 Task: Find connections with filter location Bom Jesus da Lapa with filter topic #lawsuitswith filter profile language English with filter current company YES BANK with filter school Dwaraka Doss Goverdhan Doss Vaishnav College with filter industry Fundraising with filter service category Event Planning with filter keywords title Screenwriter
Action: Mouse moved to (627, 101)
Screenshot: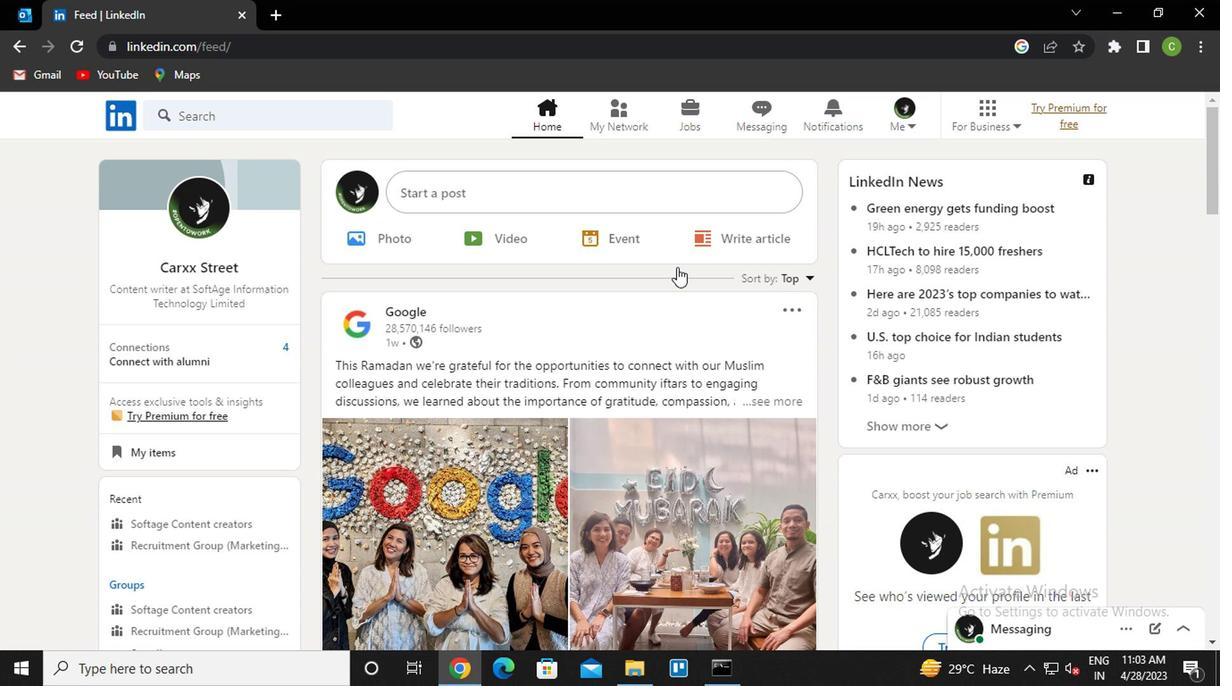 
Action: Mouse pressed left at (627, 101)
Screenshot: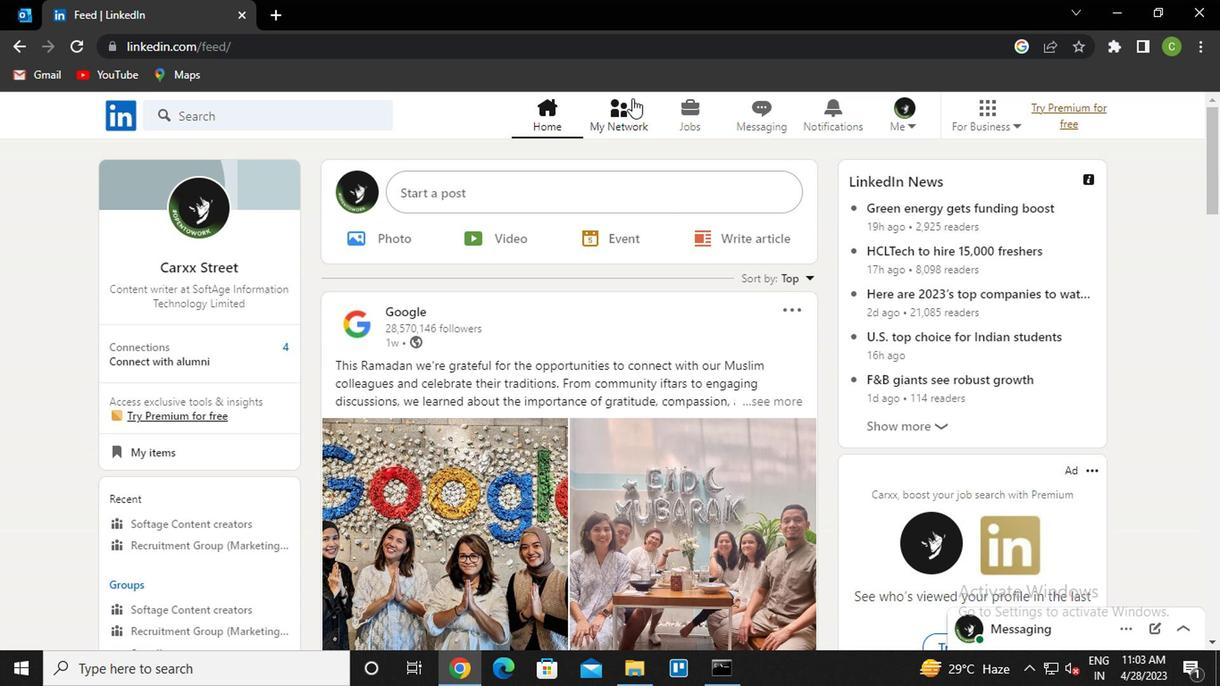 
Action: Mouse moved to (244, 219)
Screenshot: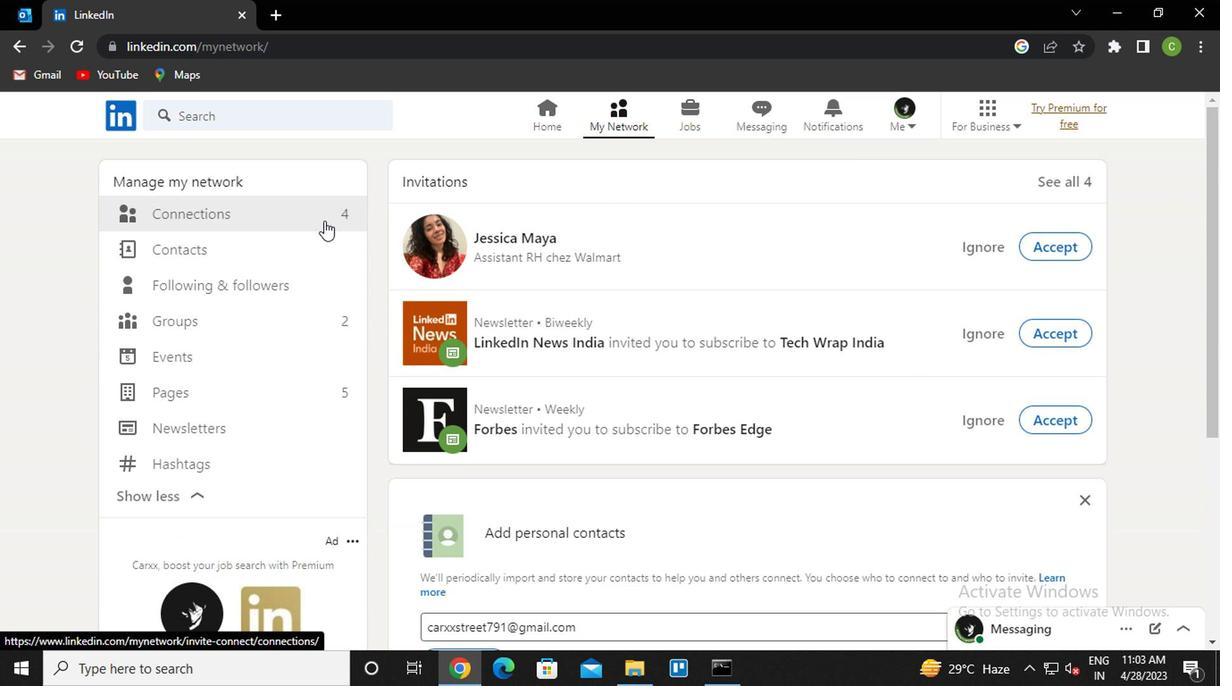 
Action: Mouse pressed left at (244, 219)
Screenshot: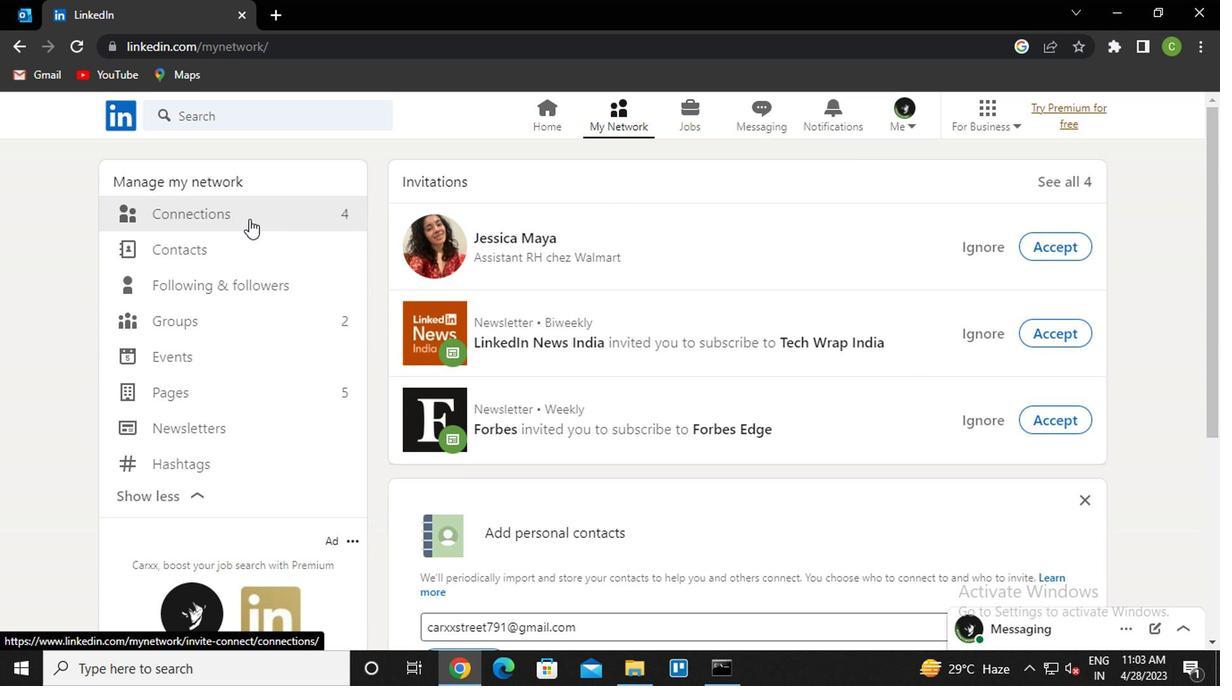 
Action: Mouse moved to (710, 219)
Screenshot: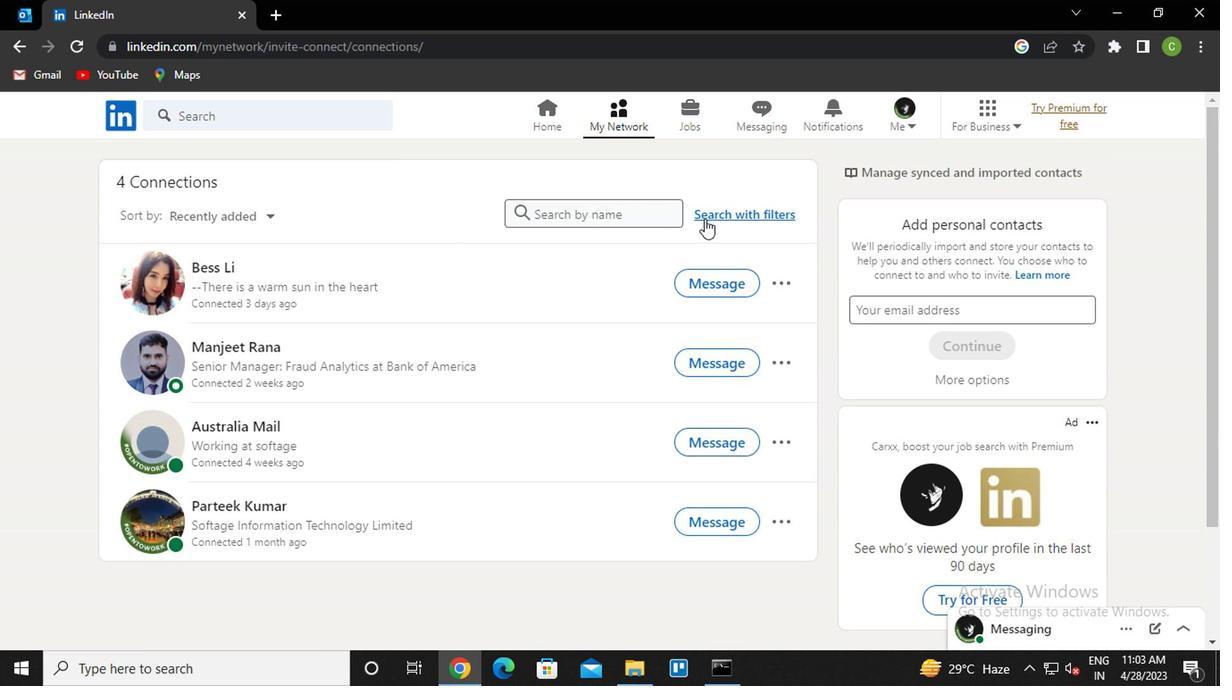 
Action: Mouse pressed left at (710, 219)
Screenshot: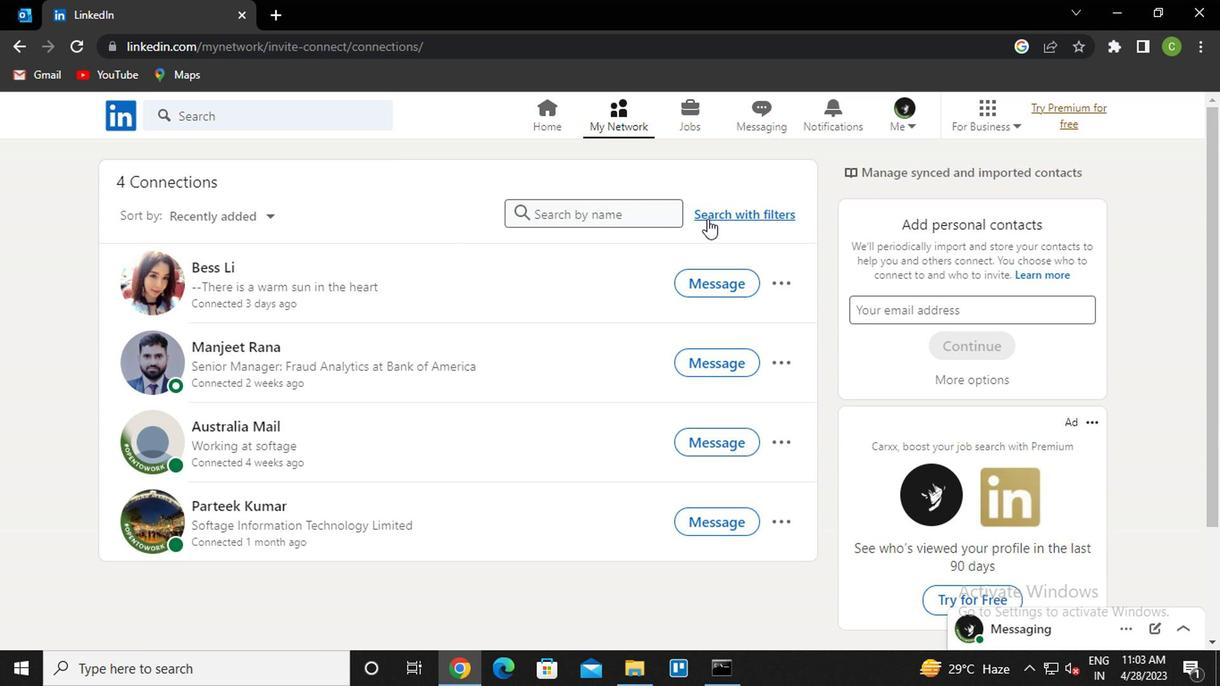 
Action: Mouse moved to (656, 170)
Screenshot: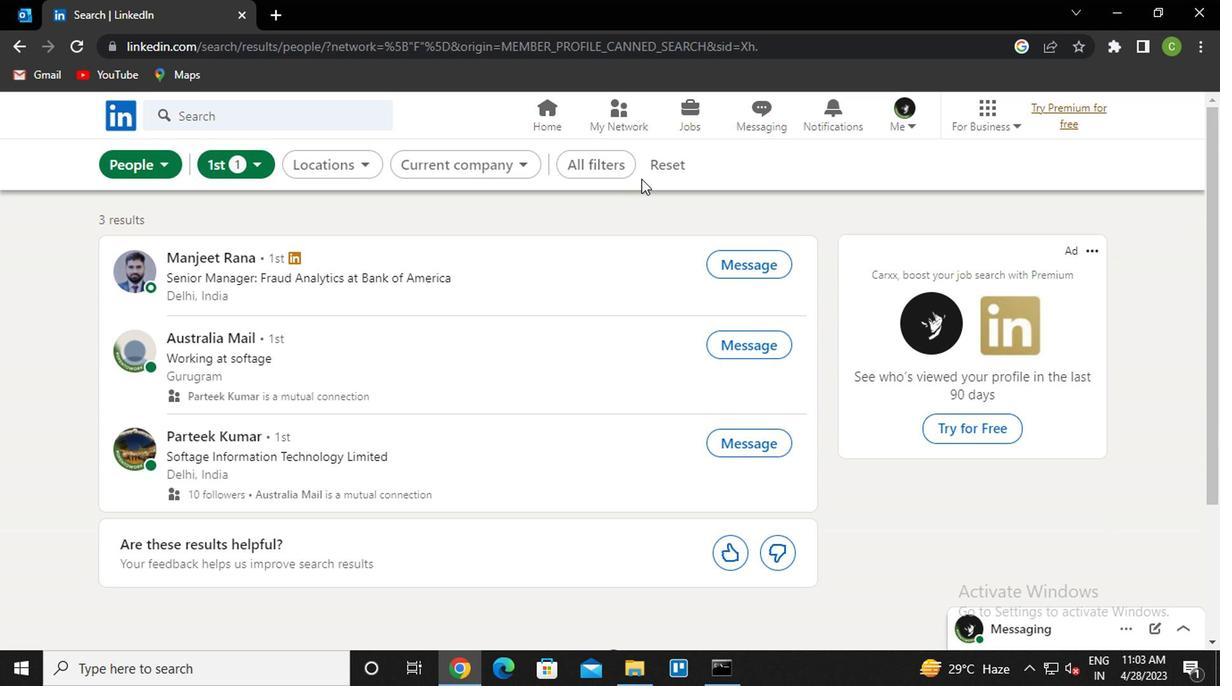 
Action: Mouse pressed left at (656, 170)
Screenshot: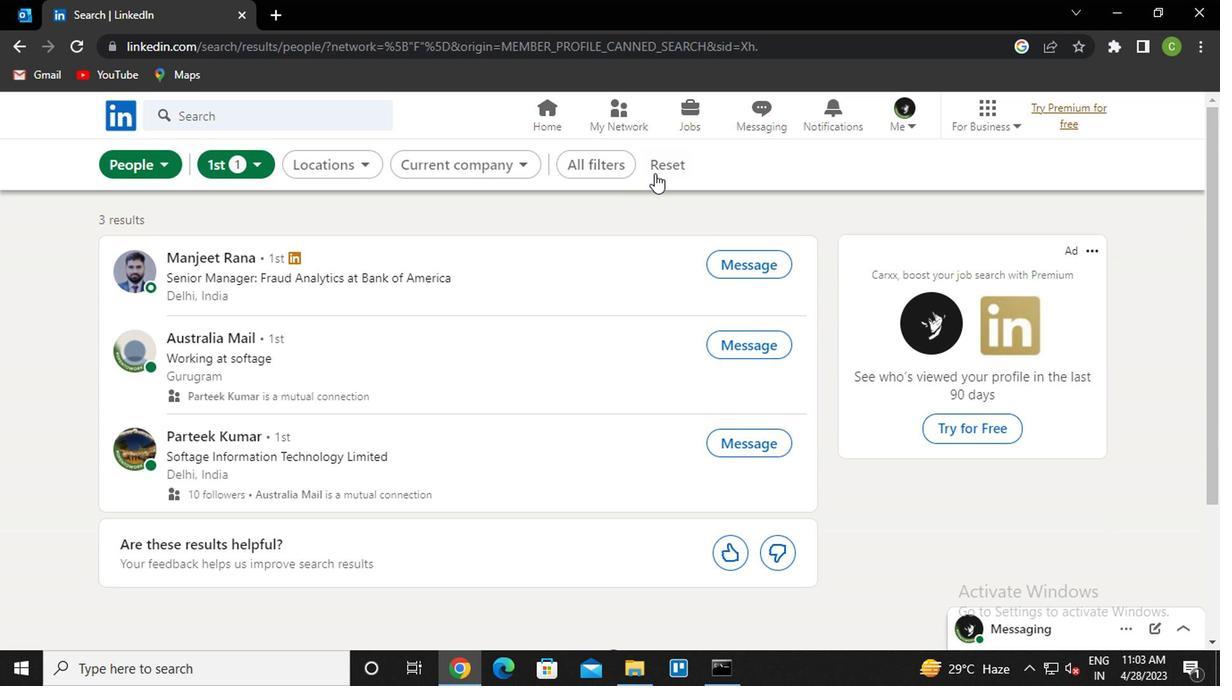 
Action: Mouse moved to (645, 169)
Screenshot: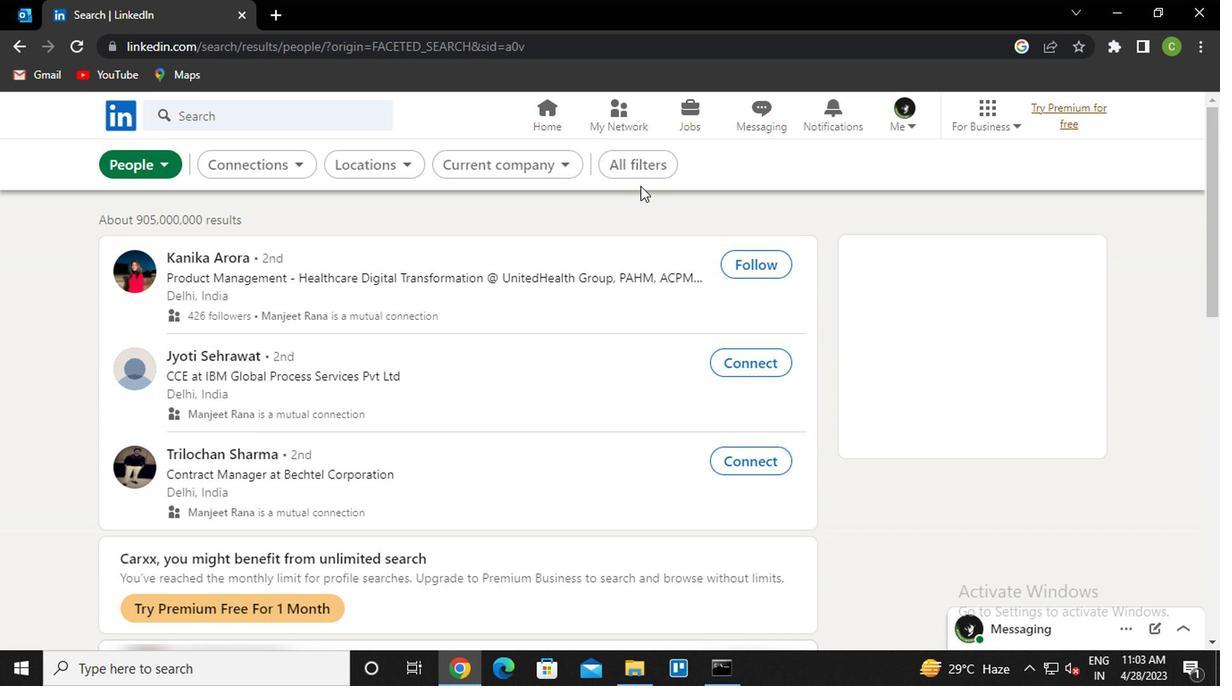 
Action: Mouse pressed left at (645, 169)
Screenshot: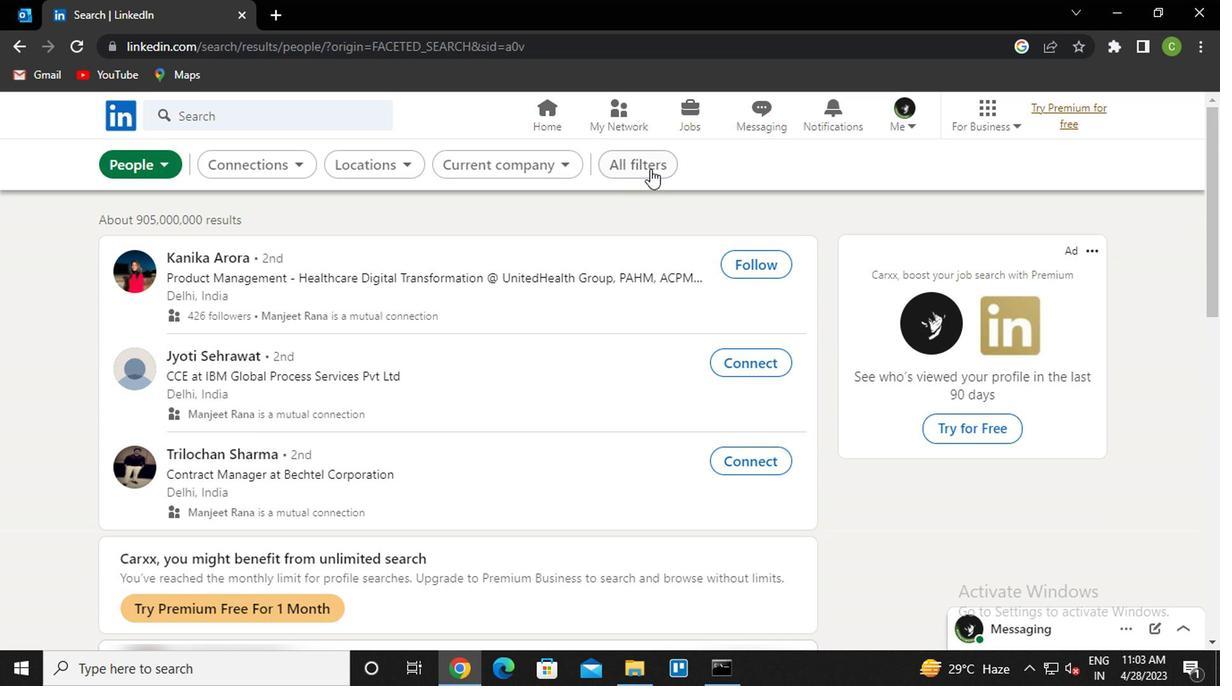 
Action: Mouse moved to (929, 394)
Screenshot: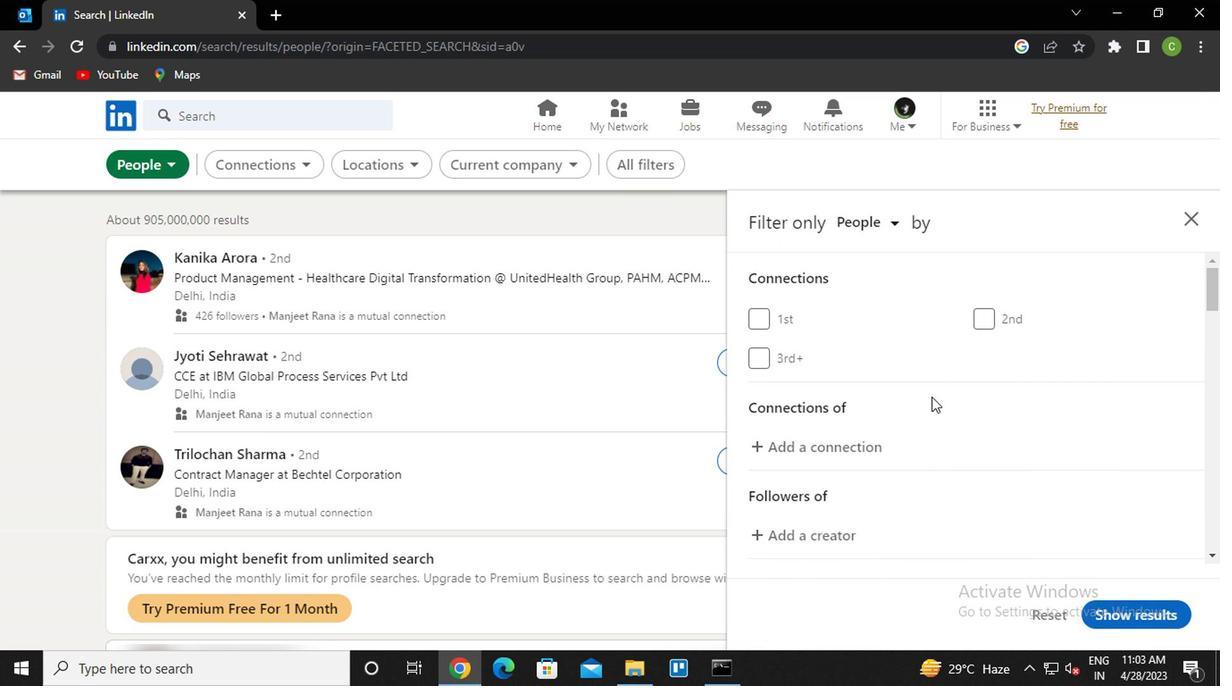 
Action: Mouse scrolled (929, 393) with delta (0, -1)
Screenshot: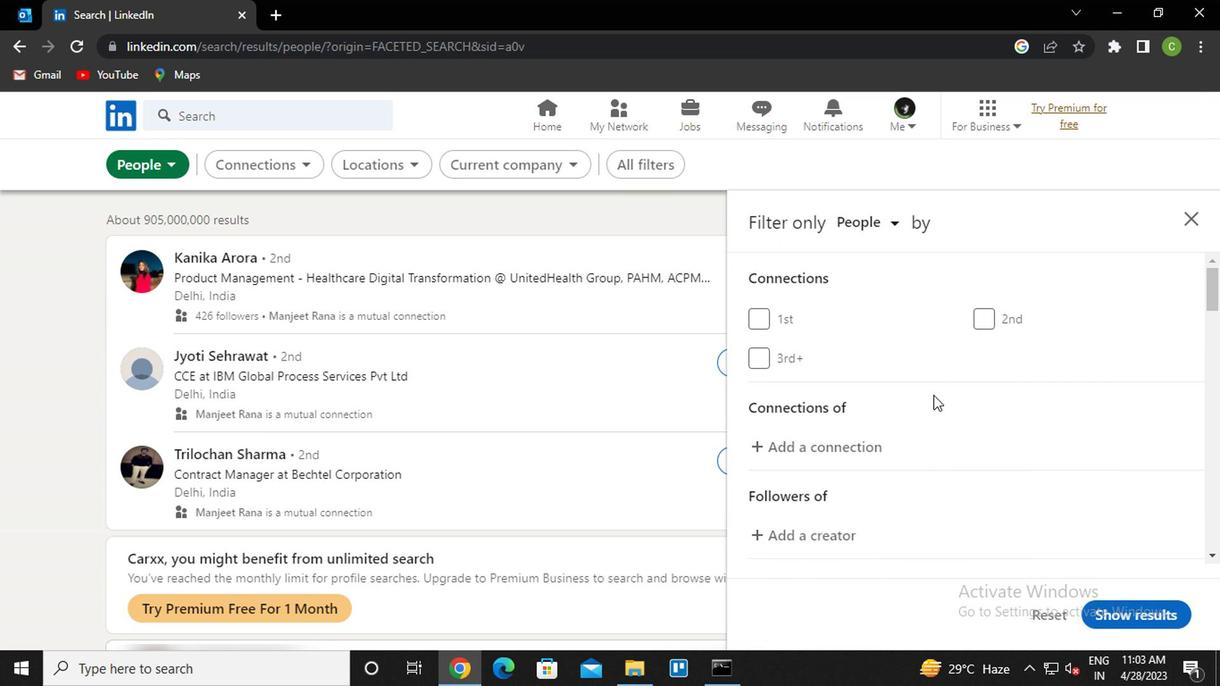 
Action: Mouse scrolled (929, 393) with delta (0, -1)
Screenshot: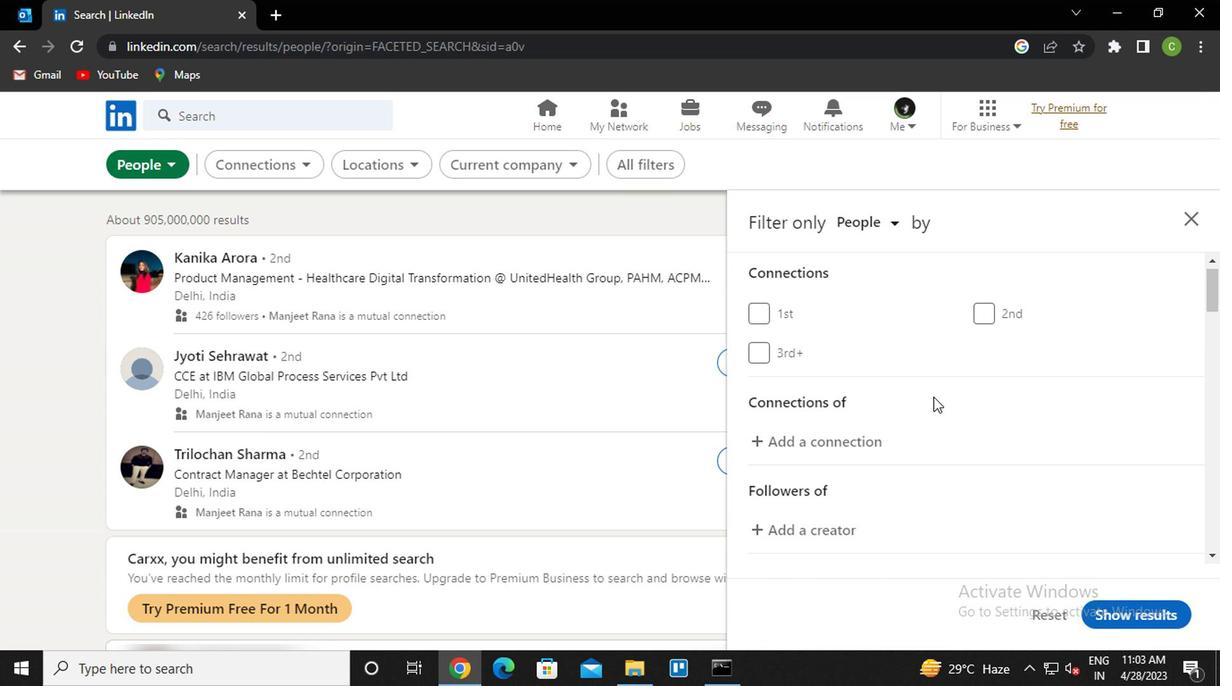 
Action: Mouse scrolled (929, 393) with delta (0, -1)
Screenshot: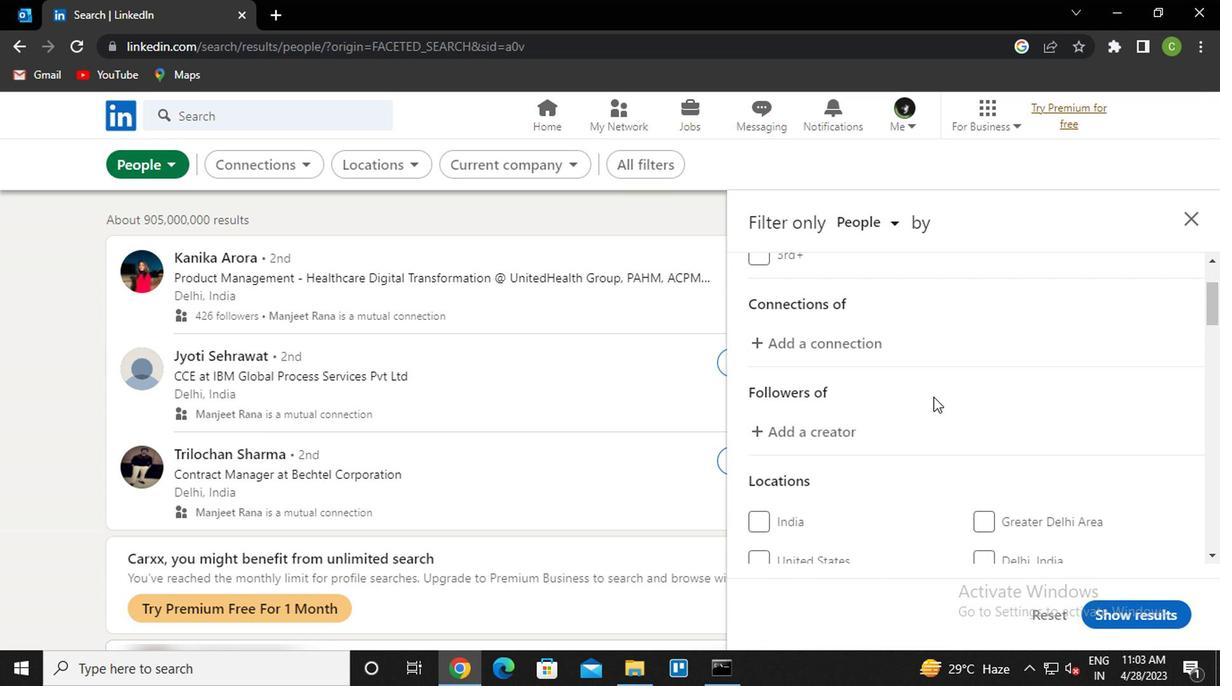 
Action: Mouse scrolled (929, 393) with delta (0, -1)
Screenshot: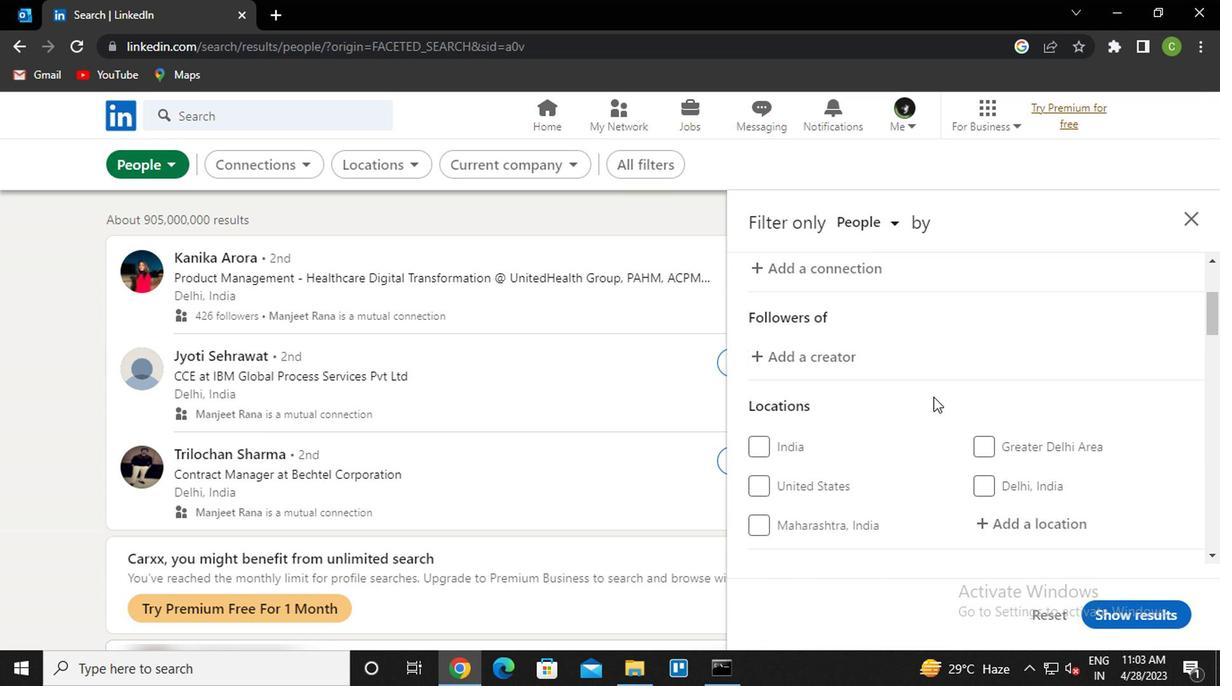 
Action: Mouse moved to (1037, 349)
Screenshot: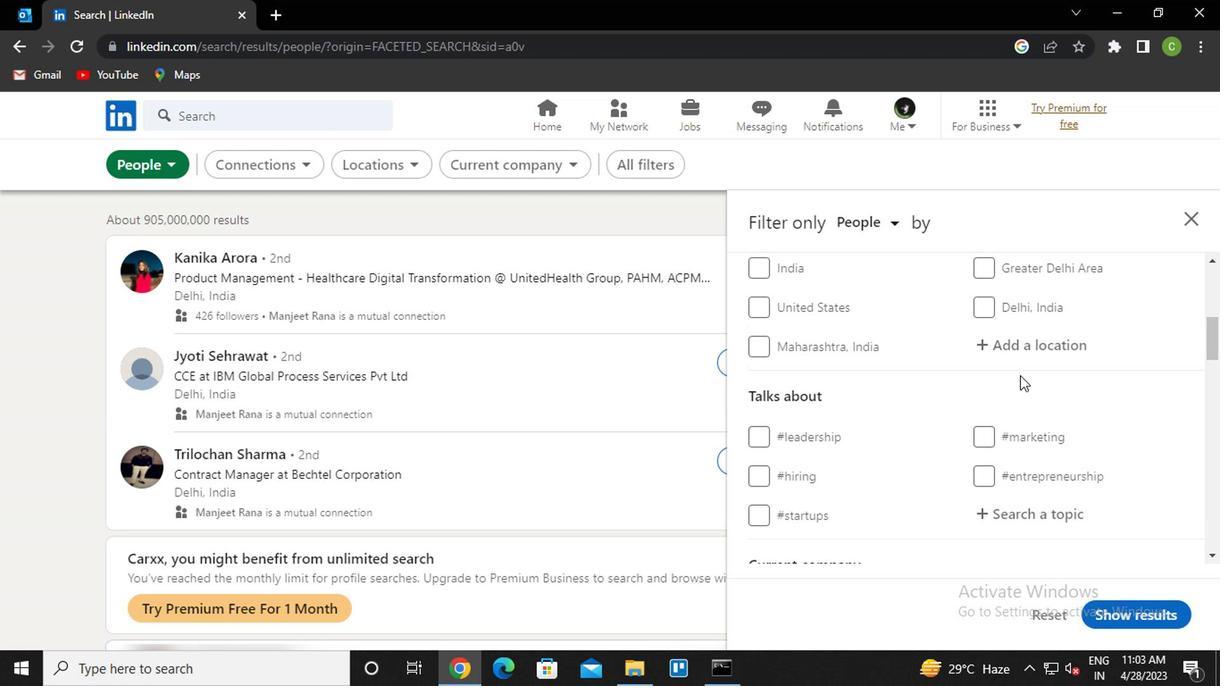 
Action: Mouse pressed left at (1037, 349)
Screenshot: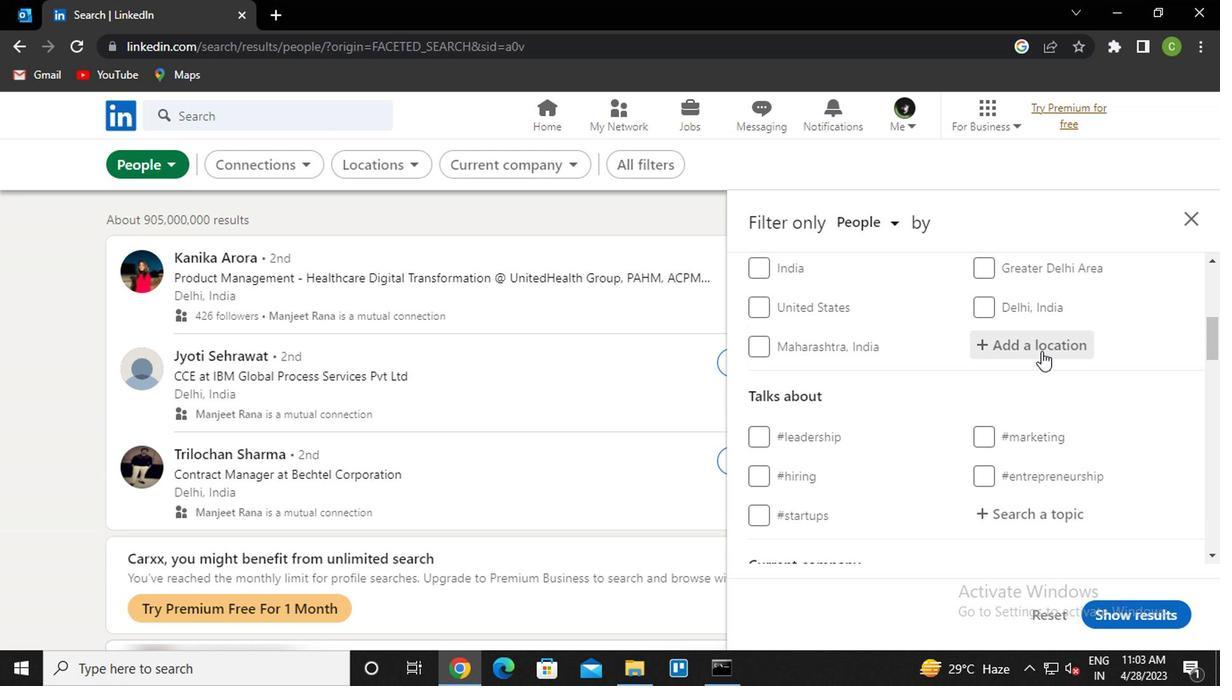 
Action: Key pressed <Key.caps_lock>b<Key.caps_lock>om<Key.space><Key.caps_lock>j<Key.caps_lock>es<Key.down><Key.down><Key.enter>
Screenshot: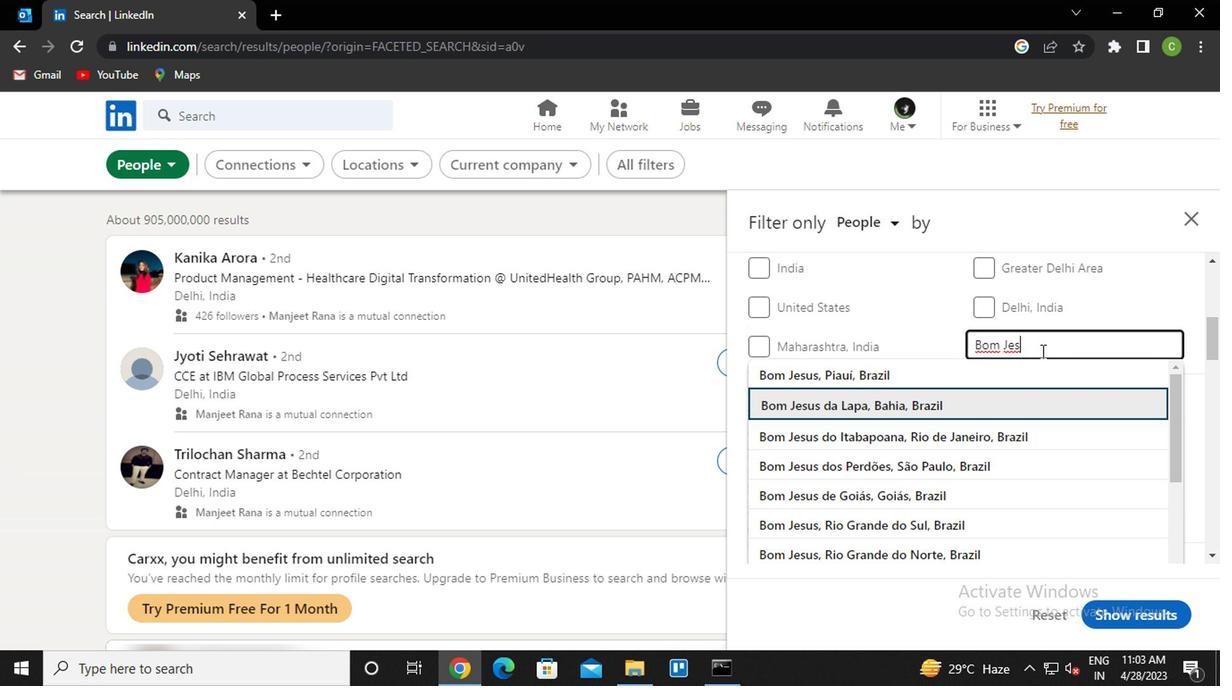 
Action: Mouse scrolled (1037, 348) with delta (0, 0)
Screenshot: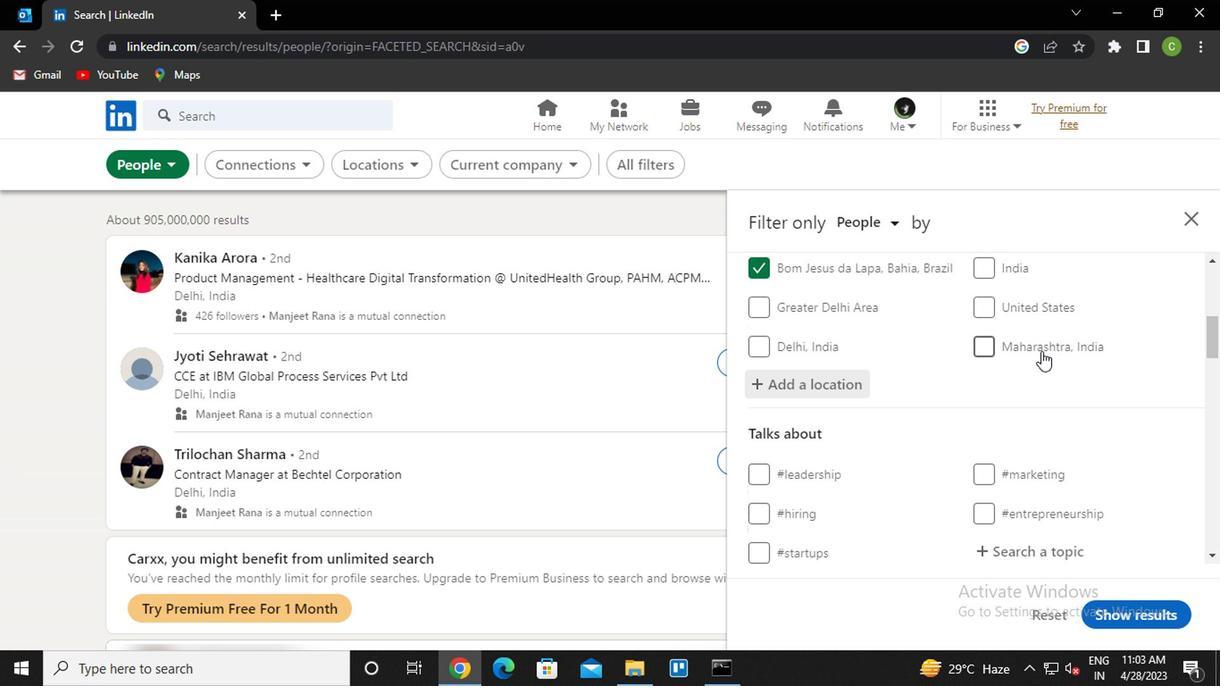 
Action: Mouse scrolled (1037, 348) with delta (0, 0)
Screenshot: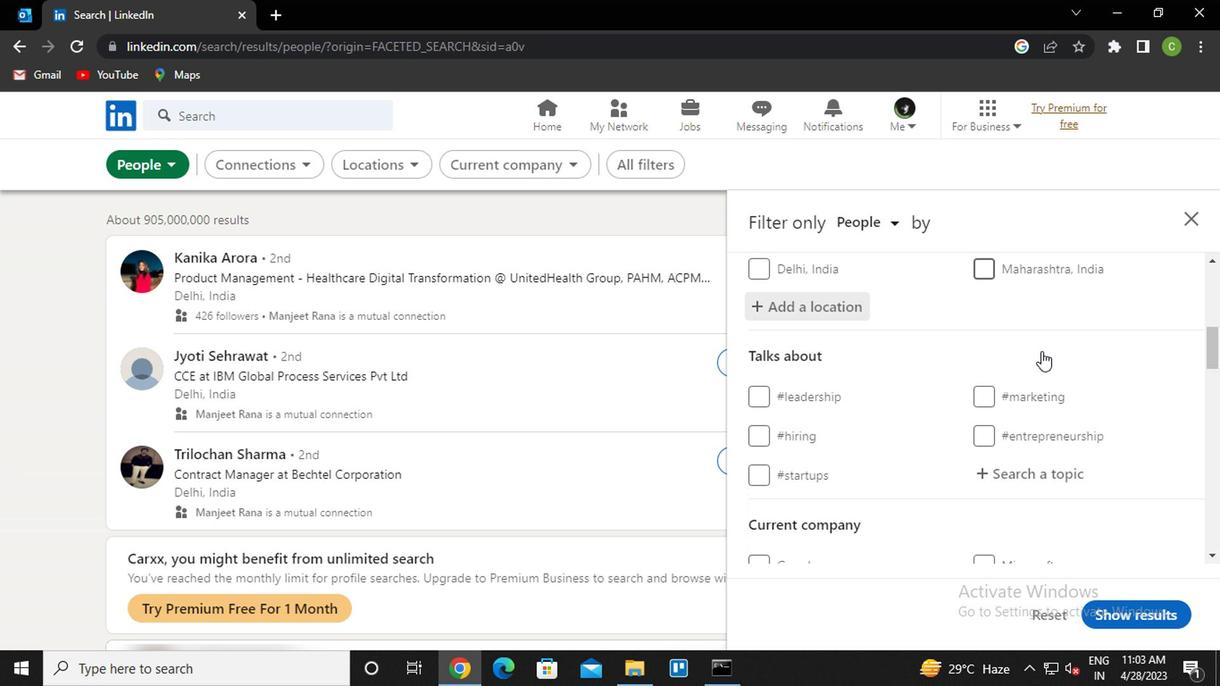 
Action: Mouse moved to (1033, 378)
Screenshot: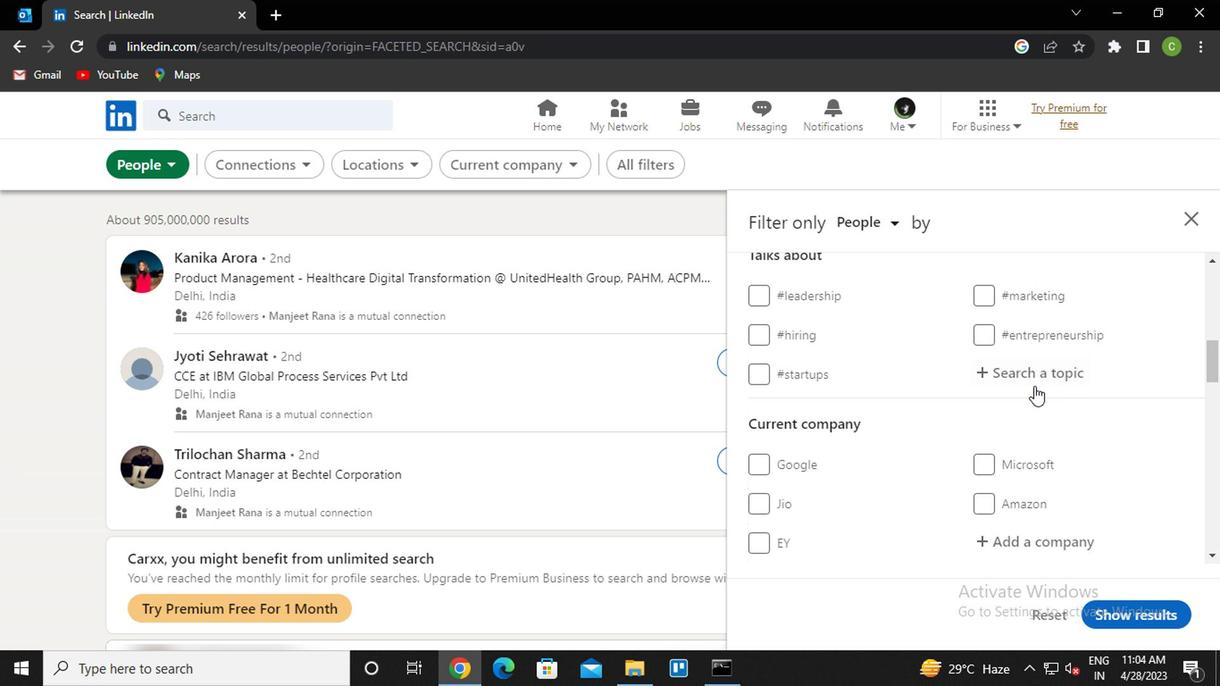
Action: Mouse pressed left at (1033, 378)
Screenshot: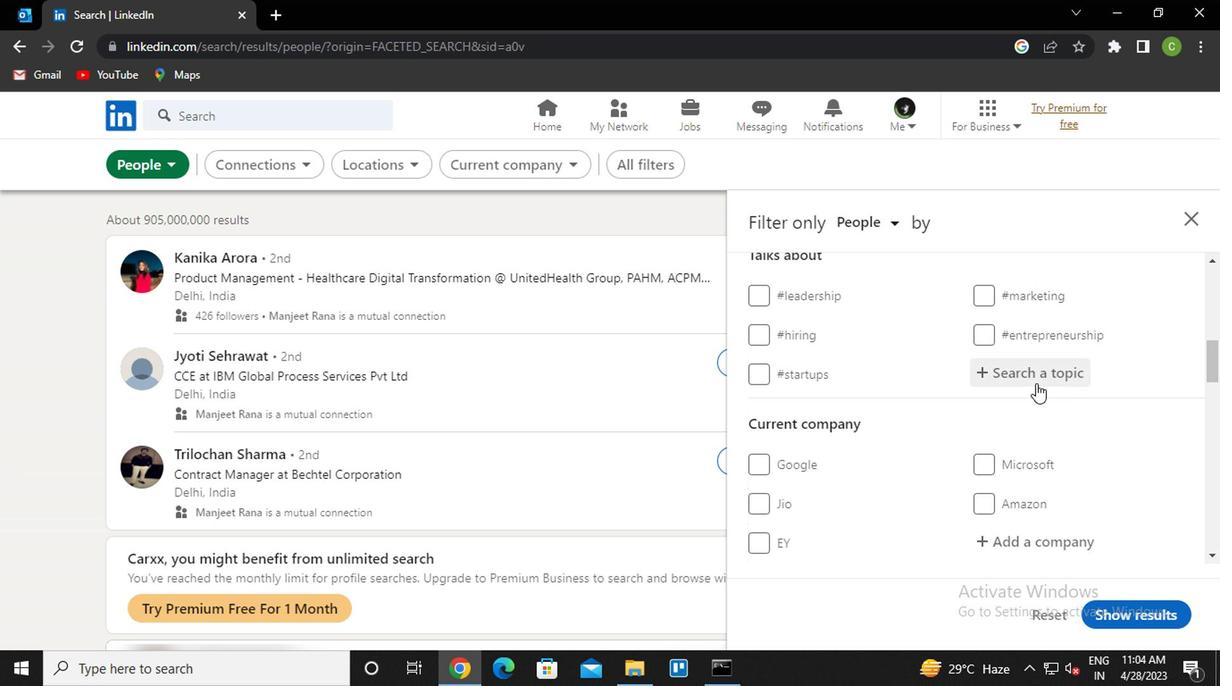 
Action: Key pressed lawsuit<Key.down><Key.down><Key.enter>
Screenshot: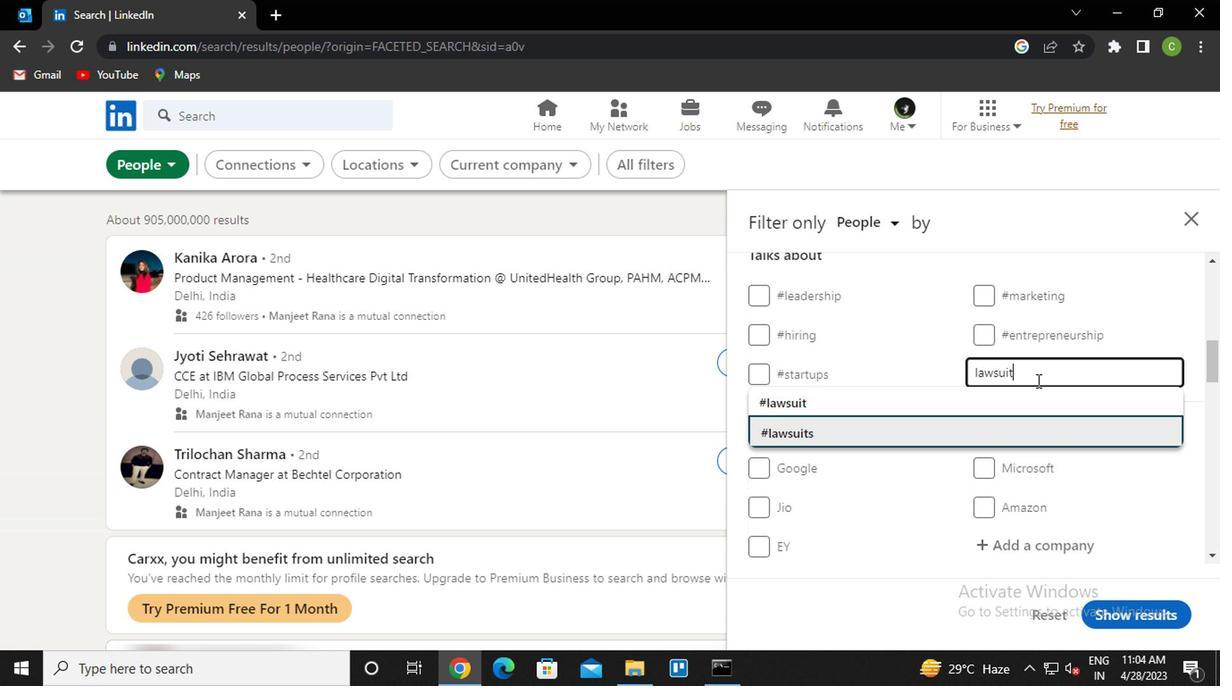 
Action: Mouse moved to (1040, 391)
Screenshot: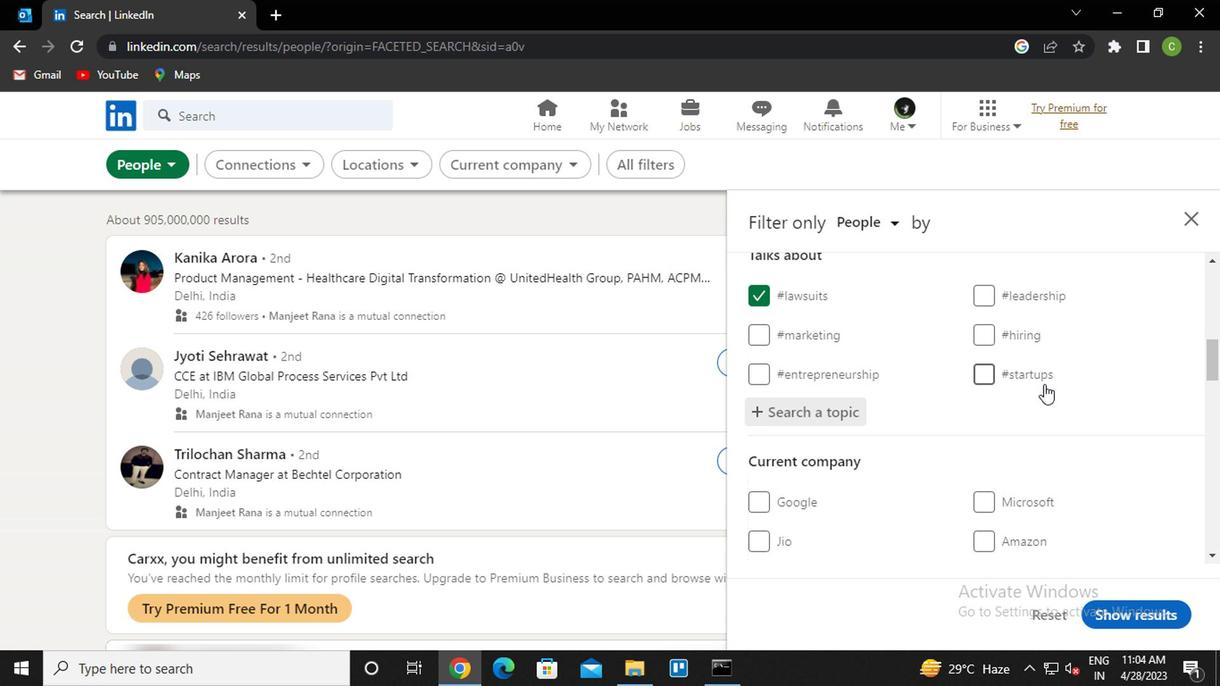 
Action: Mouse scrolled (1040, 390) with delta (0, 0)
Screenshot: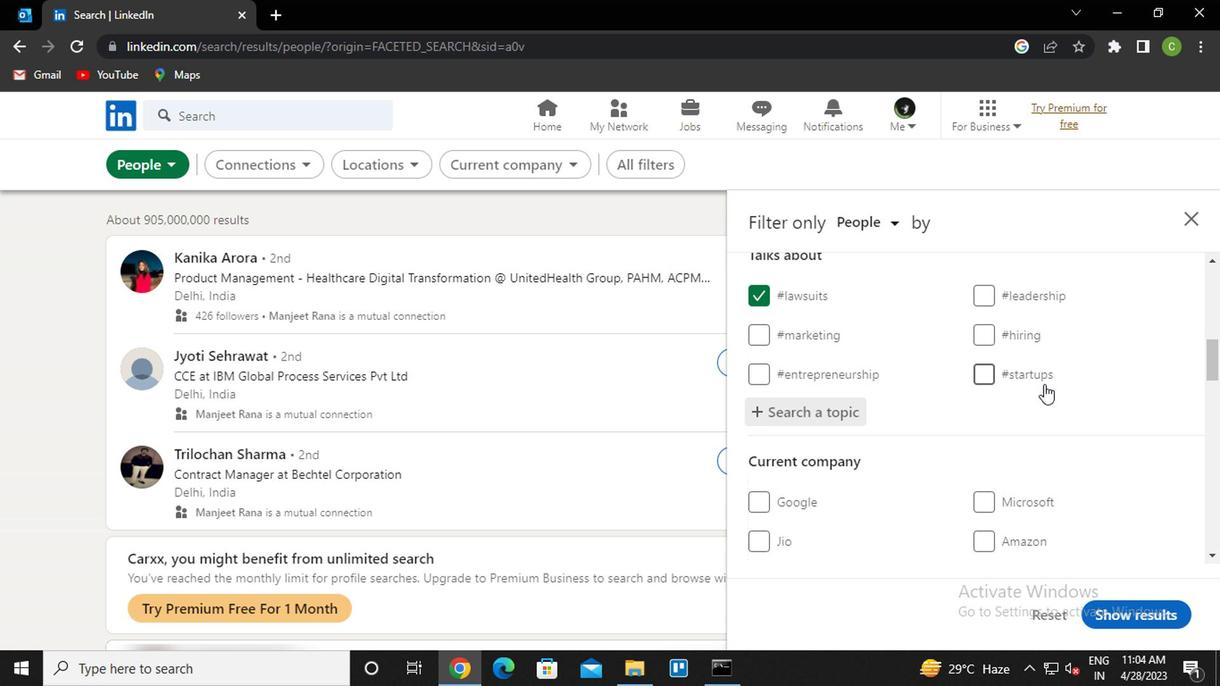 
Action: Mouse scrolled (1040, 390) with delta (0, 0)
Screenshot: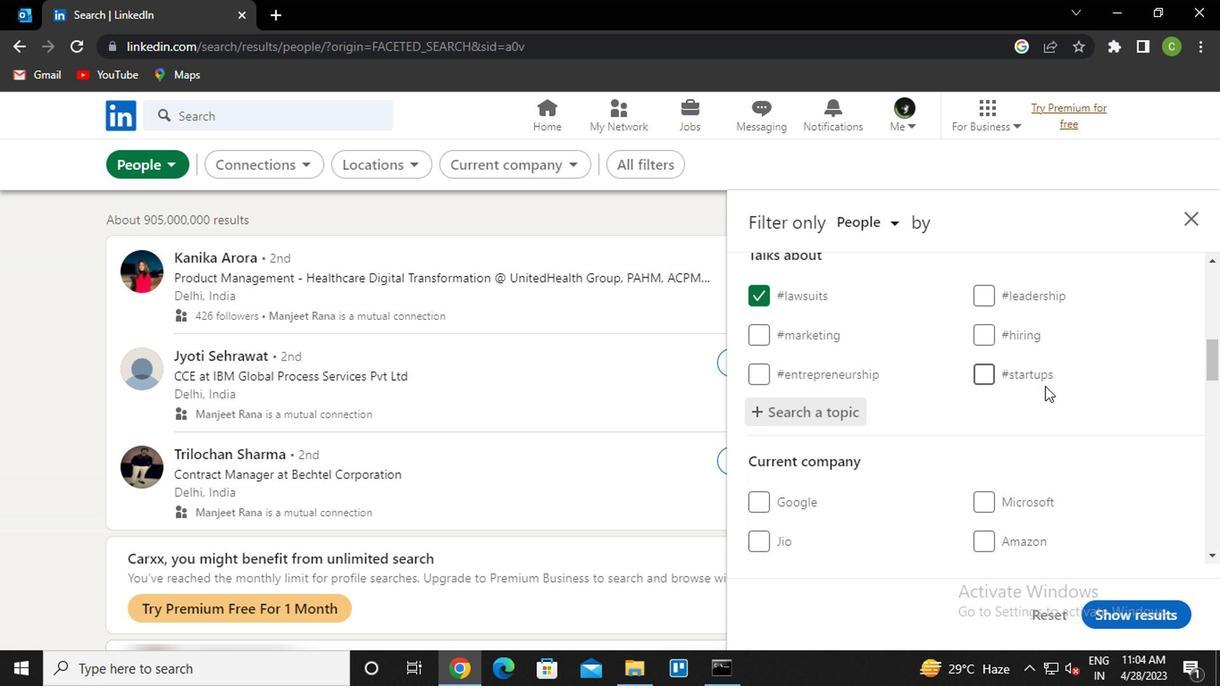 
Action: Mouse scrolled (1040, 390) with delta (0, 0)
Screenshot: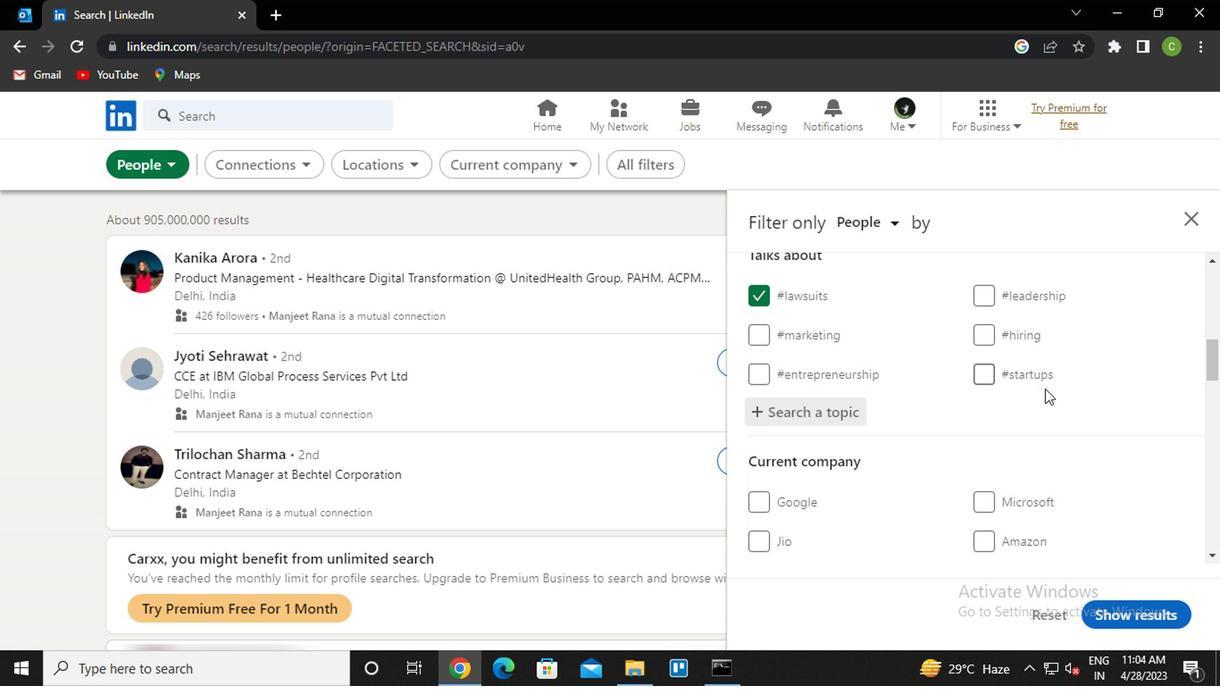 
Action: Mouse scrolled (1040, 390) with delta (0, 0)
Screenshot: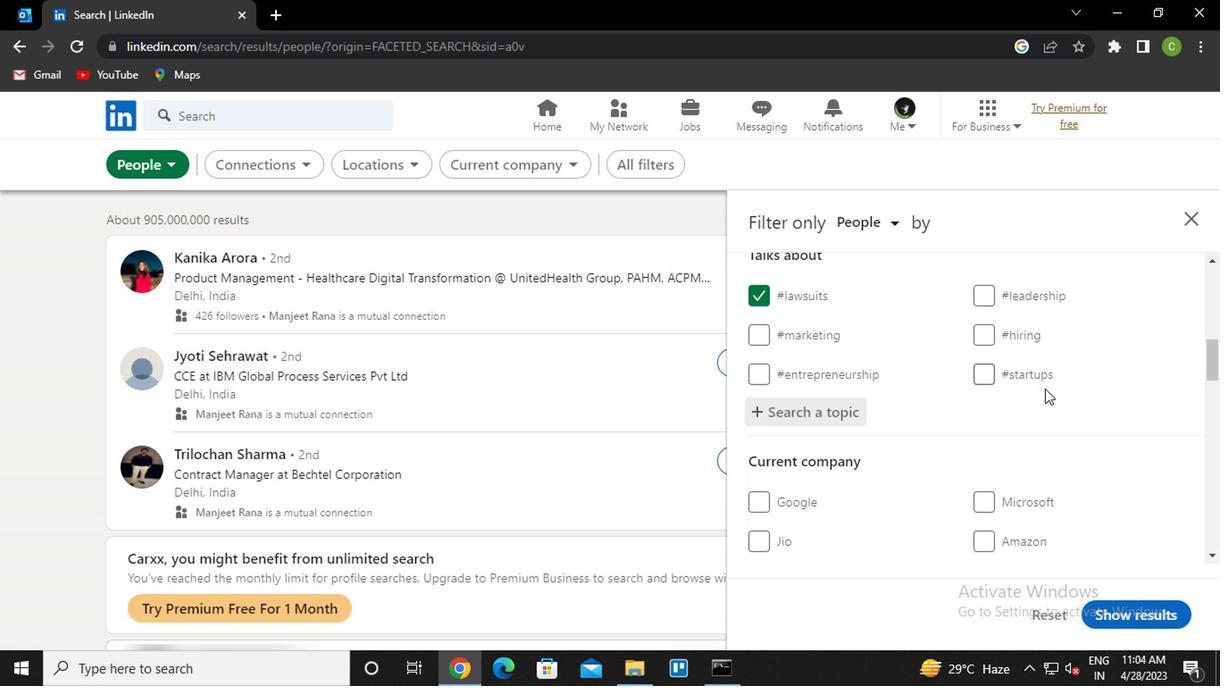 
Action: Mouse scrolled (1040, 390) with delta (0, 0)
Screenshot: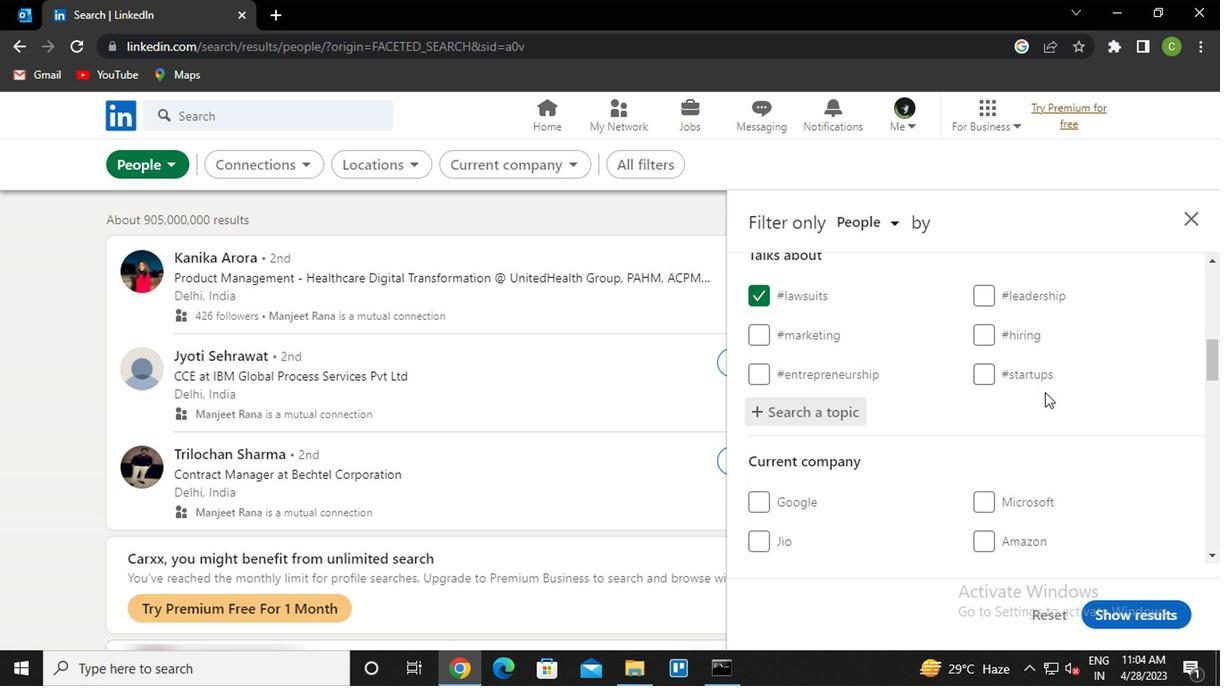 
Action: Mouse scrolled (1040, 390) with delta (0, 0)
Screenshot: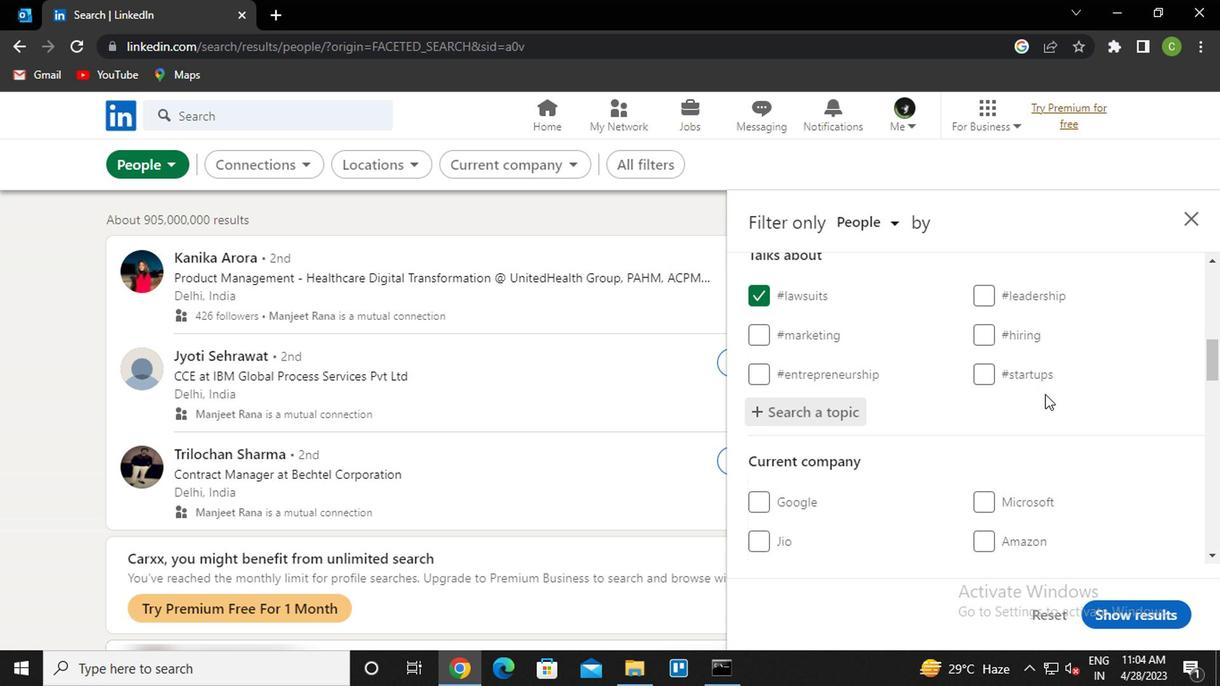 
Action: Mouse moved to (1040, 393)
Screenshot: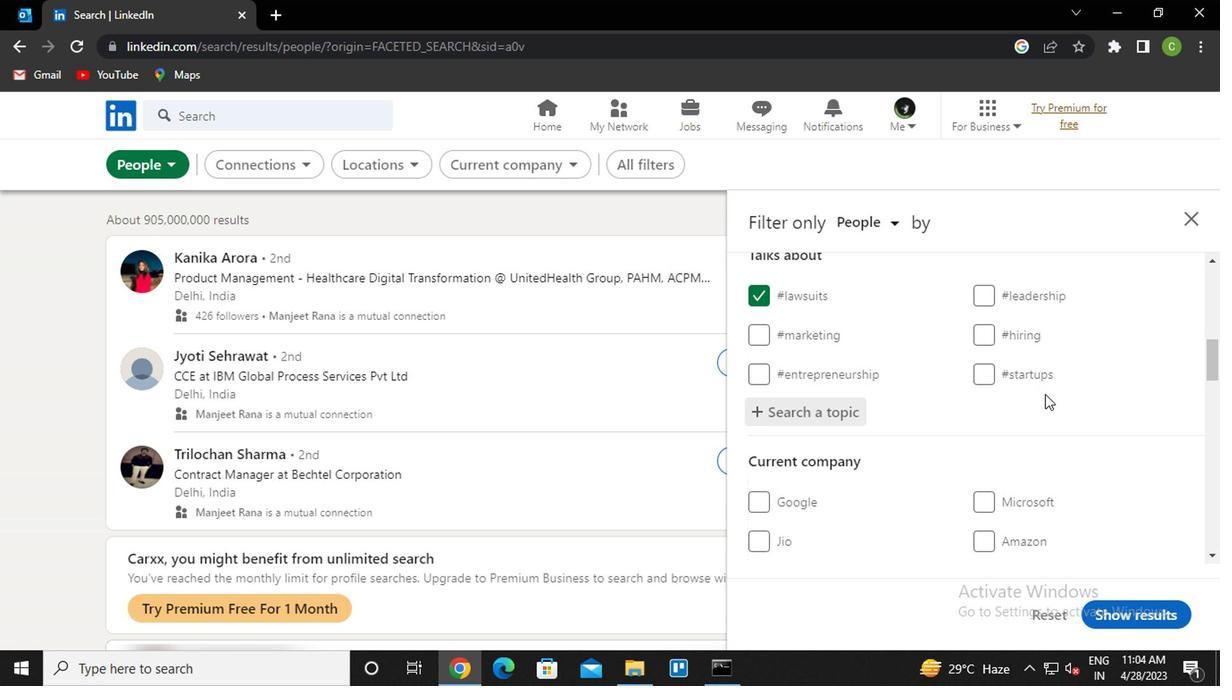 
Action: Mouse scrolled (1040, 392) with delta (0, 0)
Screenshot: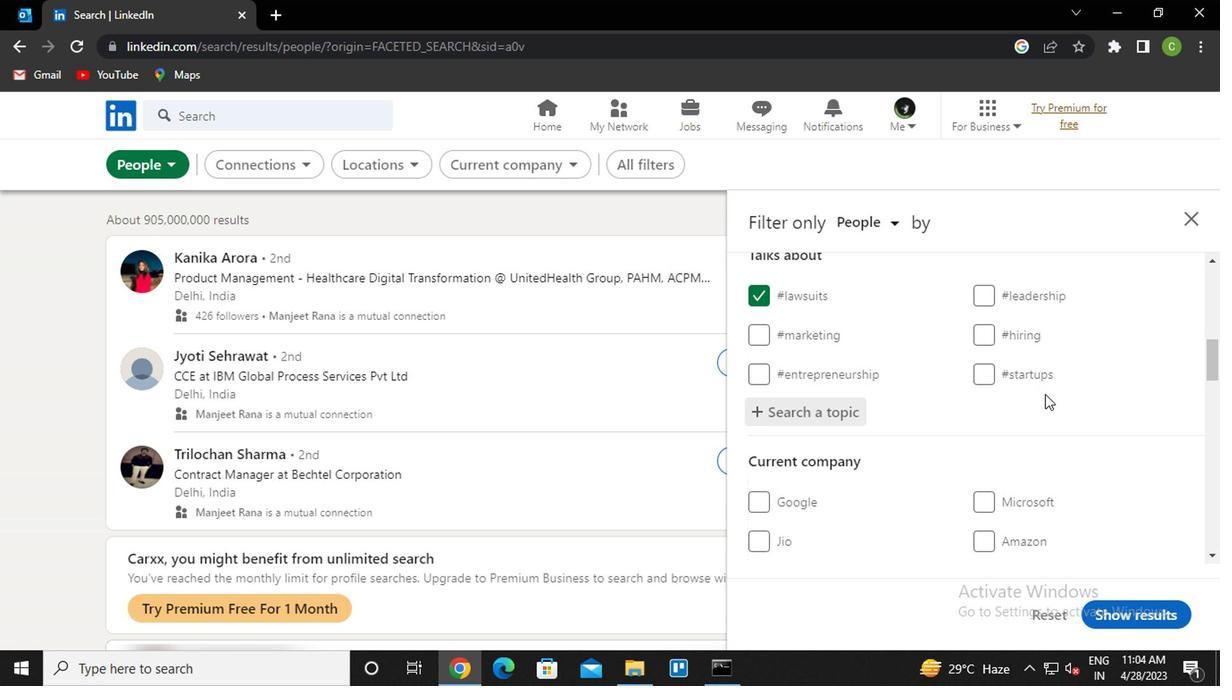
Action: Mouse moved to (951, 455)
Screenshot: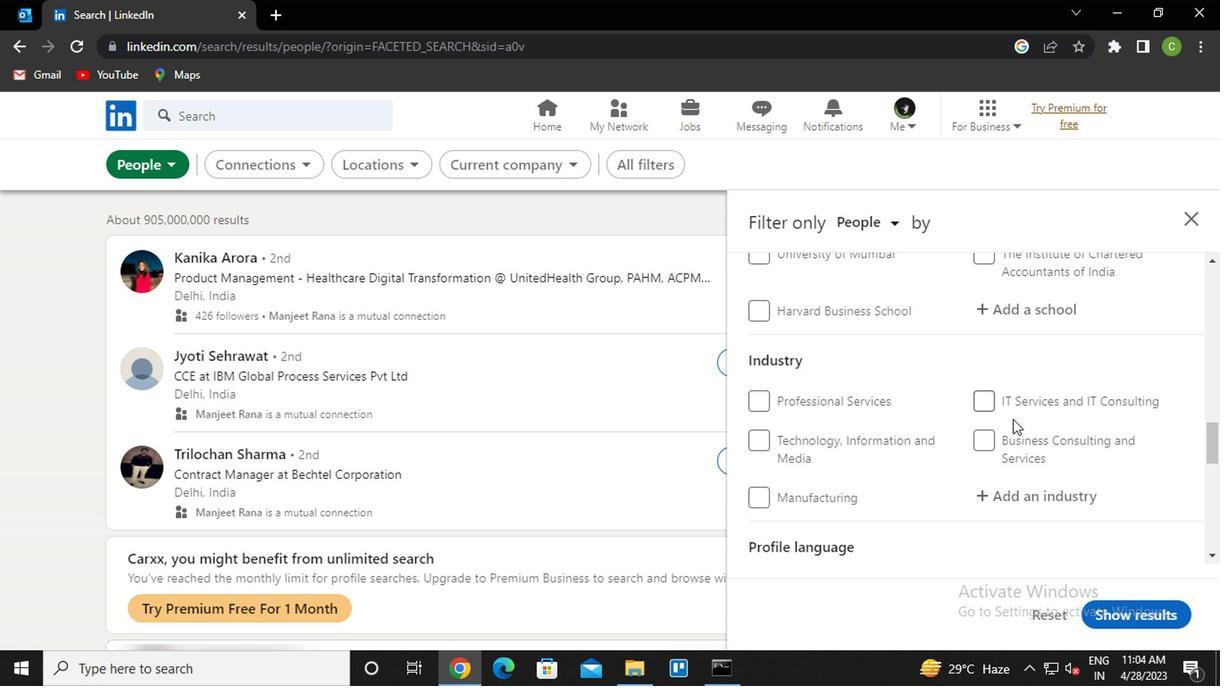 
Action: Mouse scrolled (951, 455) with delta (0, 0)
Screenshot: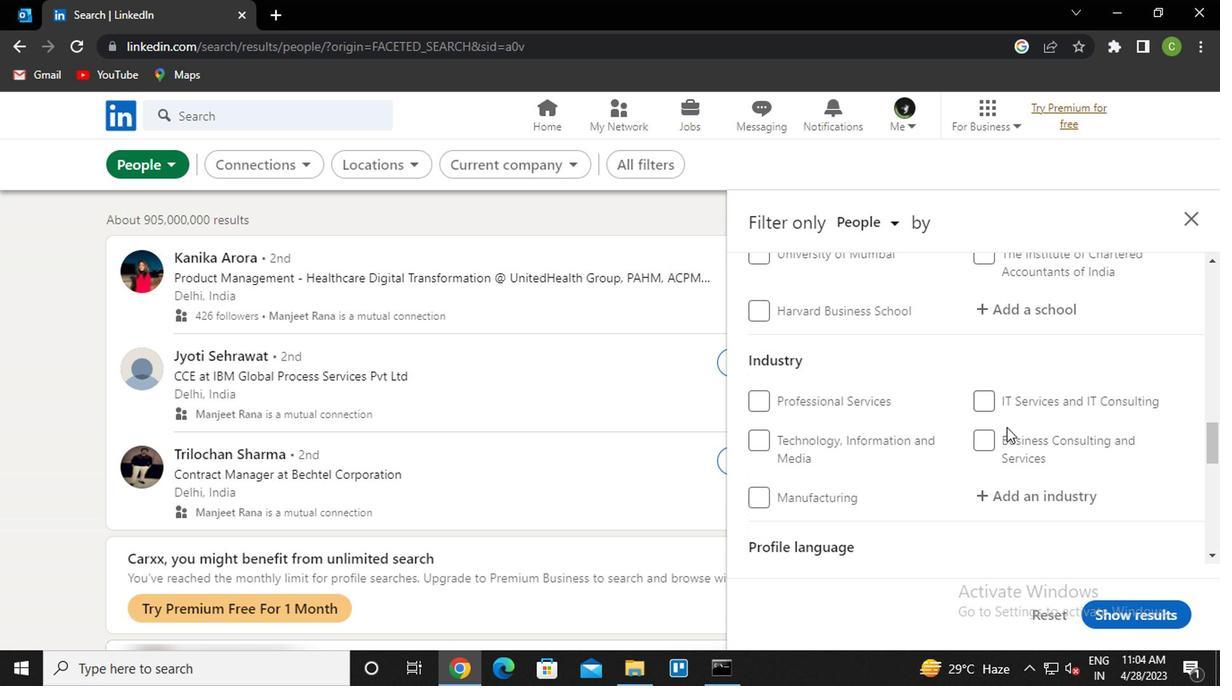 
Action: Mouse moved to (950, 455)
Screenshot: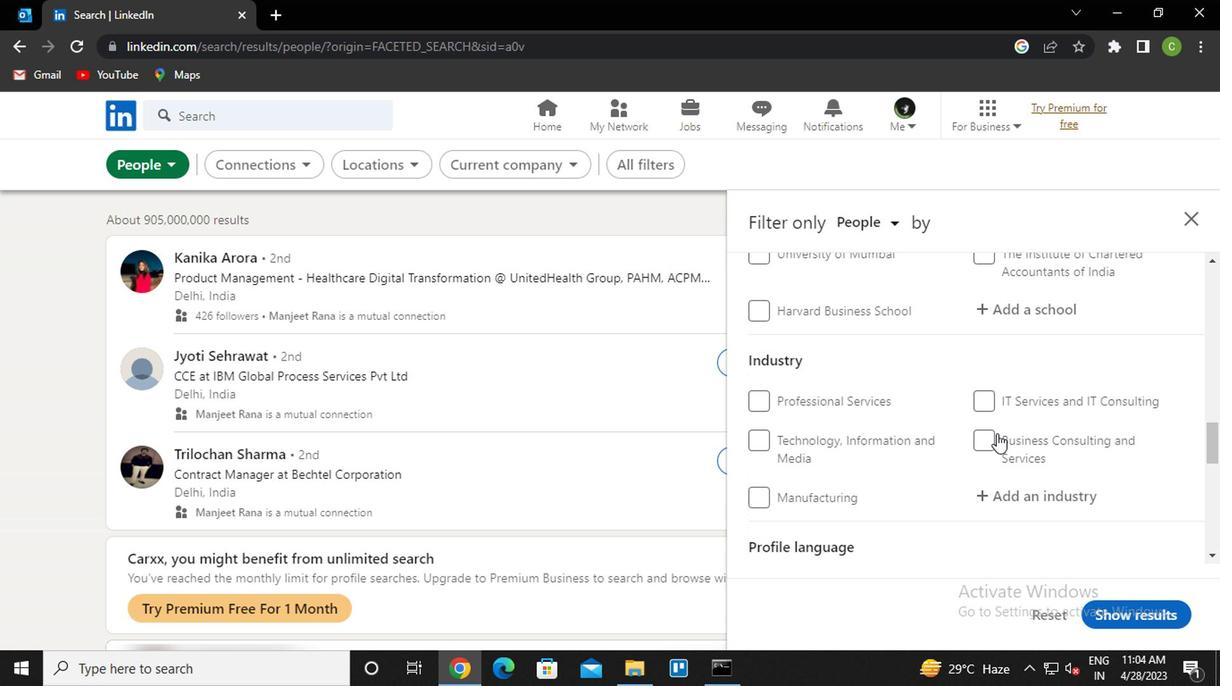 
Action: Mouse scrolled (950, 455) with delta (0, 0)
Screenshot: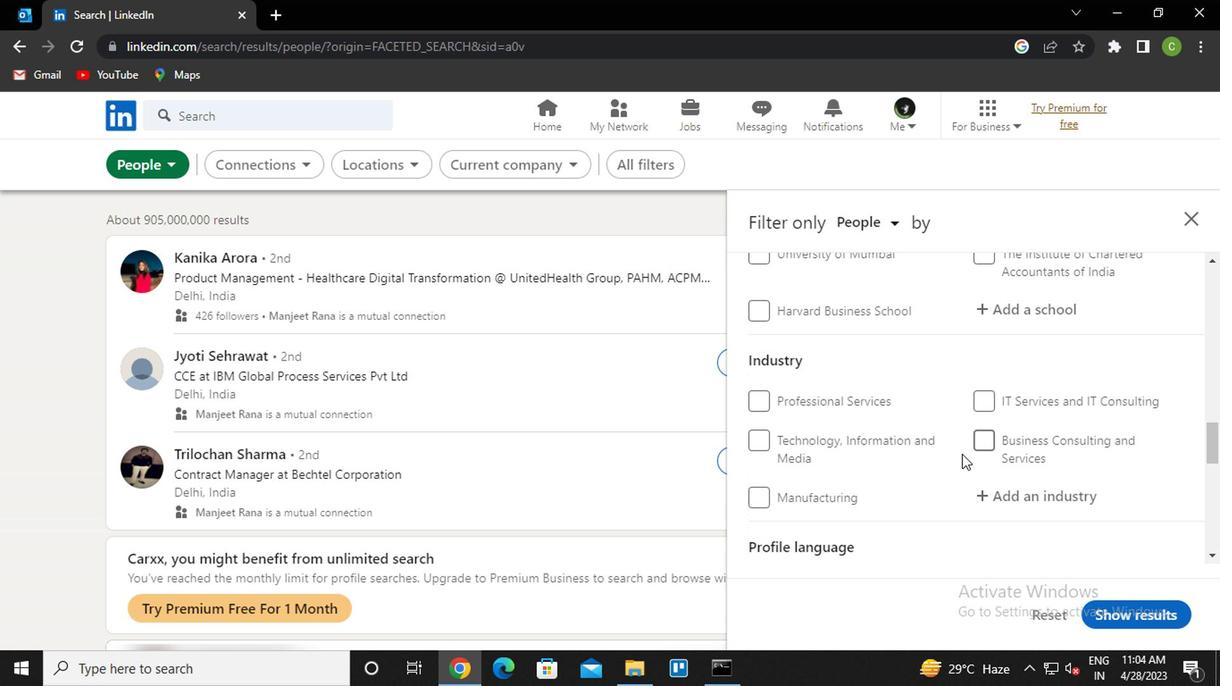 
Action: Mouse moved to (941, 453)
Screenshot: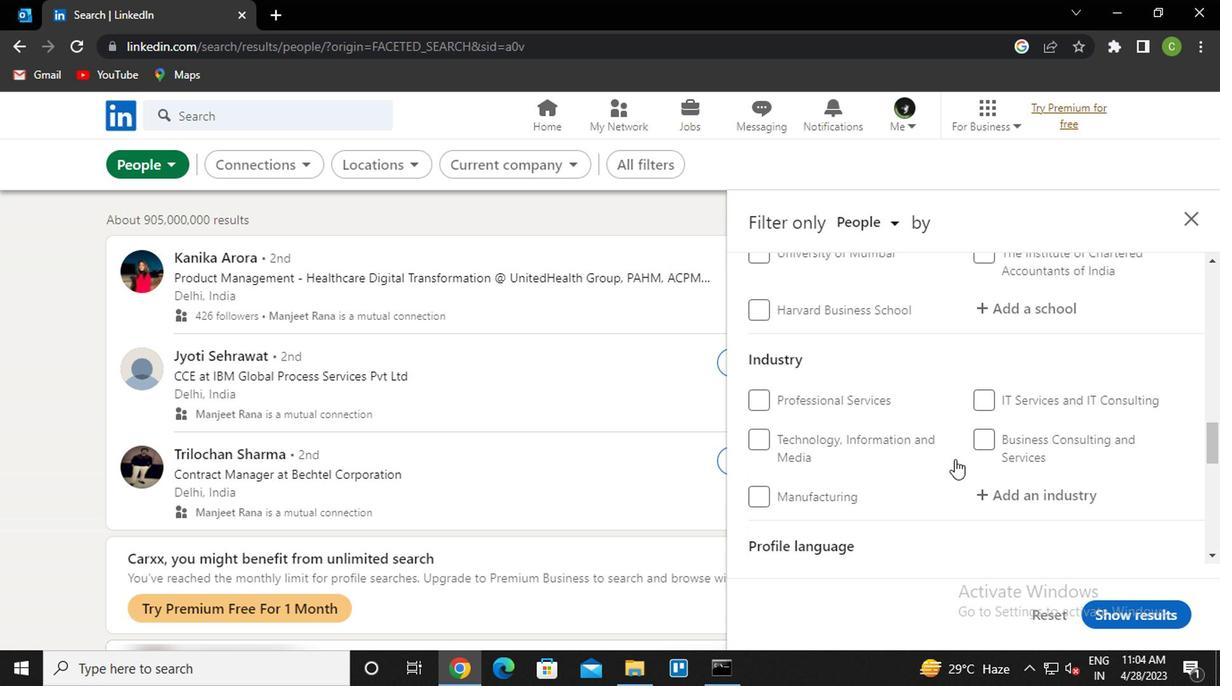 
Action: Mouse scrolled (941, 452) with delta (0, 0)
Screenshot: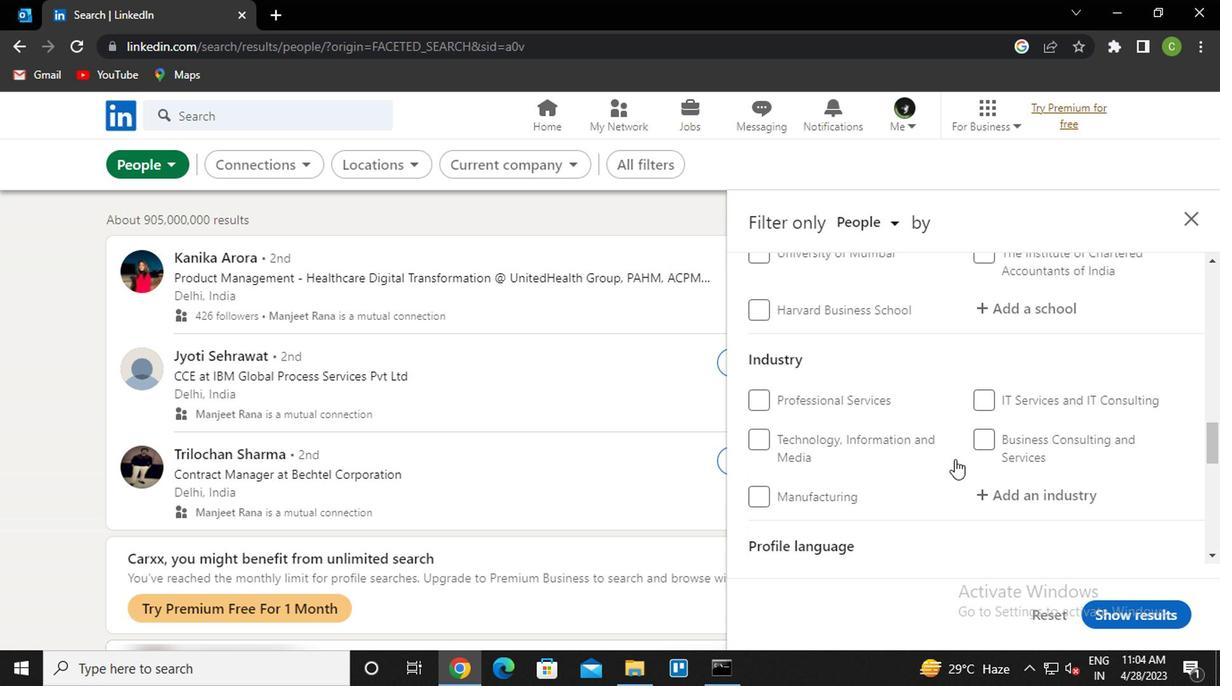 
Action: Mouse moved to (760, 322)
Screenshot: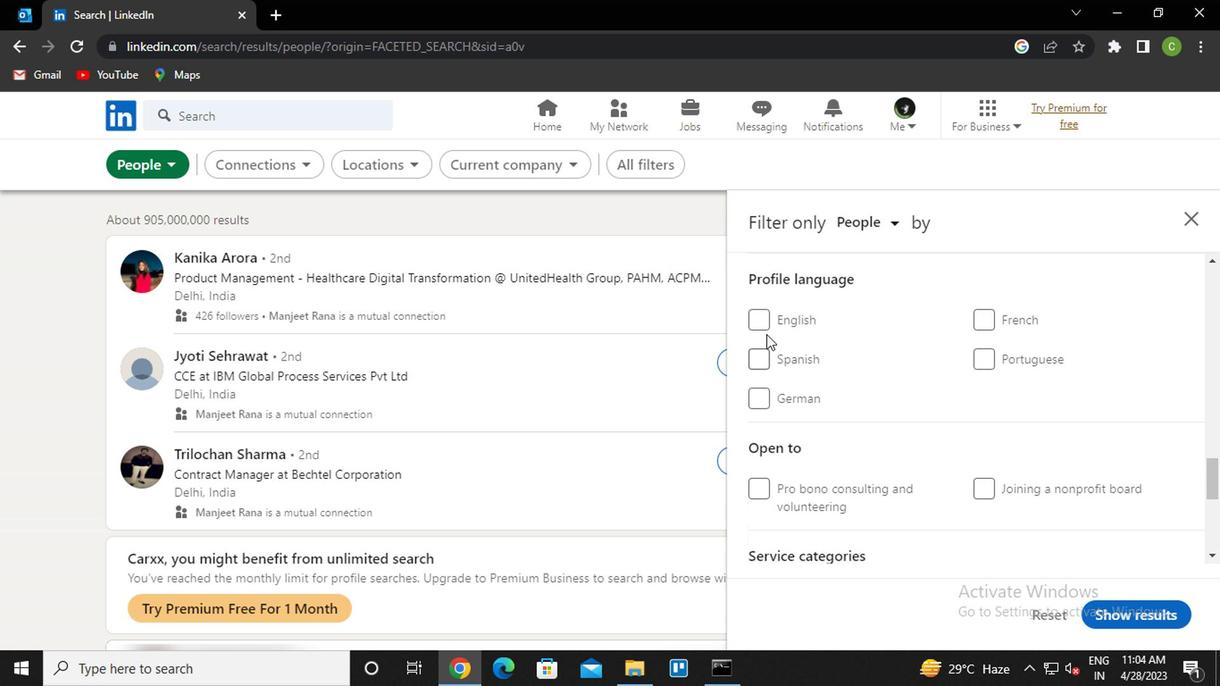 
Action: Mouse pressed left at (760, 322)
Screenshot: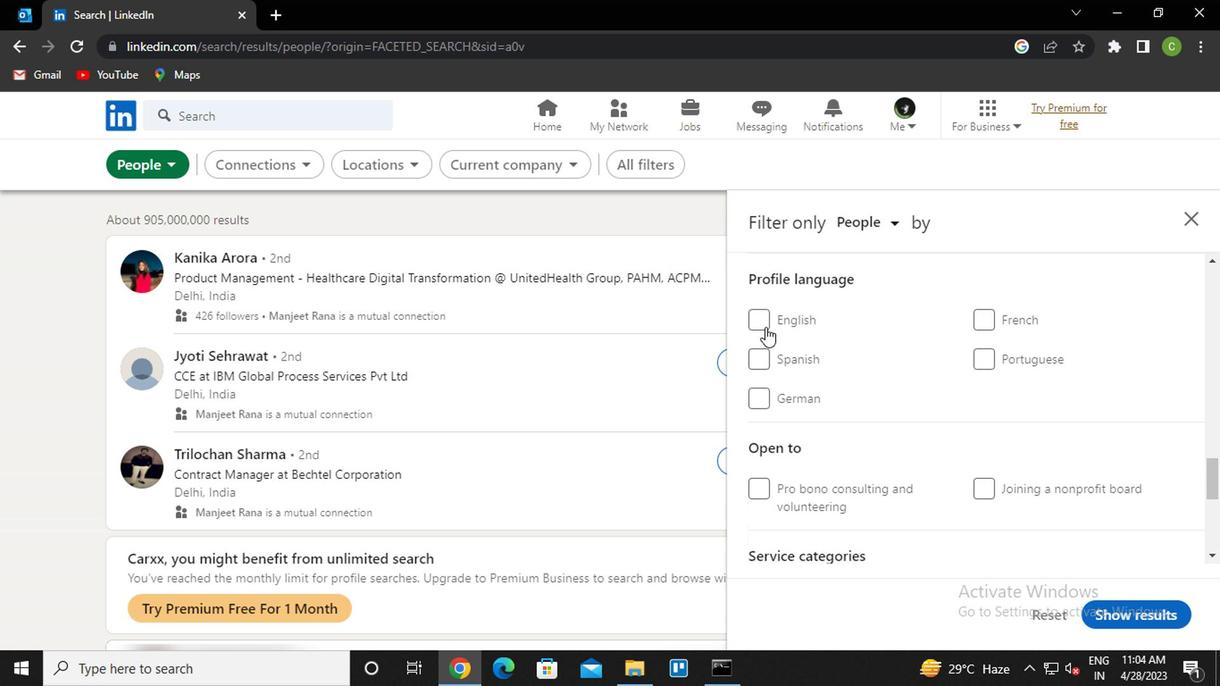 
Action: Mouse moved to (917, 413)
Screenshot: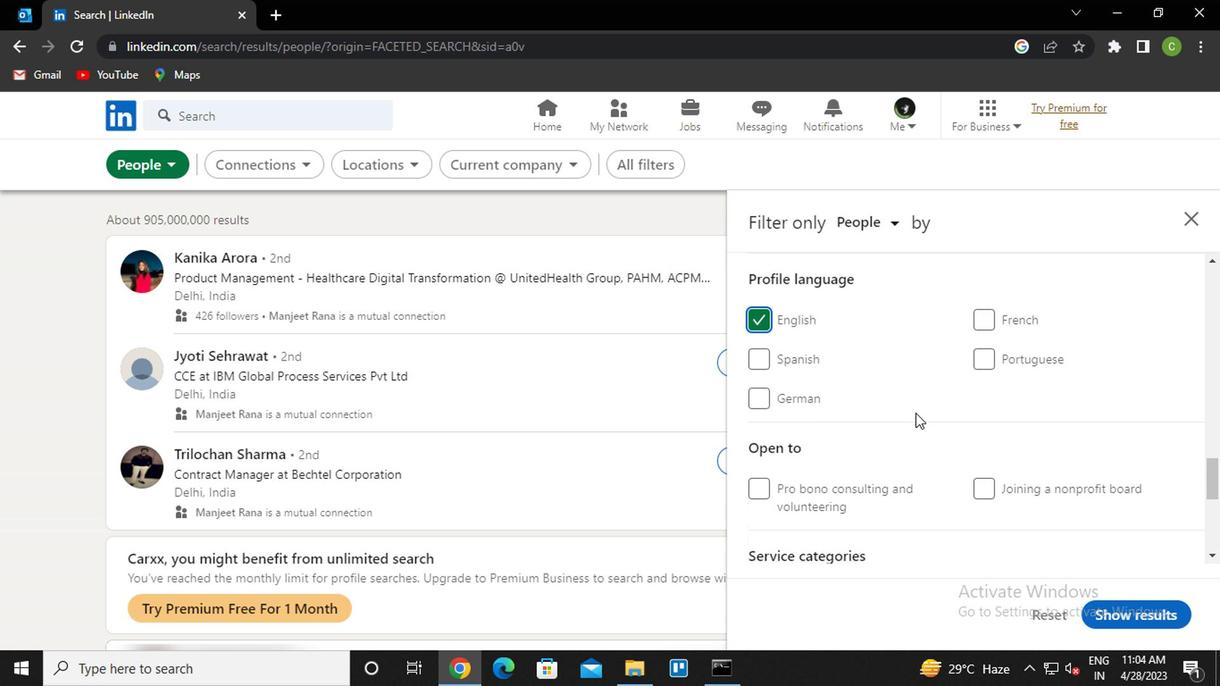 
Action: Mouse scrolled (917, 414) with delta (0, 0)
Screenshot: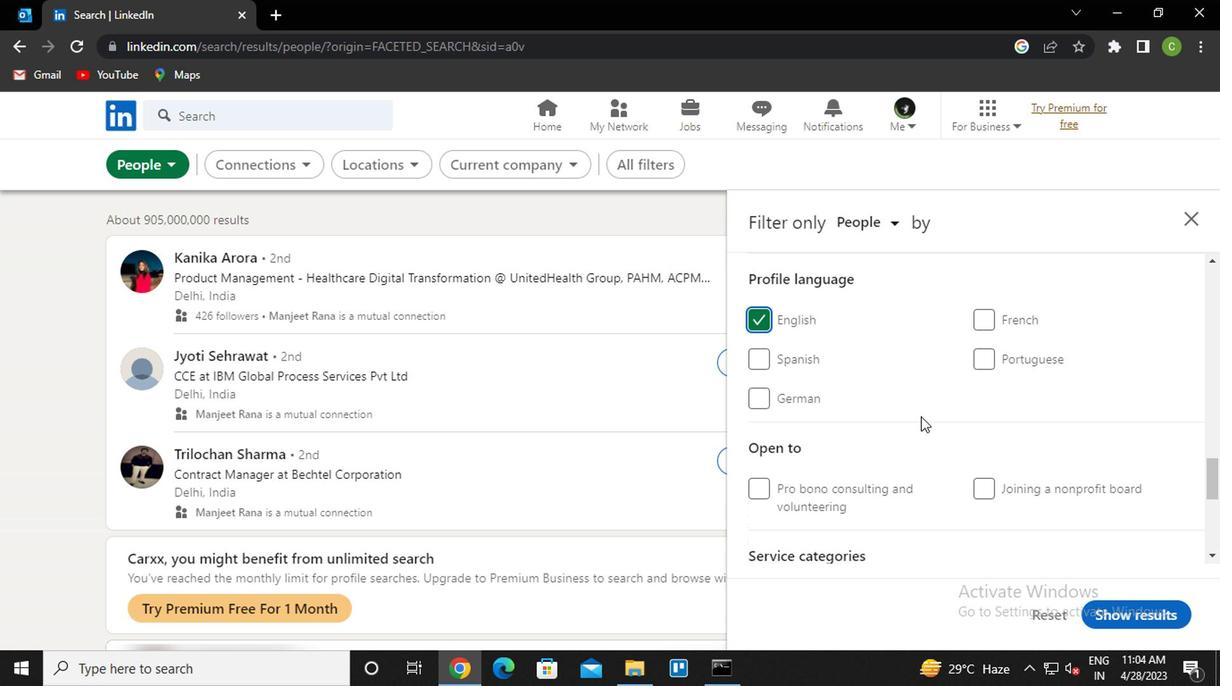 
Action: Mouse scrolled (917, 414) with delta (0, 0)
Screenshot: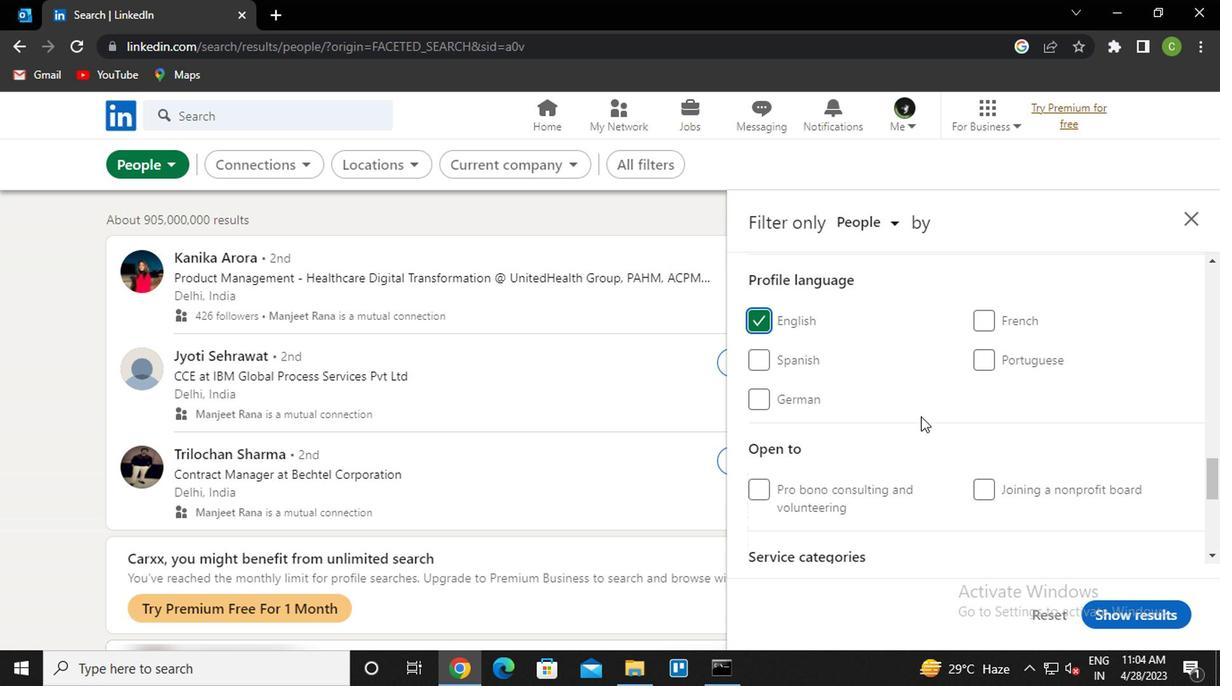 
Action: Mouse scrolled (917, 414) with delta (0, 0)
Screenshot: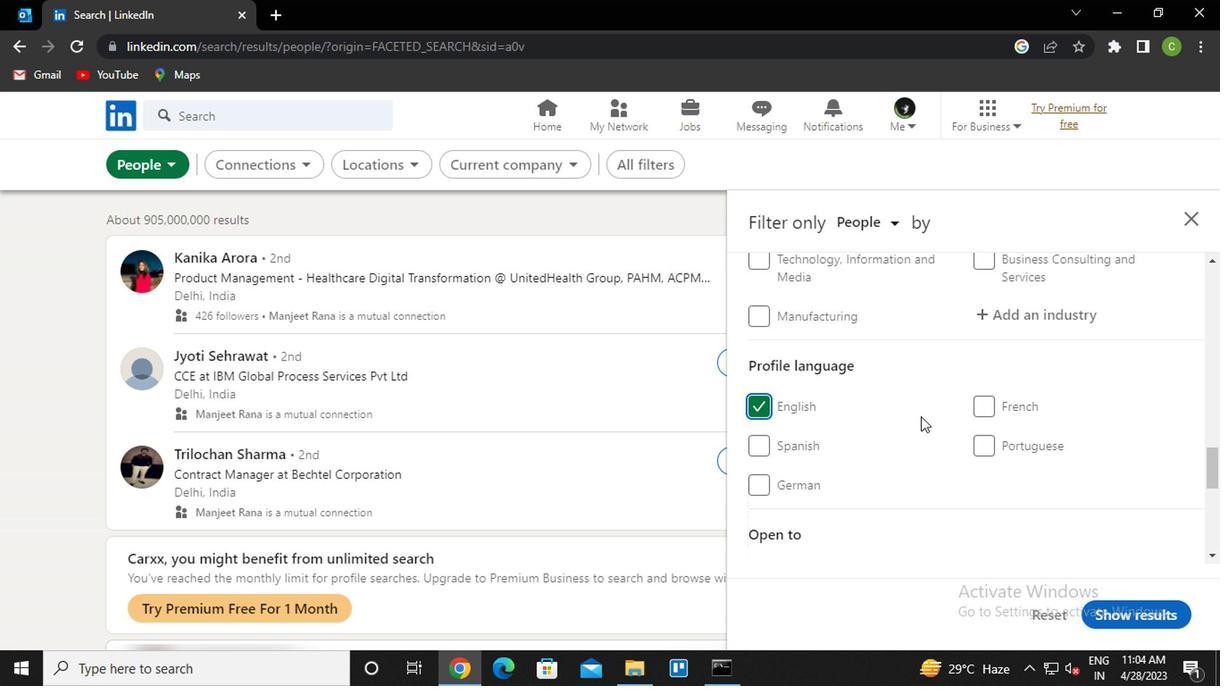 
Action: Mouse scrolled (917, 414) with delta (0, 0)
Screenshot: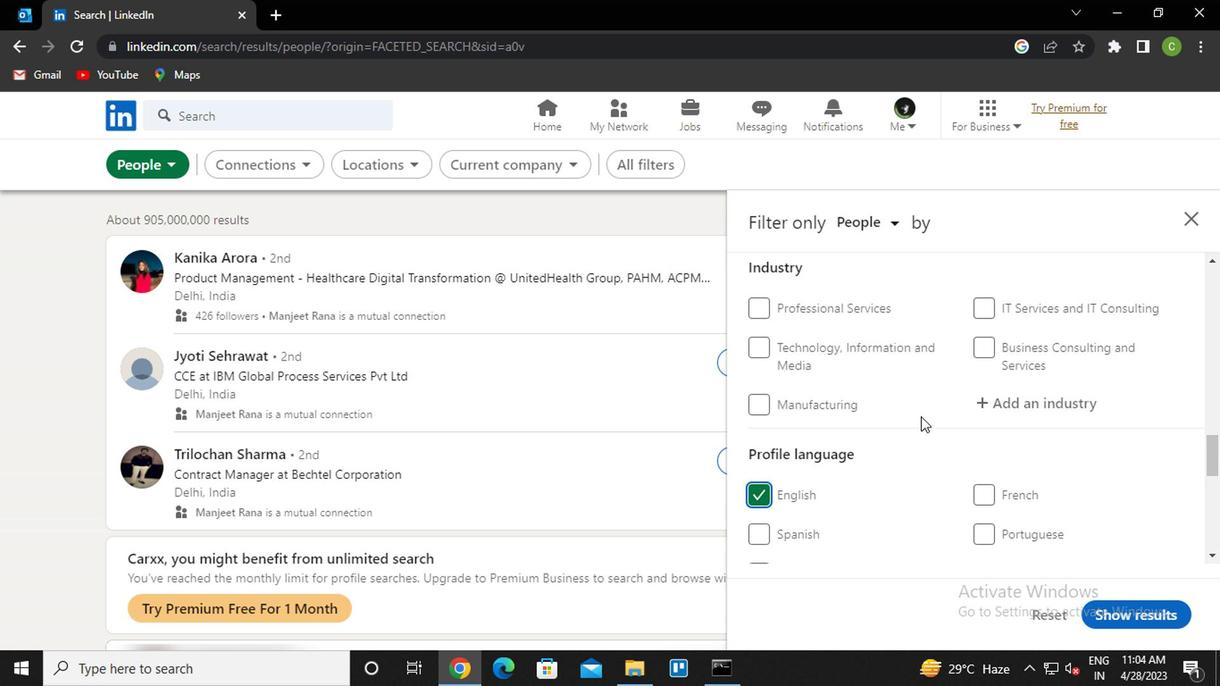 
Action: Mouse scrolled (917, 414) with delta (0, 0)
Screenshot: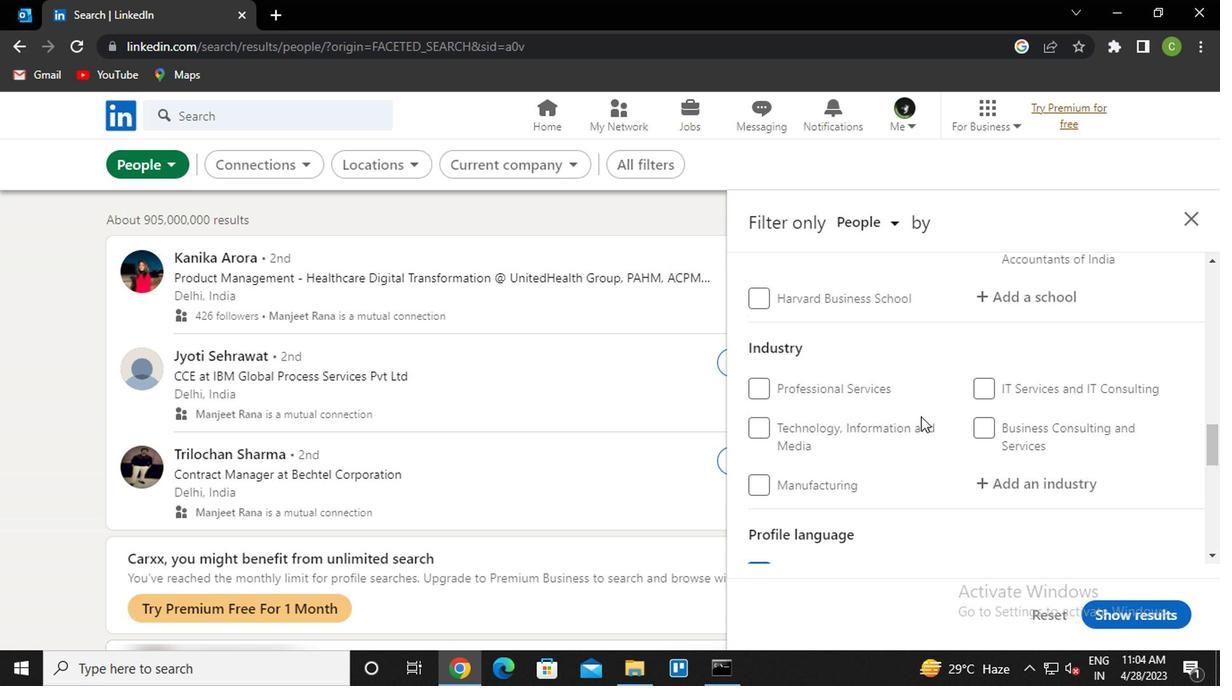 
Action: Mouse scrolled (917, 414) with delta (0, 0)
Screenshot: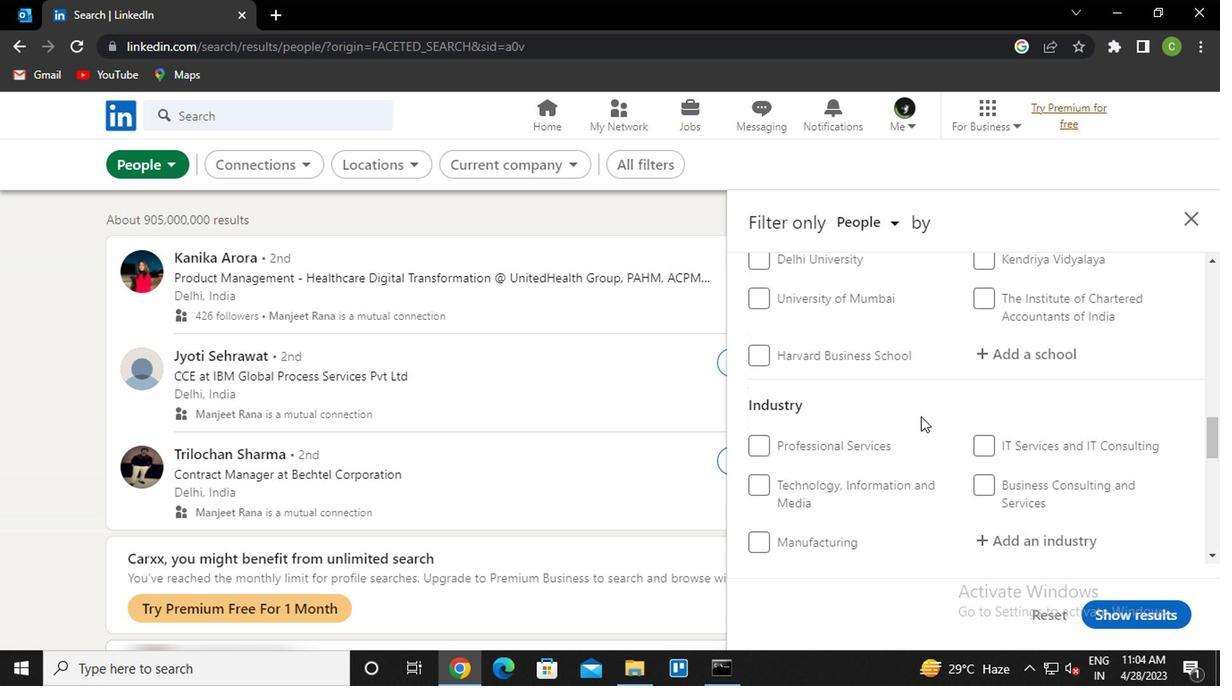 
Action: Mouse moved to (914, 422)
Screenshot: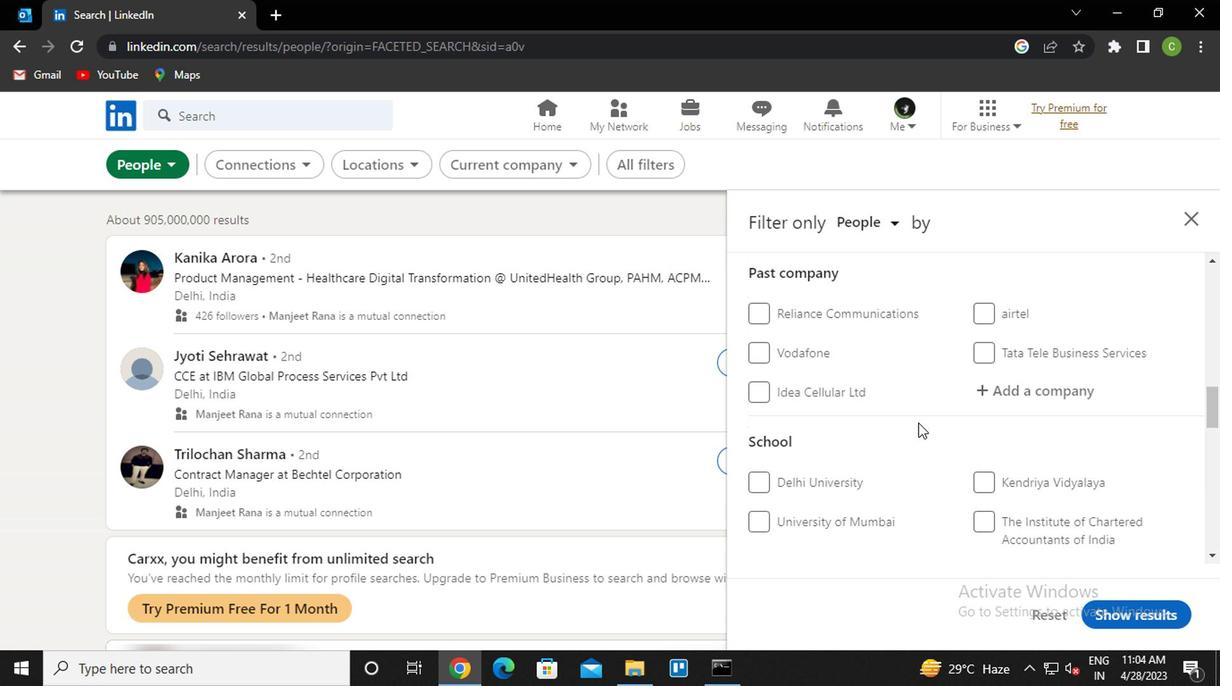 
Action: Mouse scrolled (914, 423) with delta (0, 0)
Screenshot: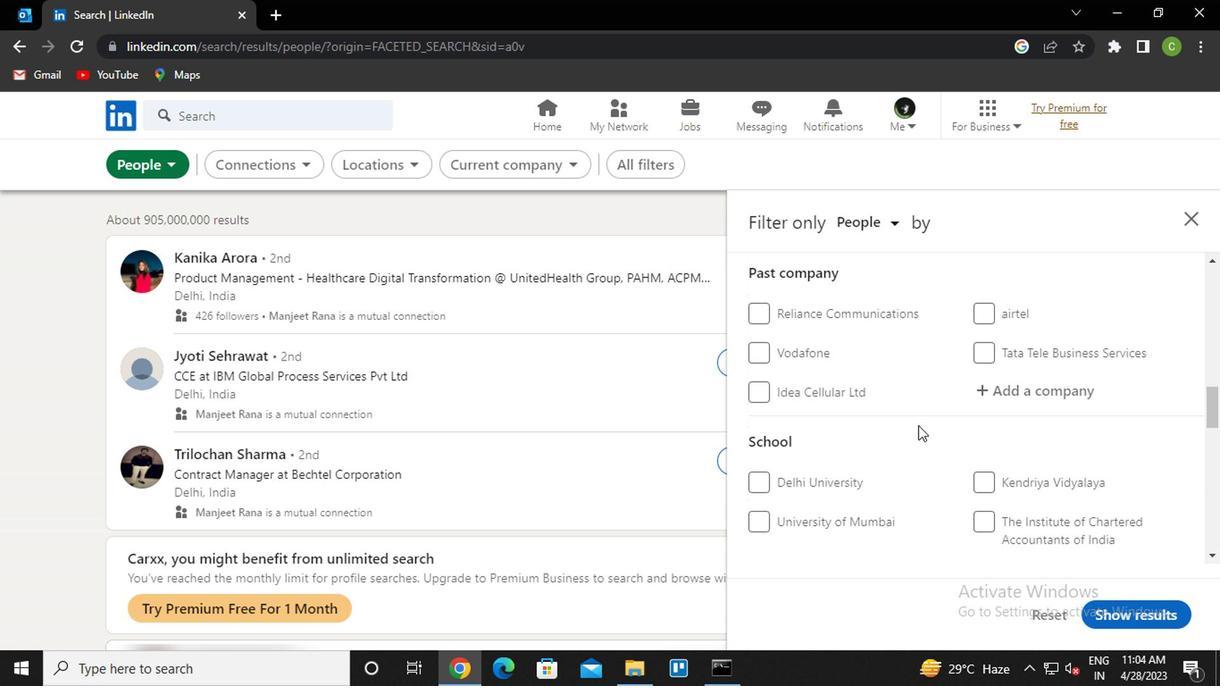 
Action: Mouse scrolled (914, 423) with delta (0, 0)
Screenshot: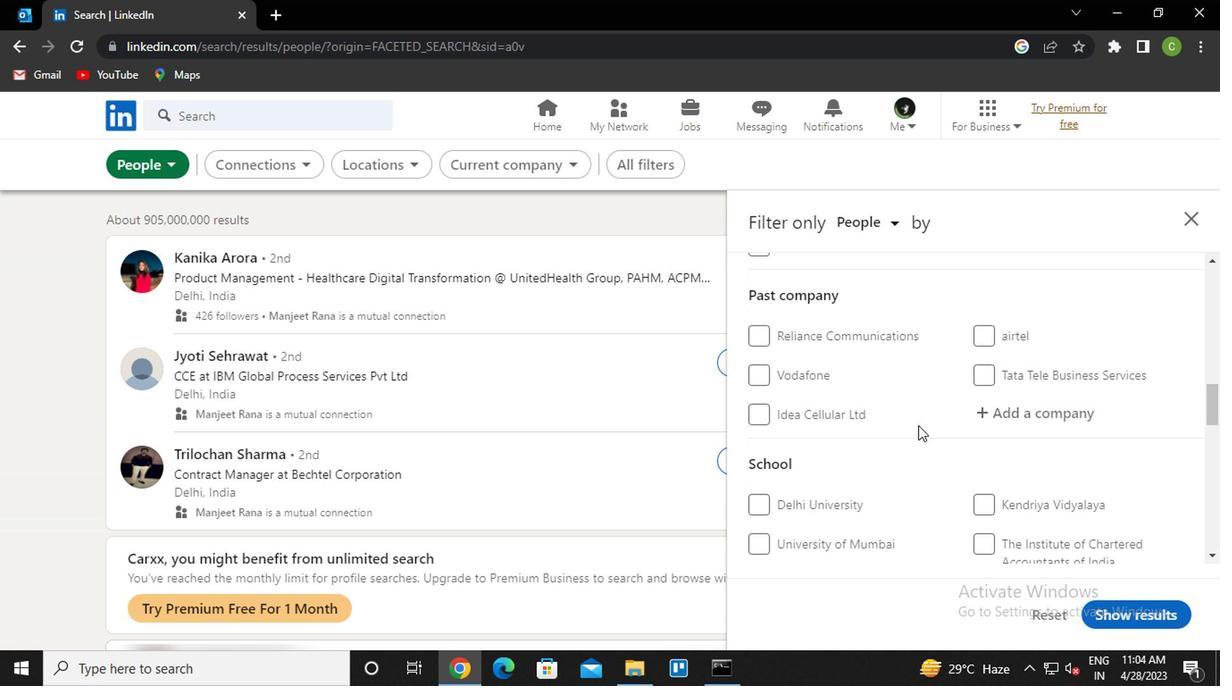 
Action: Mouse scrolled (914, 423) with delta (0, 0)
Screenshot: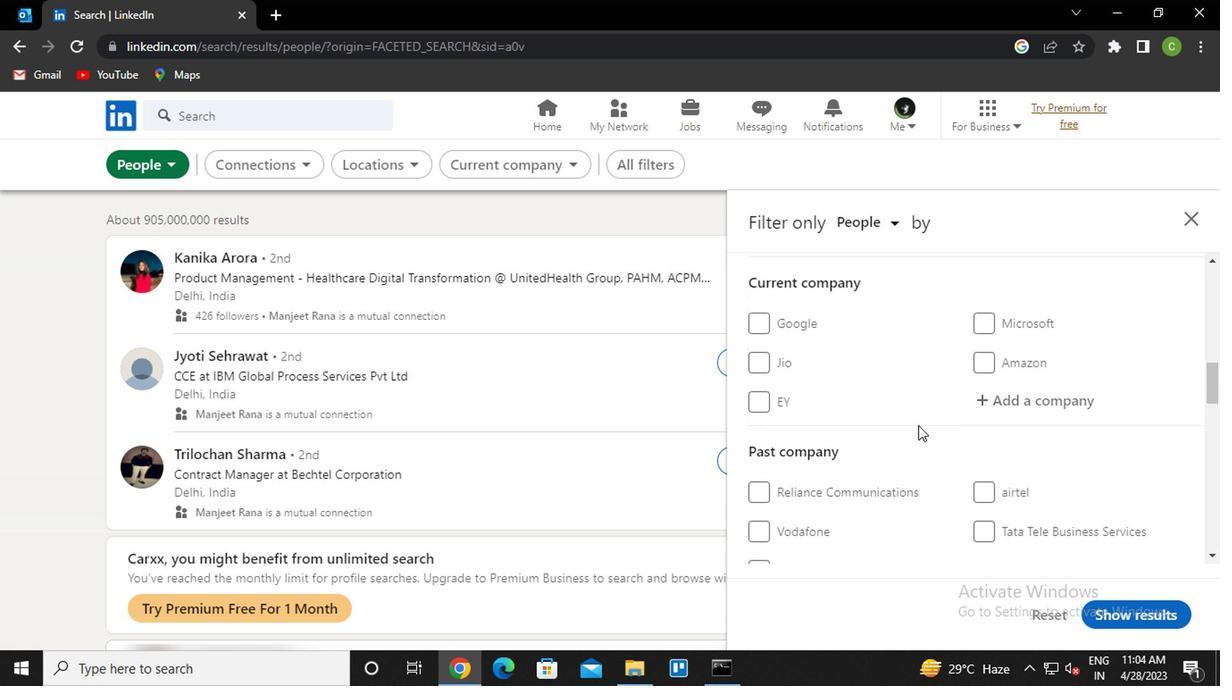 
Action: Mouse moved to (954, 425)
Screenshot: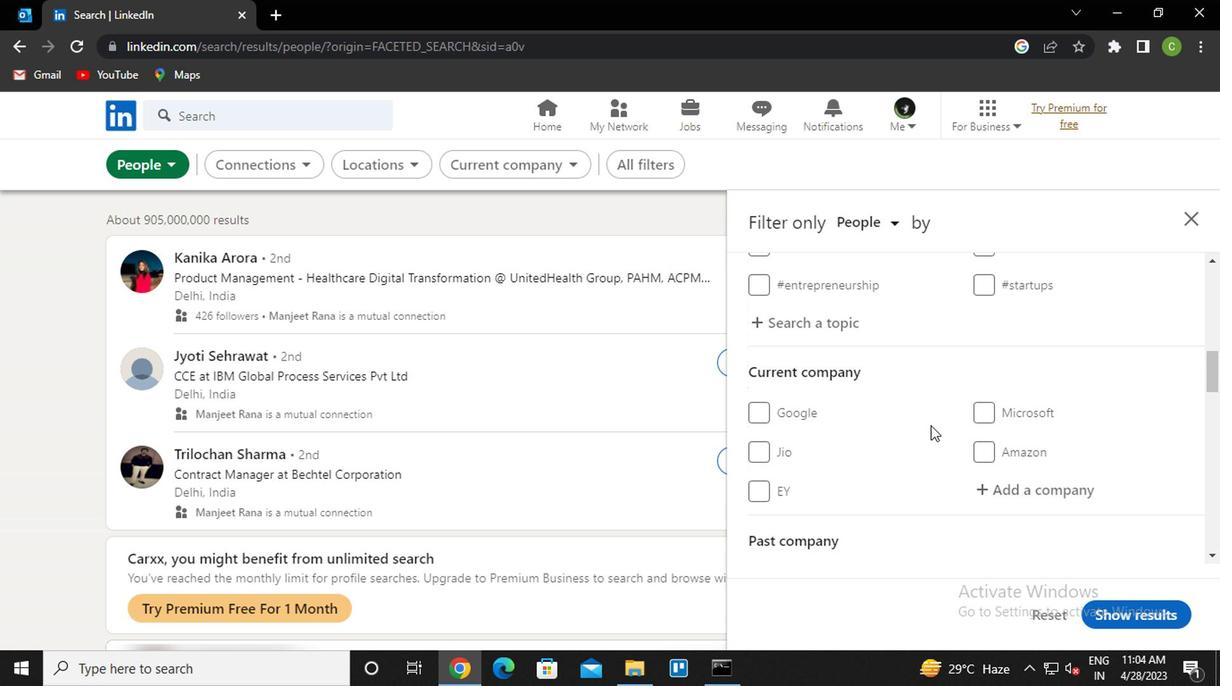 
Action: Mouse scrolled (954, 424) with delta (0, 0)
Screenshot: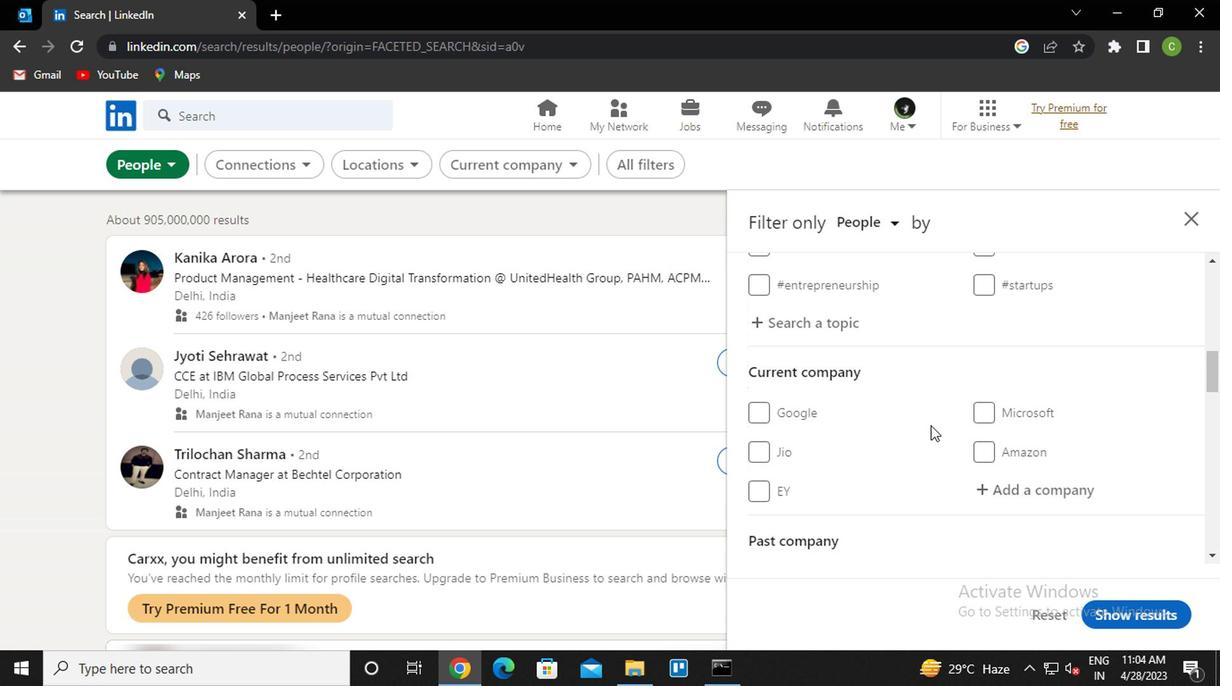 
Action: Mouse moved to (1055, 388)
Screenshot: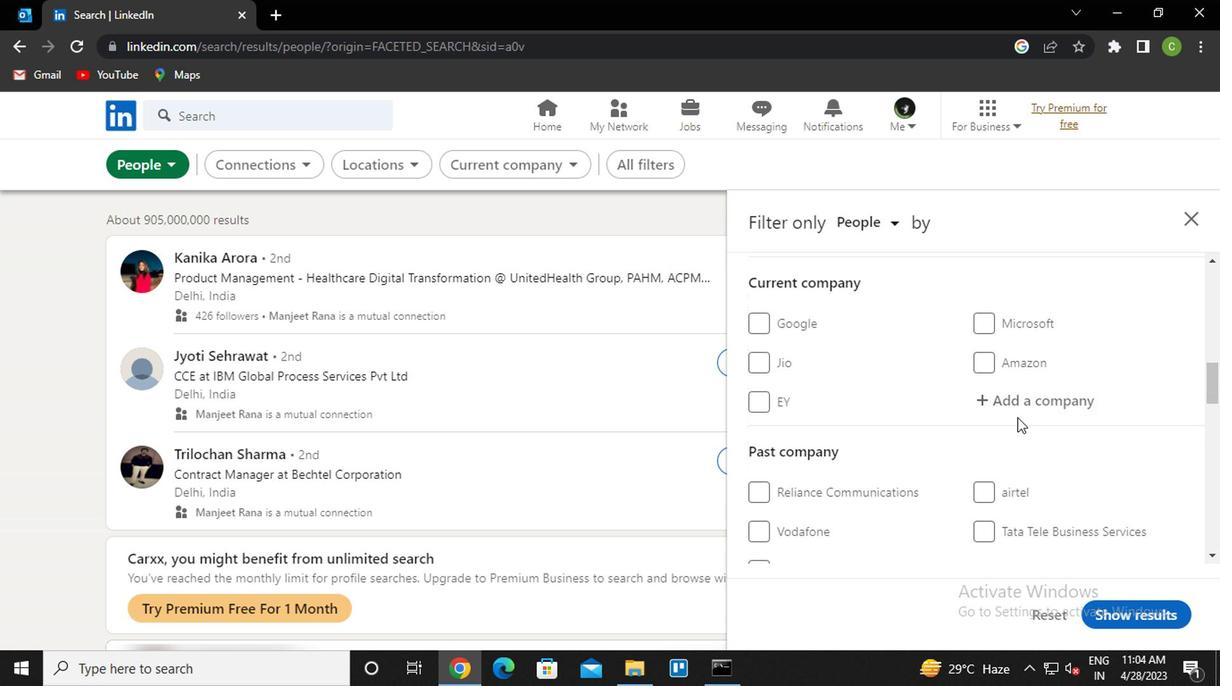 
Action: Mouse pressed left at (1055, 388)
Screenshot: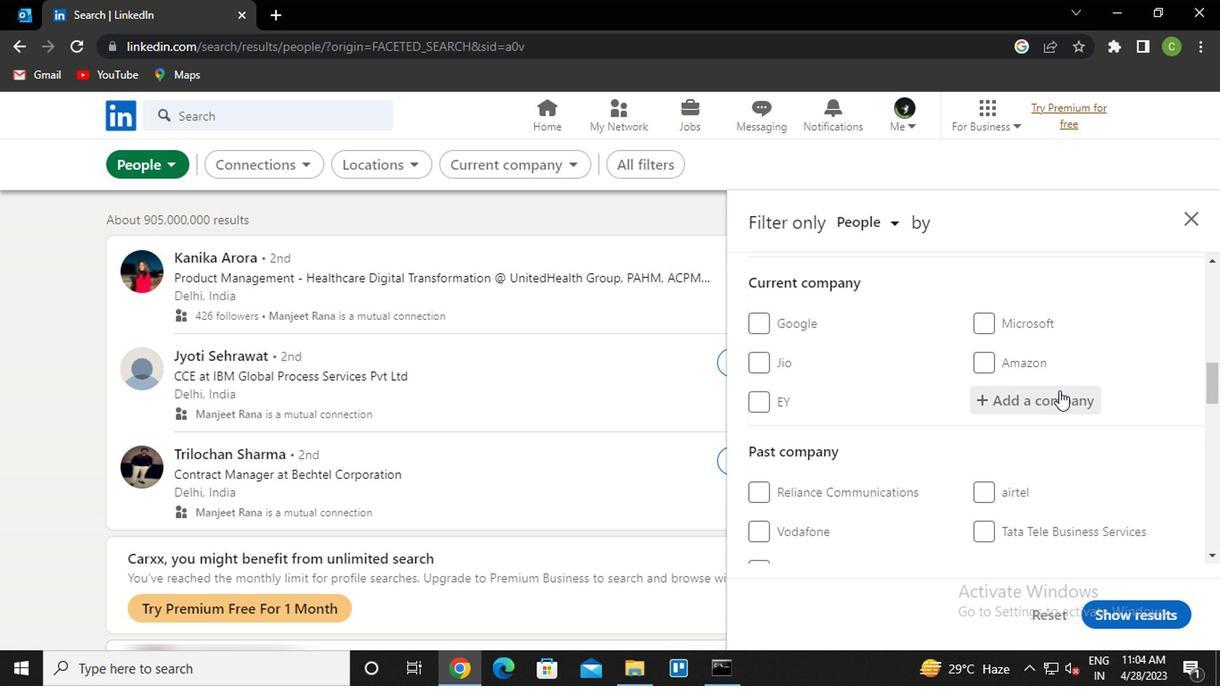 
Action: Mouse moved to (1070, 387)
Screenshot: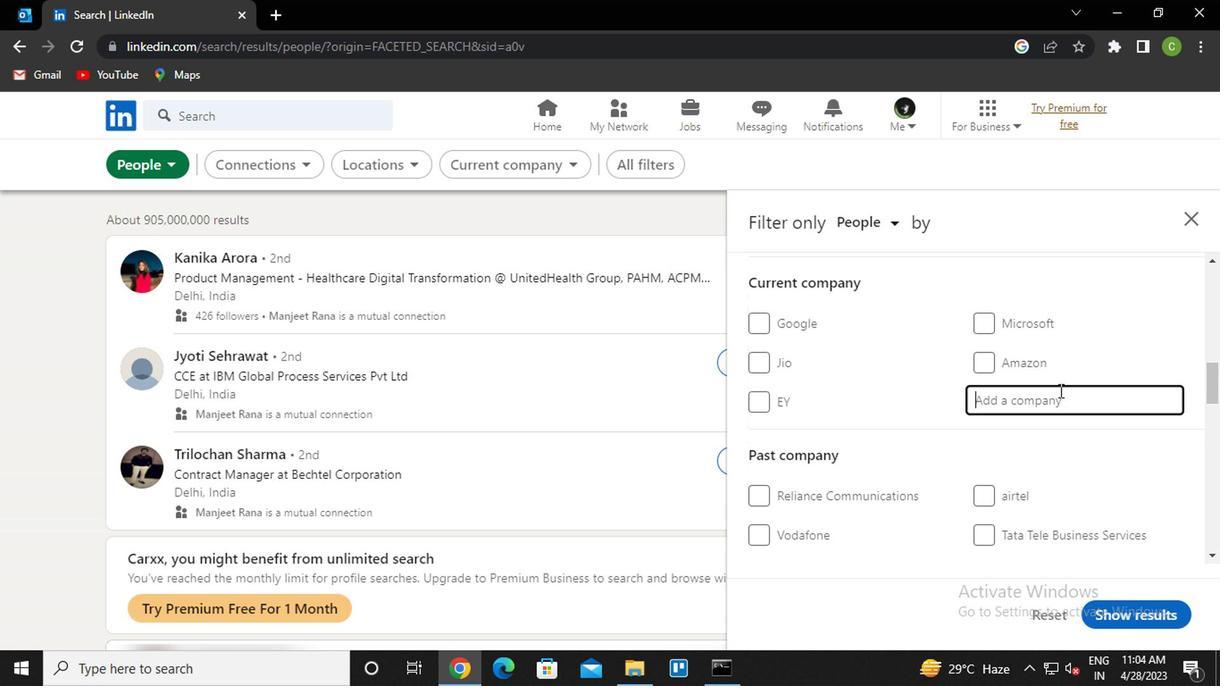 
Action: Key pressed <Key.caps_lock>yes<Key.space>ban<Key.down><Key.enter>
Screenshot: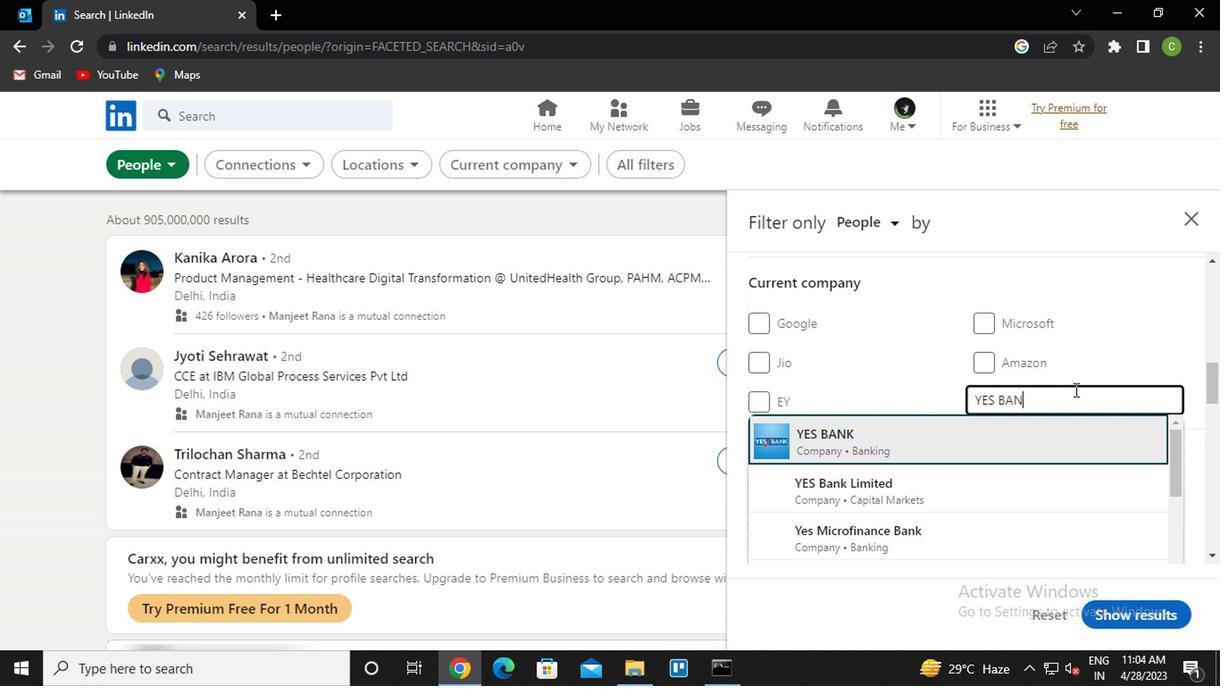 
Action: Mouse moved to (1094, 398)
Screenshot: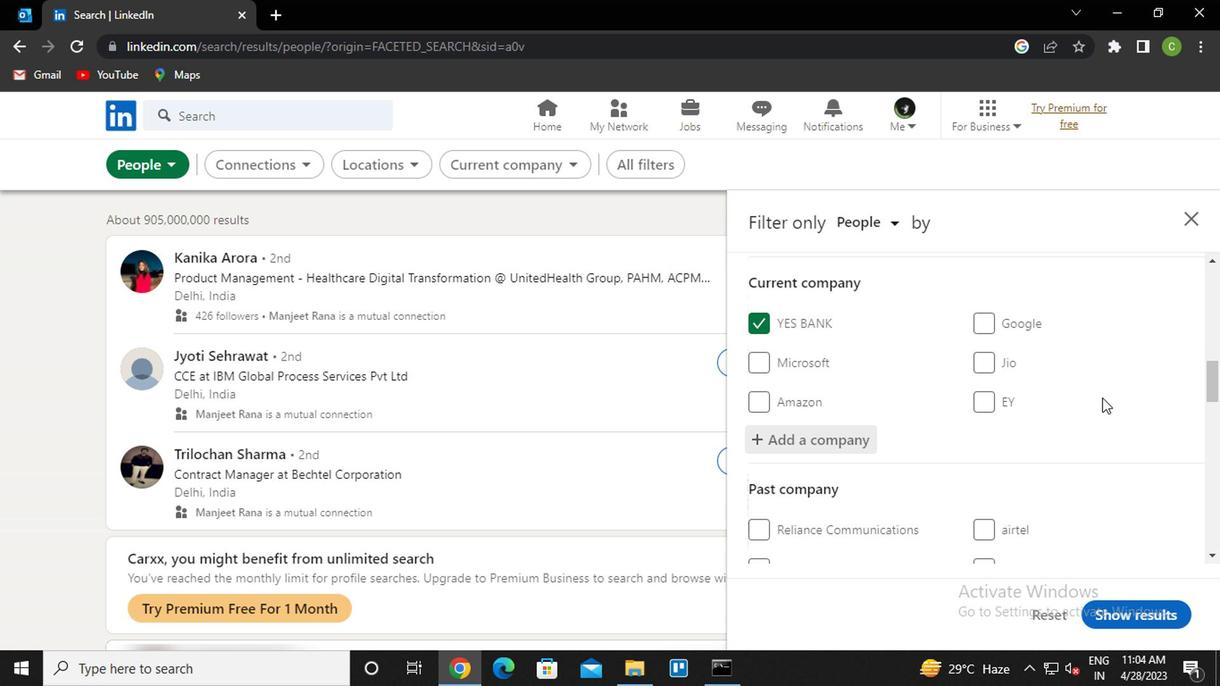 
Action: Mouse scrolled (1094, 397) with delta (0, 0)
Screenshot: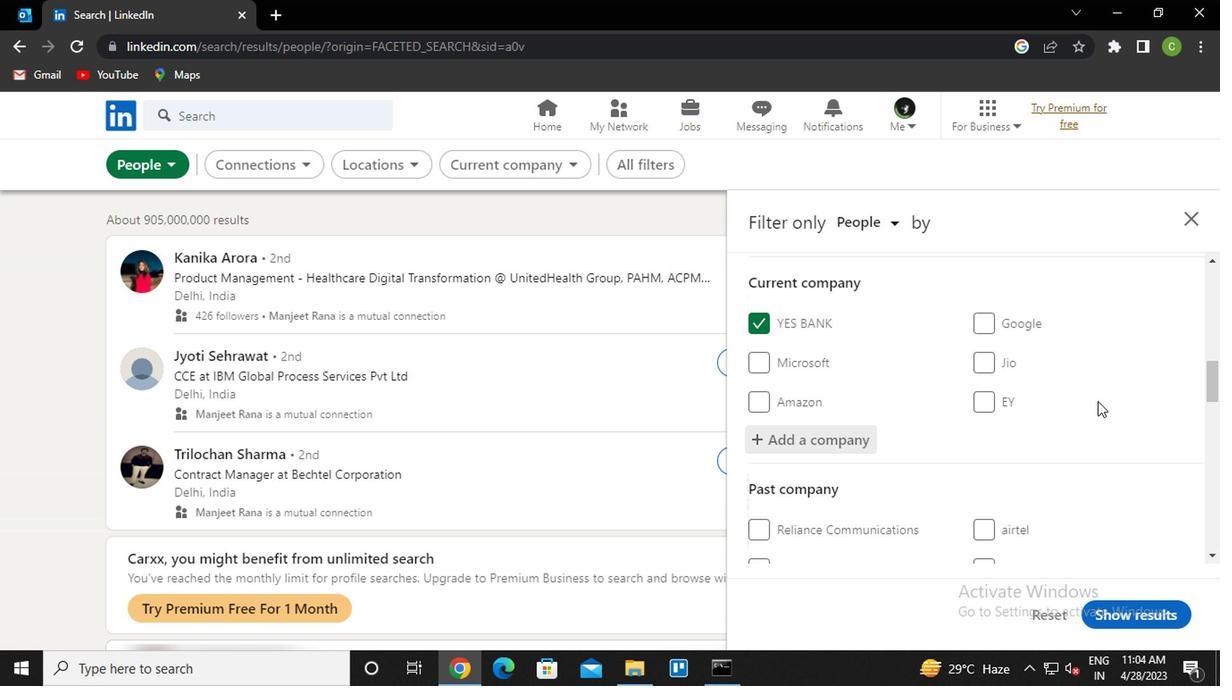 
Action: Mouse scrolled (1094, 397) with delta (0, 0)
Screenshot: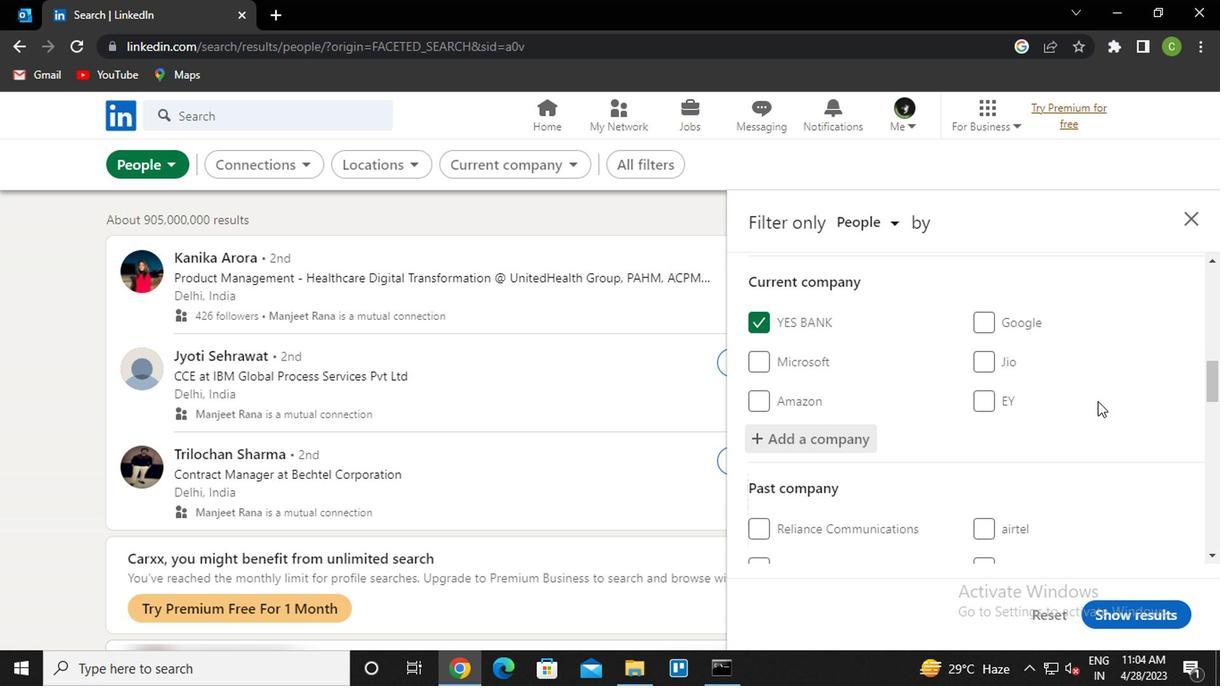 
Action: Mouse scrolled (1094, 397) with delta (0, 0)
Screenshot: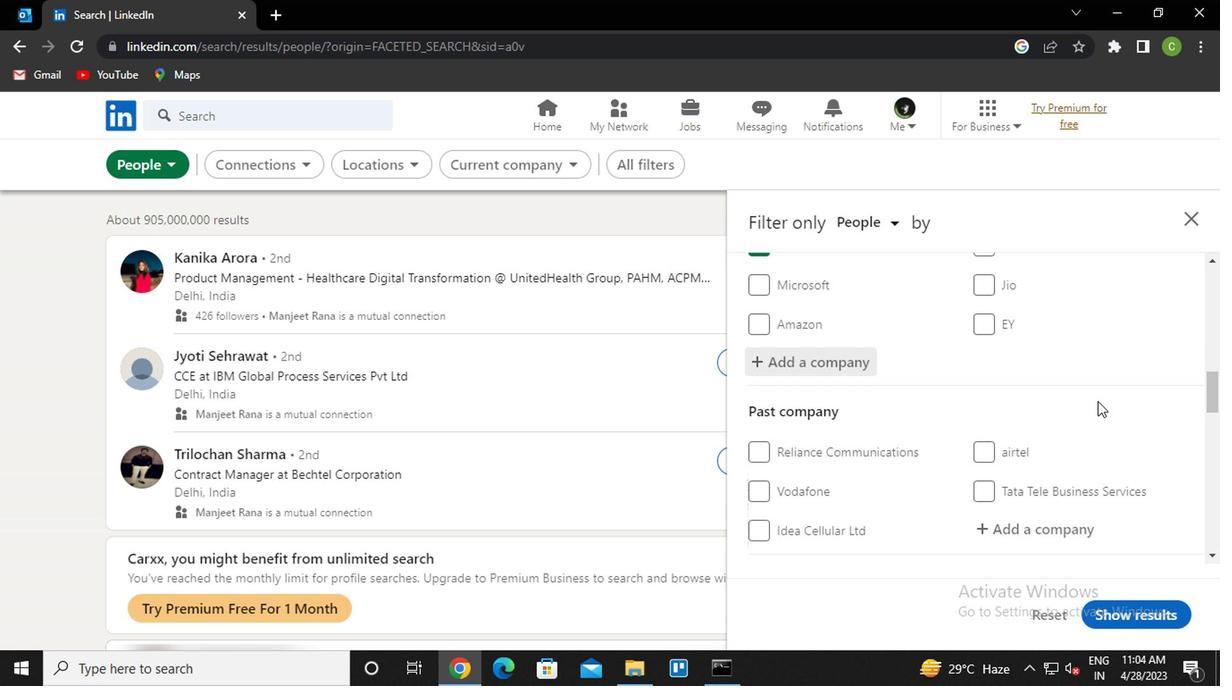 
Action: Mouse scrolled (1094, 397) with delta (0, 0)
Screenshot: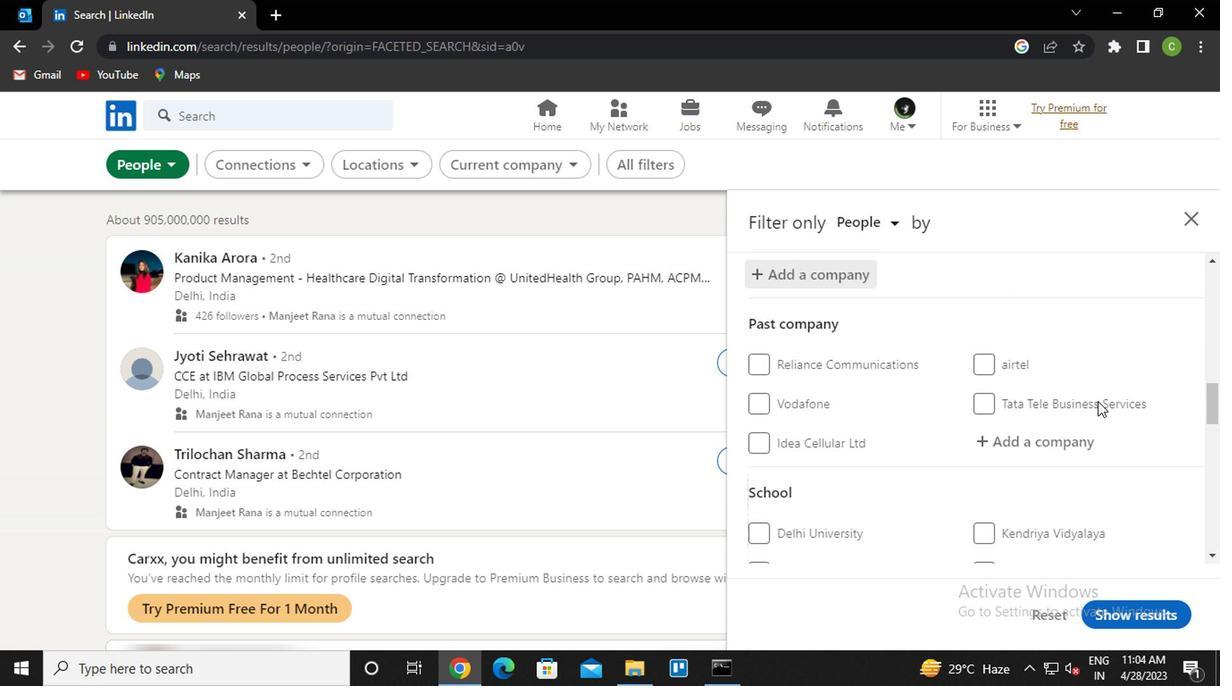
Action: Mouse scrolled (1094, 397) with delta (0, 0)
Screenshot: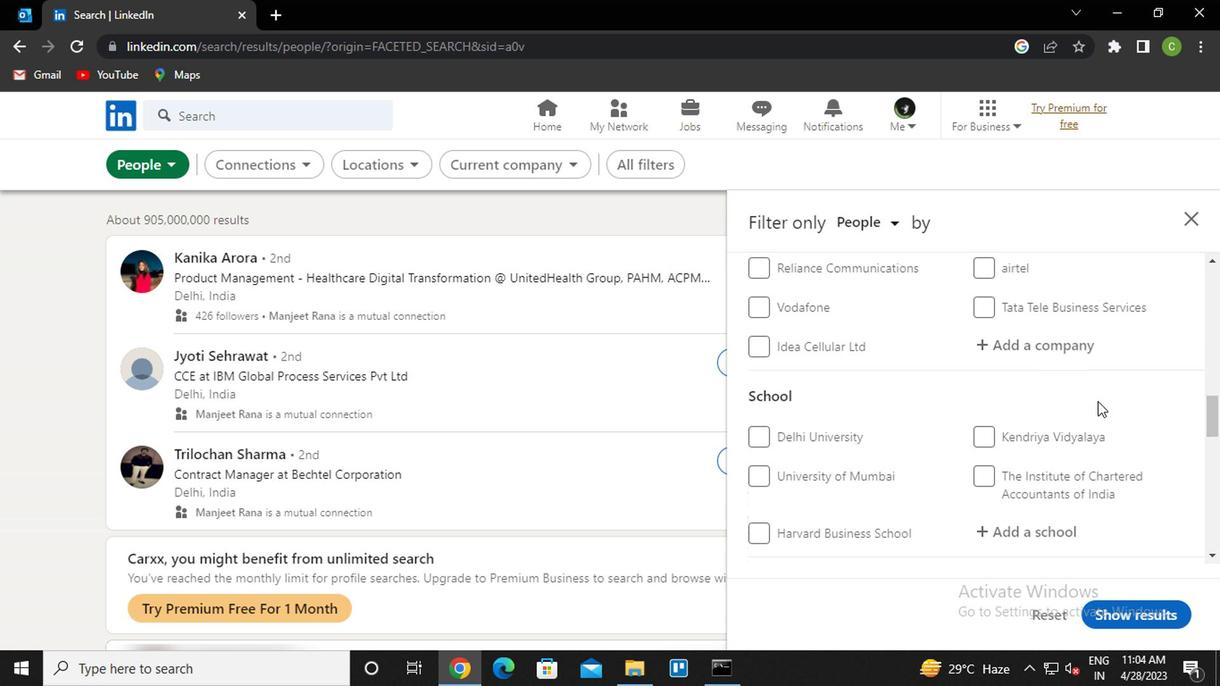 
Action: Mouse moved to (1033, 355)
Screenshot: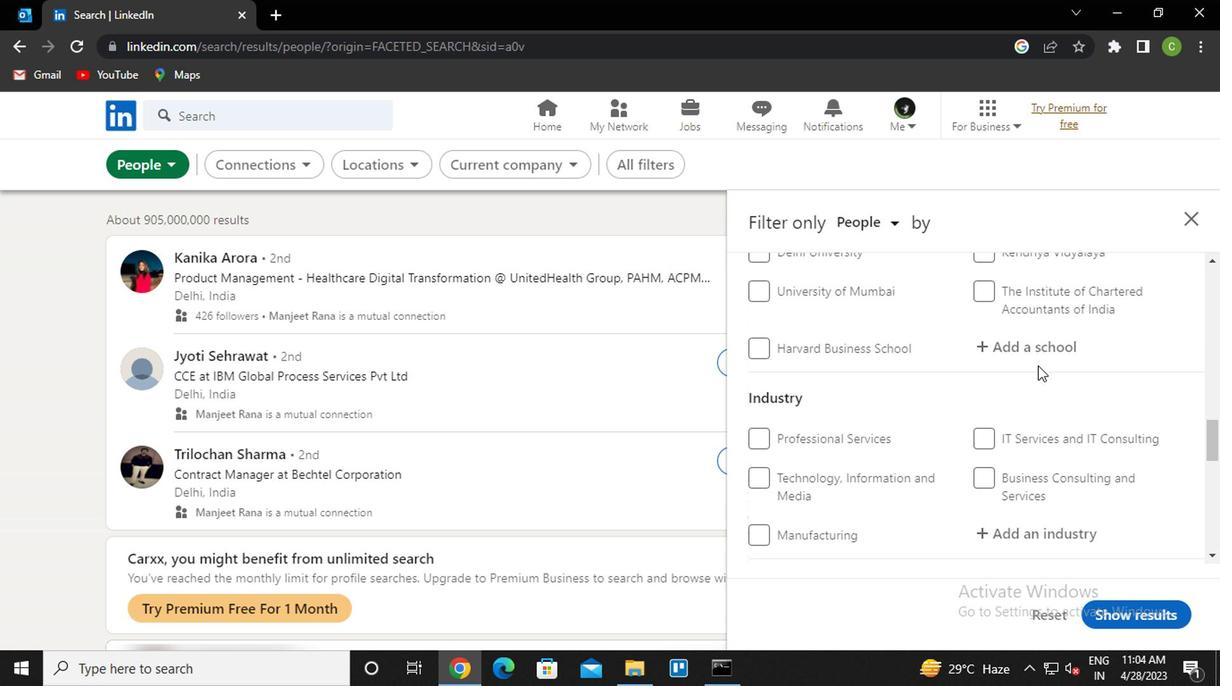 
Action: Mouse pressed left at (1033, 355)
Screenshot: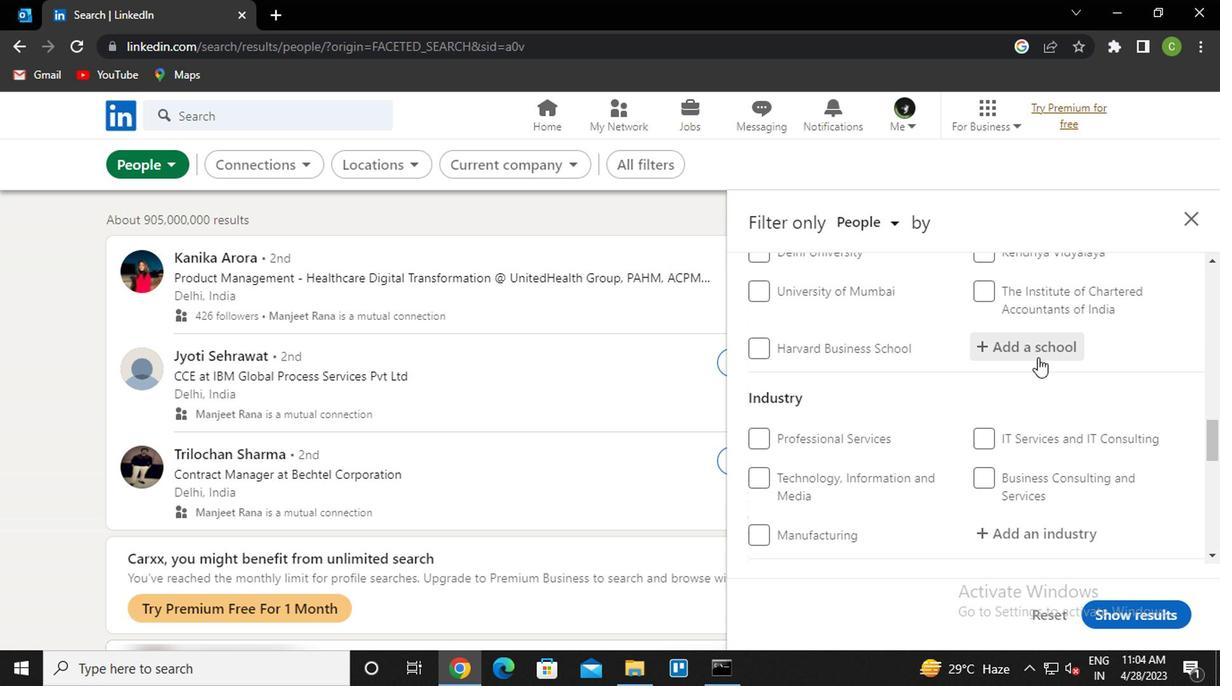 
Action: Key pressed d<Key.caps_lock>waraj<Key.backspace>ka<Key.down><Key.enter>
Screenshot: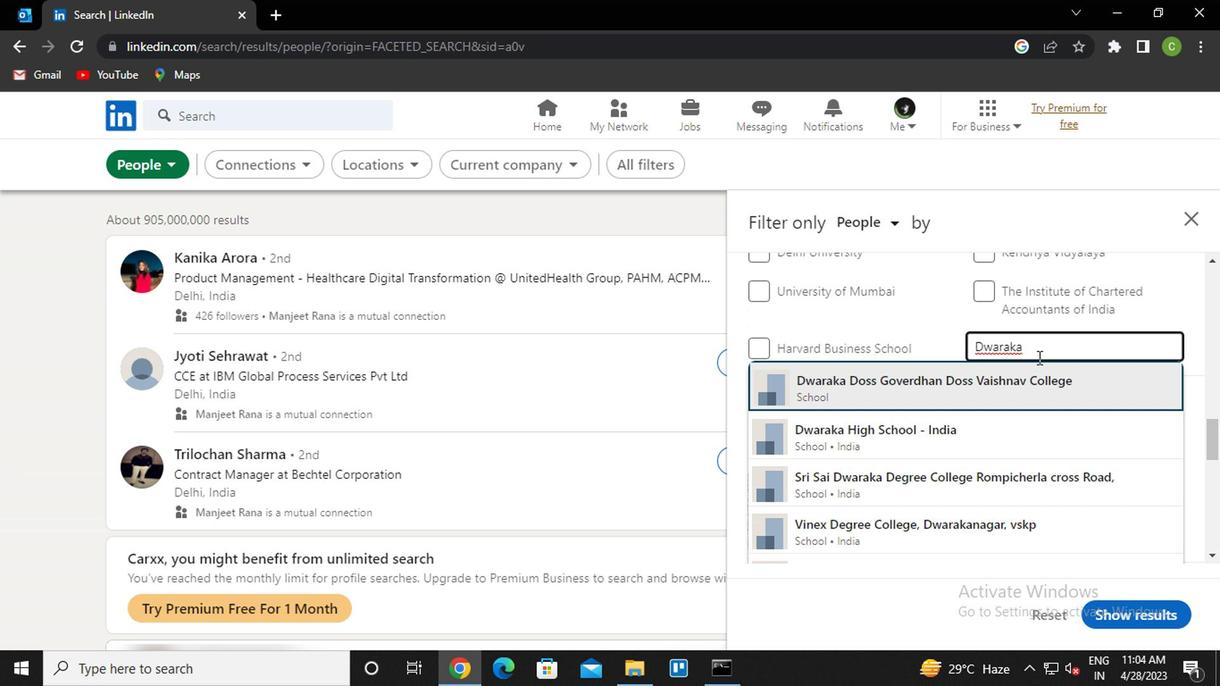 
Action: Mouse moved to (1028, 359)
Screenshot: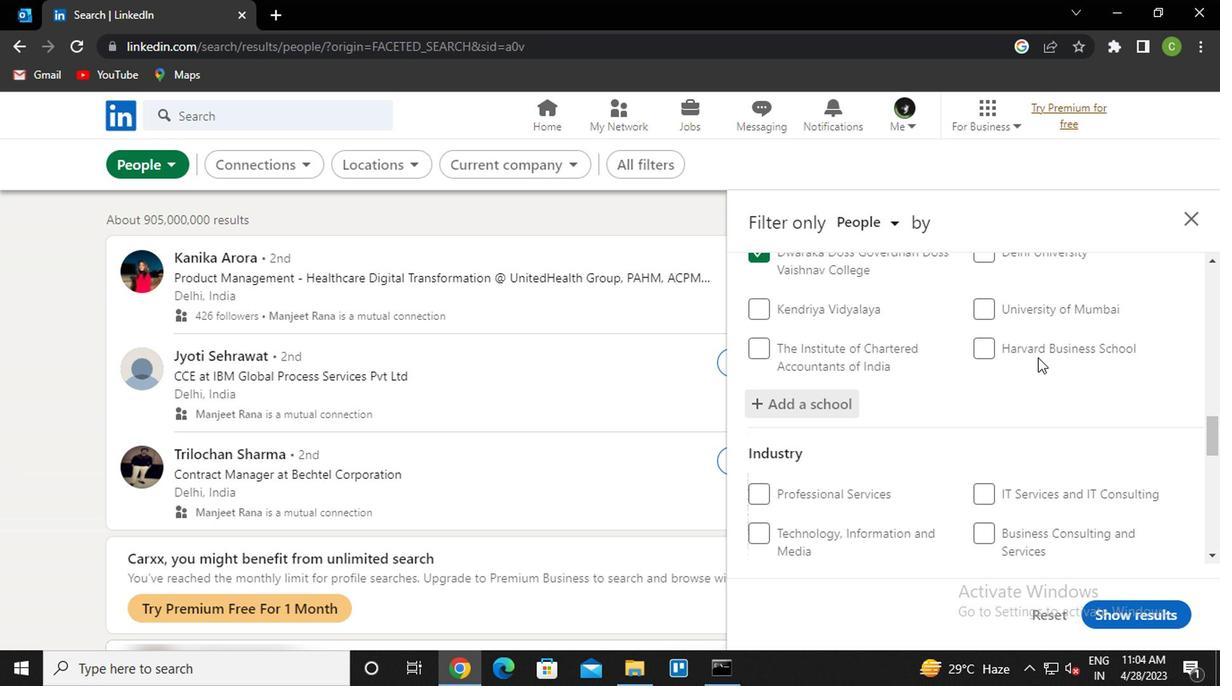 
Action: Mouse scrolled (1028, 358) with delta (0, 0)
Screenshot: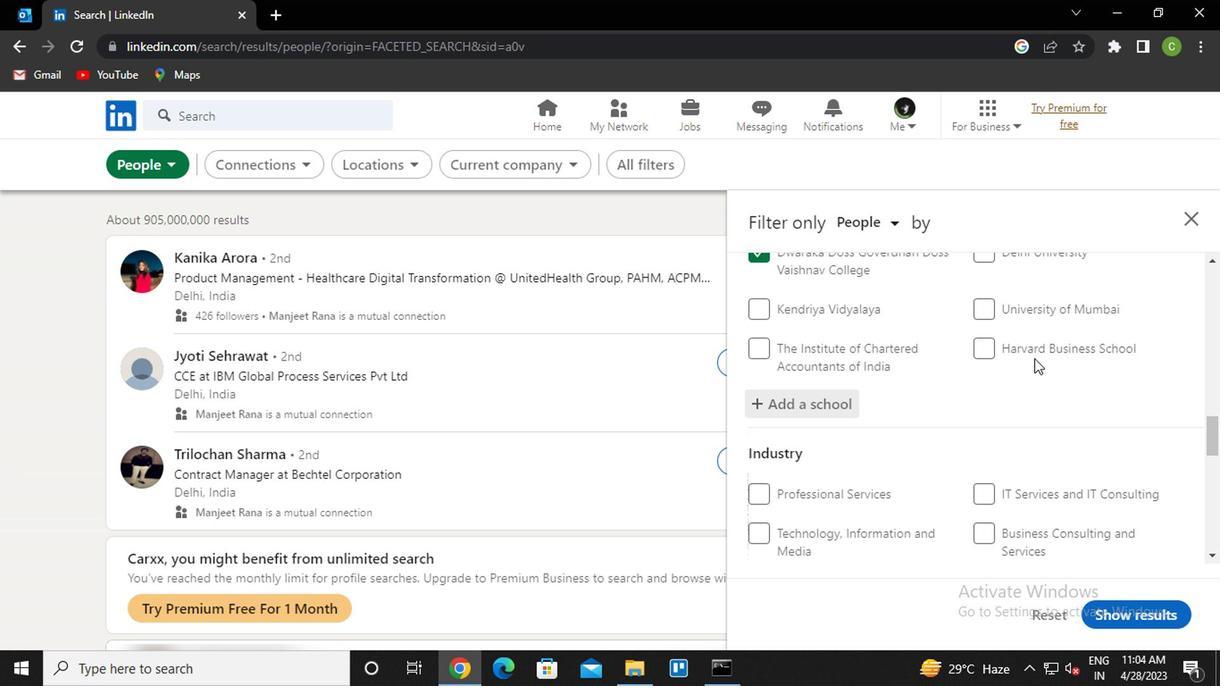 
Action: Mouse moved to (1026, 366)
Screenshot: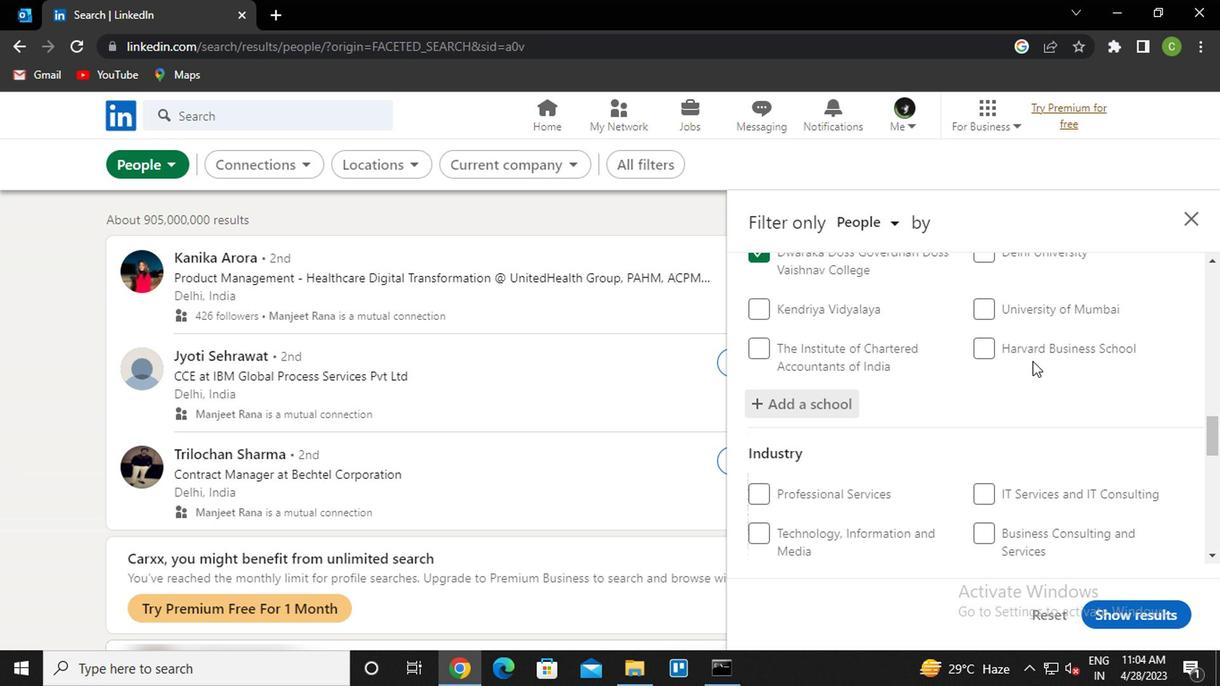 
Action: Mouse scrolled (1026, 365) with delta (0, 0)
Screenshot: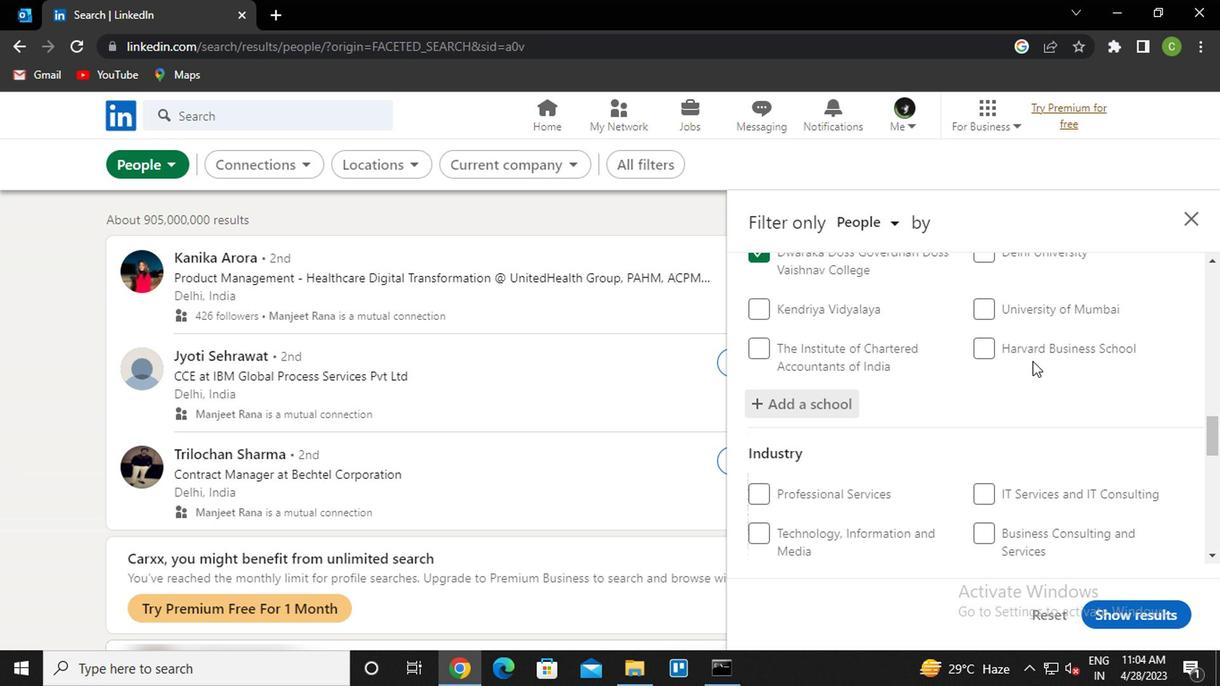 
Action: Mouse moved to (1024, 367)
Screenshot: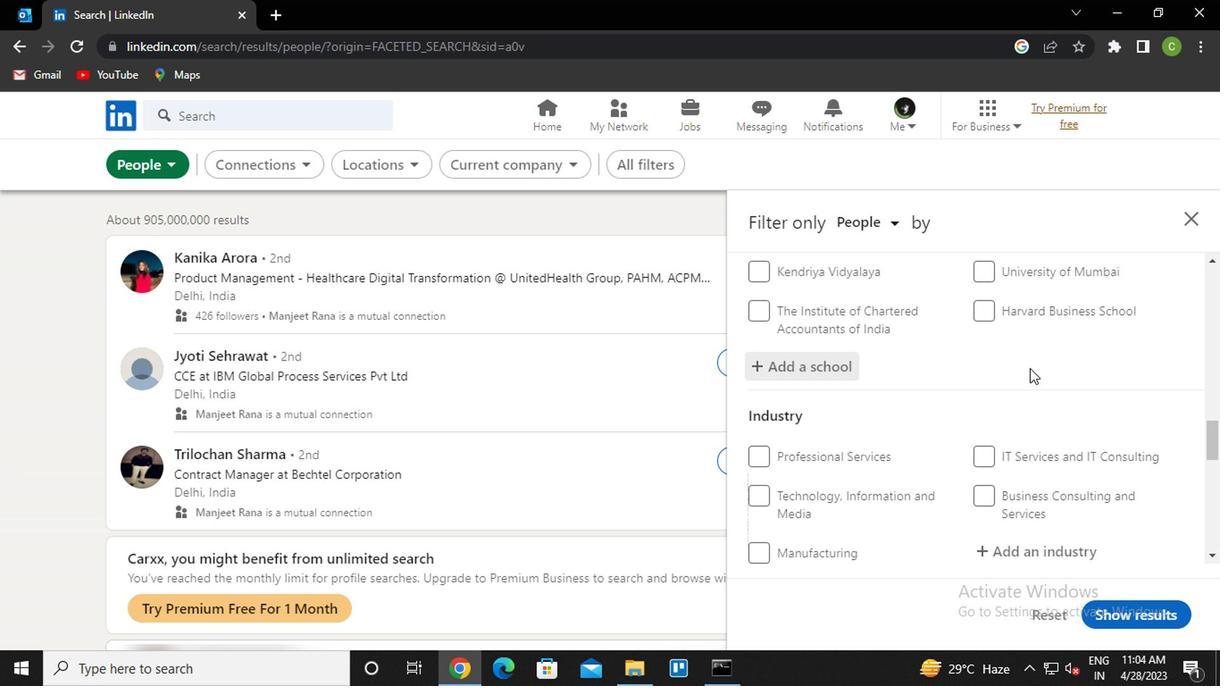 
Action: Mouse scrolled (1024, 367) with delta (0, 0)
Screenshot: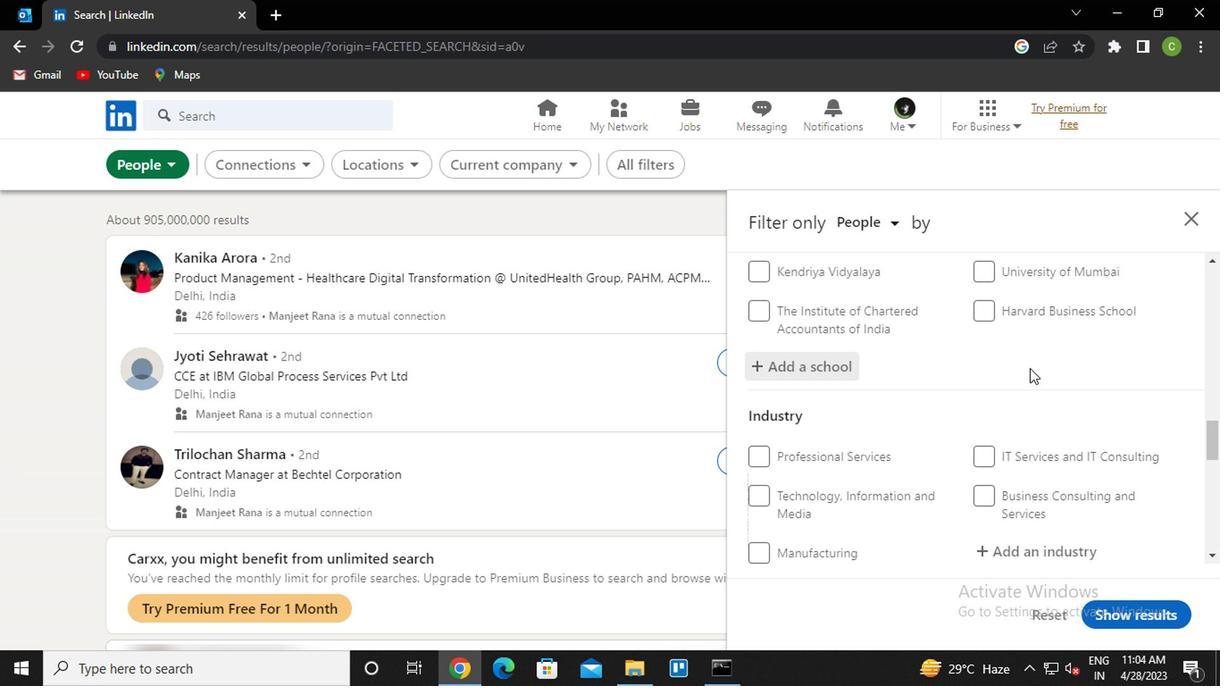 
Action: Mouse moved to (1049, 321)
Screenshot: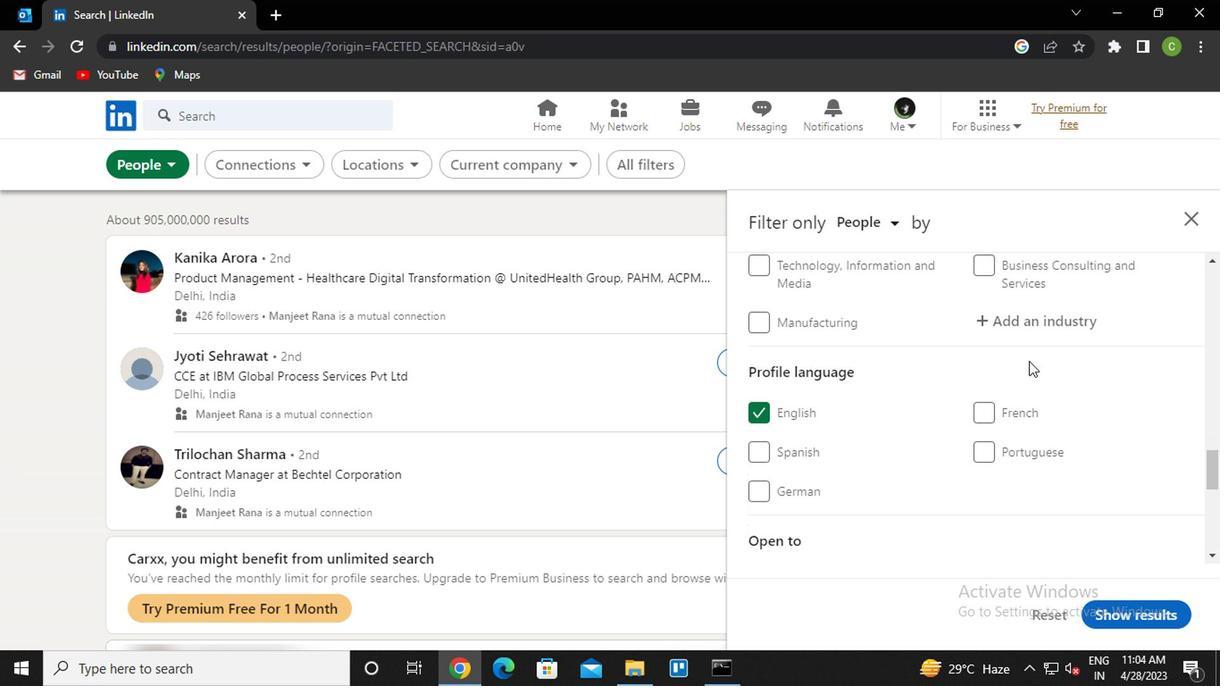 
Action: Mouse pressed left at (1049, 321)
Screenshot: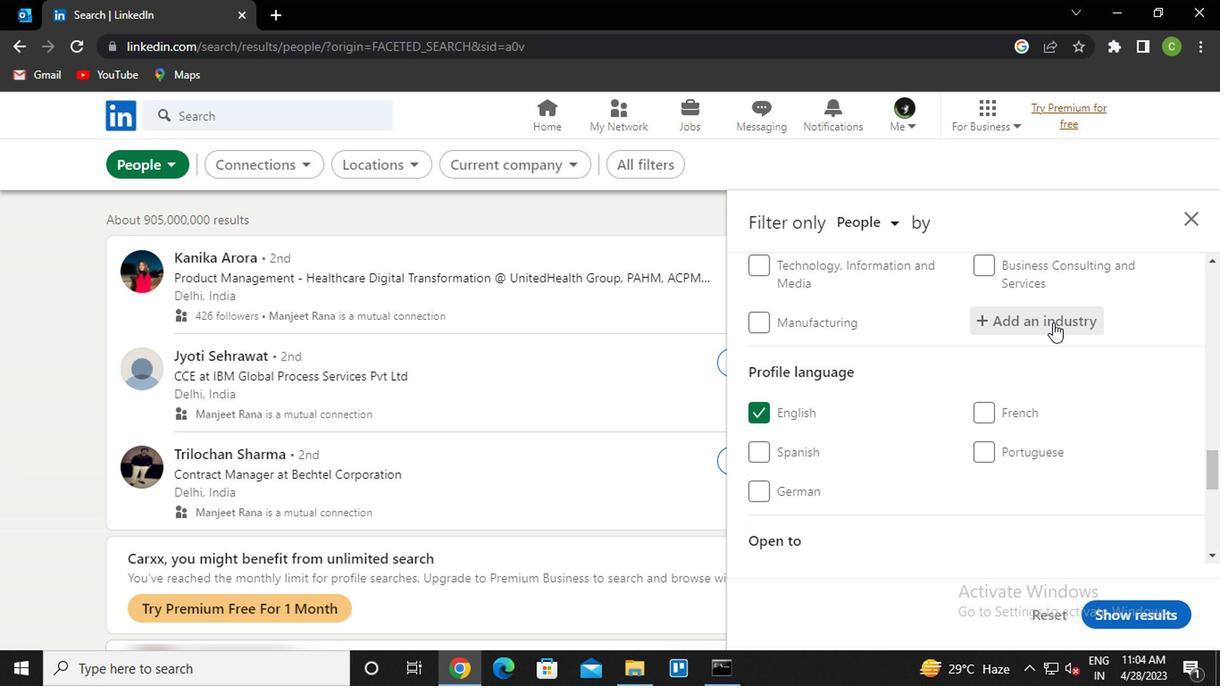 
Action: Key pressed <Key.caps_lock>f<Key.caps_lock>undra<Key.down><Key.down><Key.enter>
Screenshot: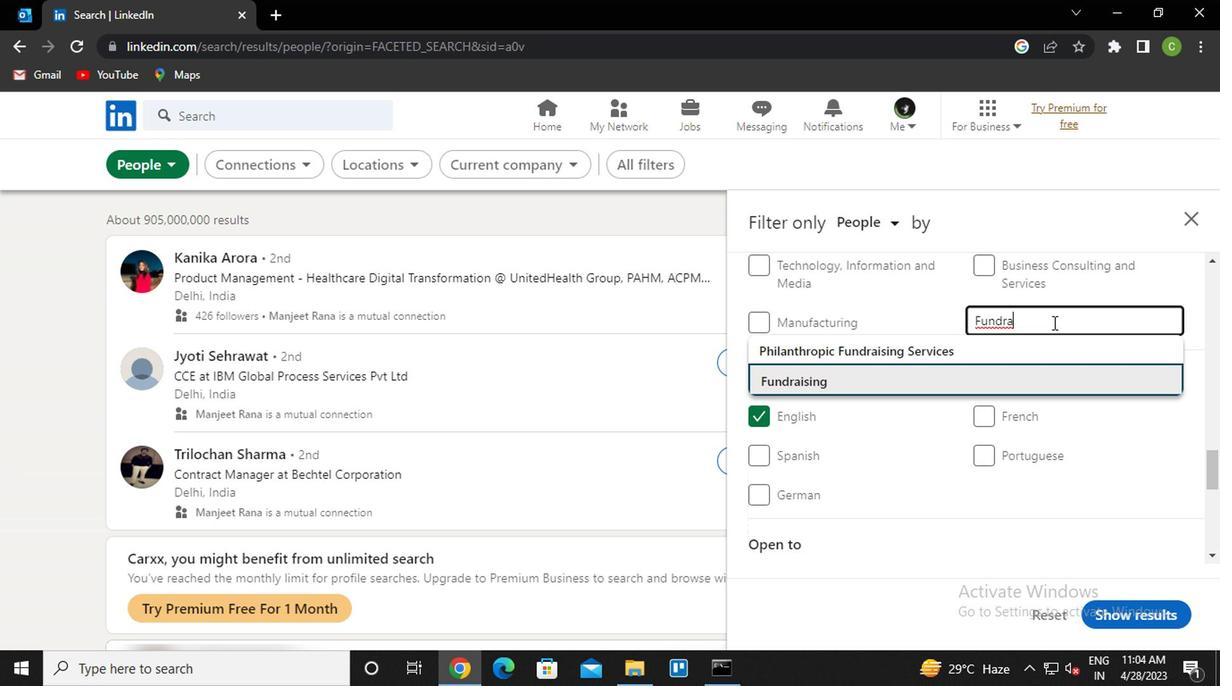 
Action: Mouse moved to (1064, 354)
Screenshot: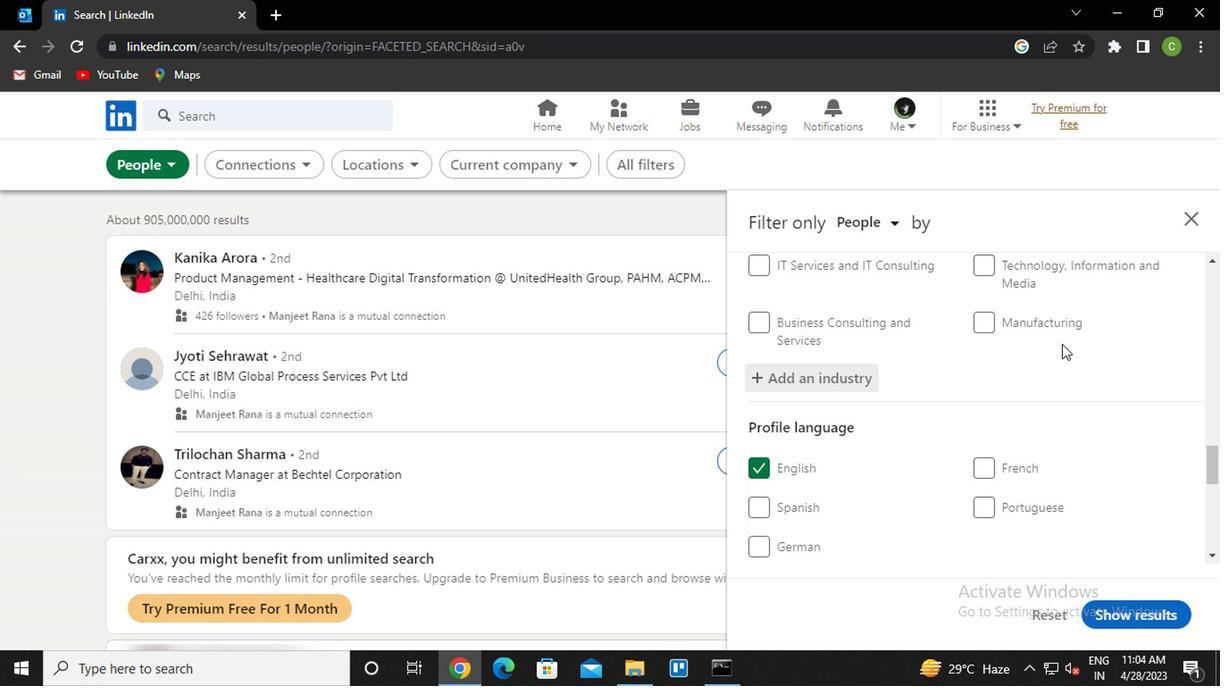 
Action: Mouse scrolled (1064, 353) with delta (0, 0)
Screenshot: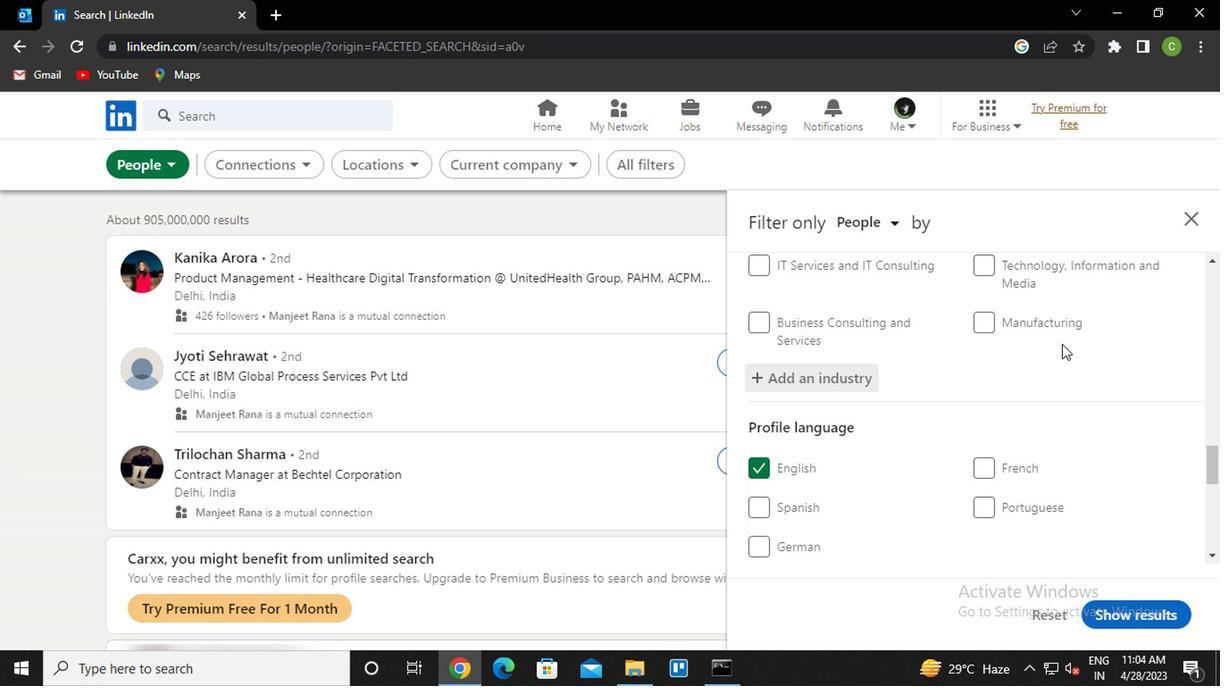 
Action: Mouse scrolled (1064, 353) with delta (0, 0)
Screenshot: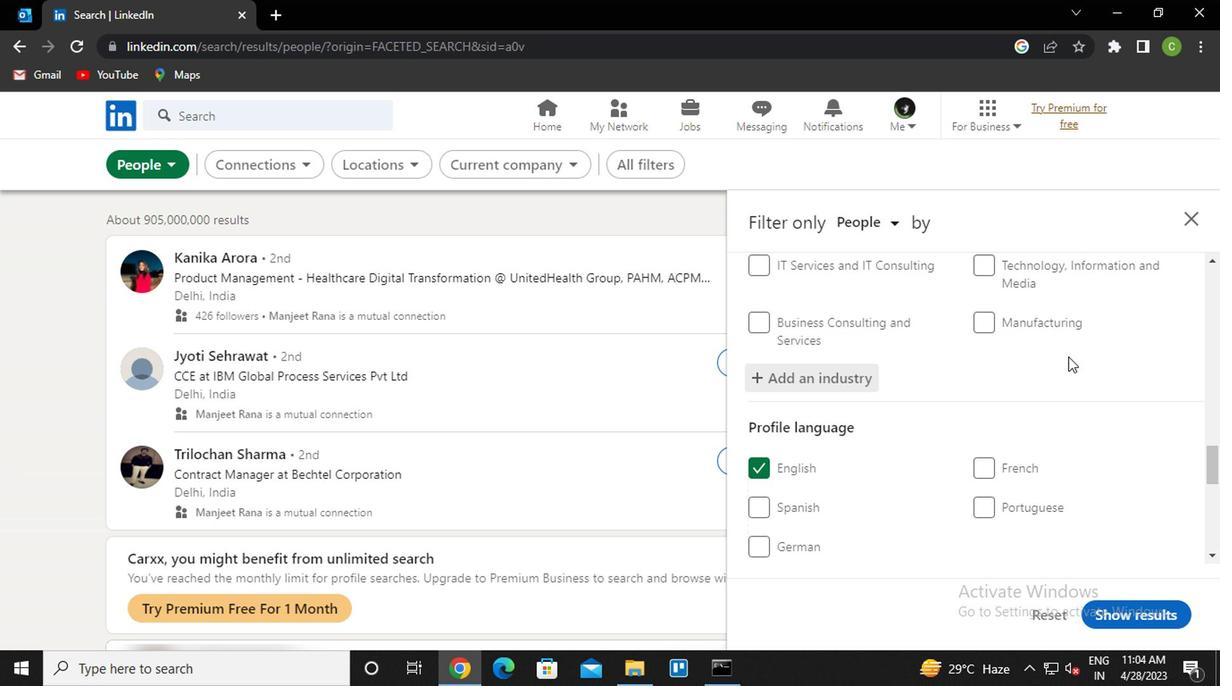 
Action: Mouse scrolled (1064, 353) with delta (0, 0)
Screenshot: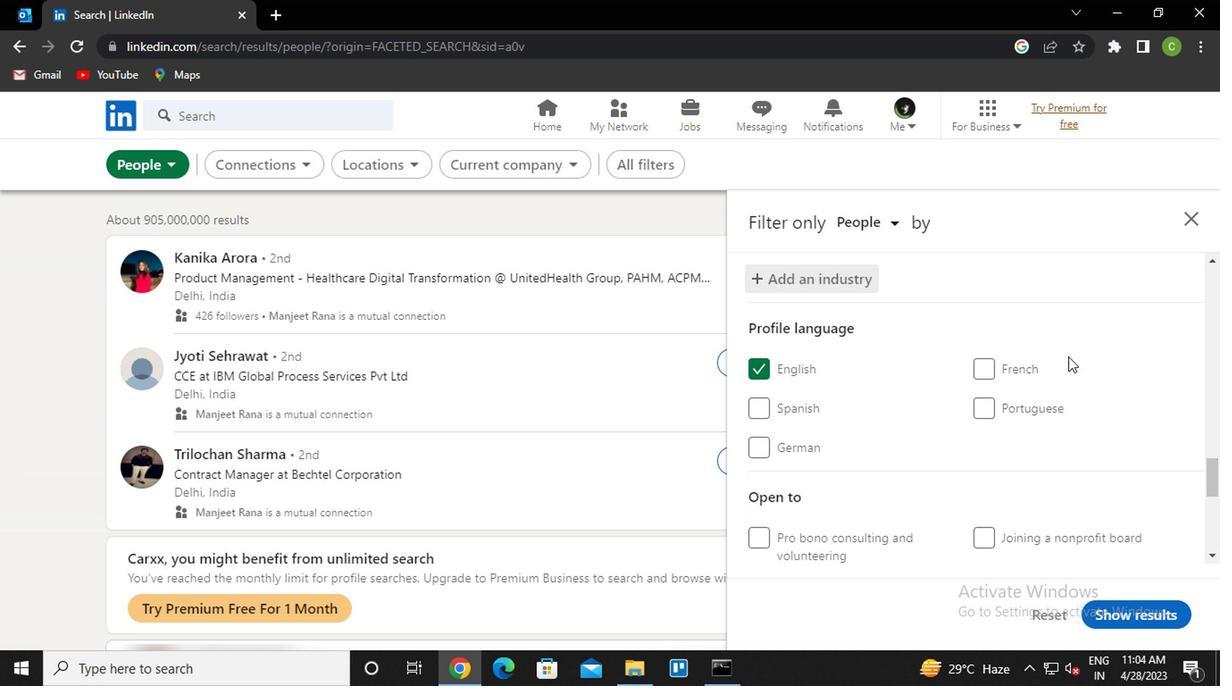 
Action: Mouse moved to (1064, 358)
Screenshot: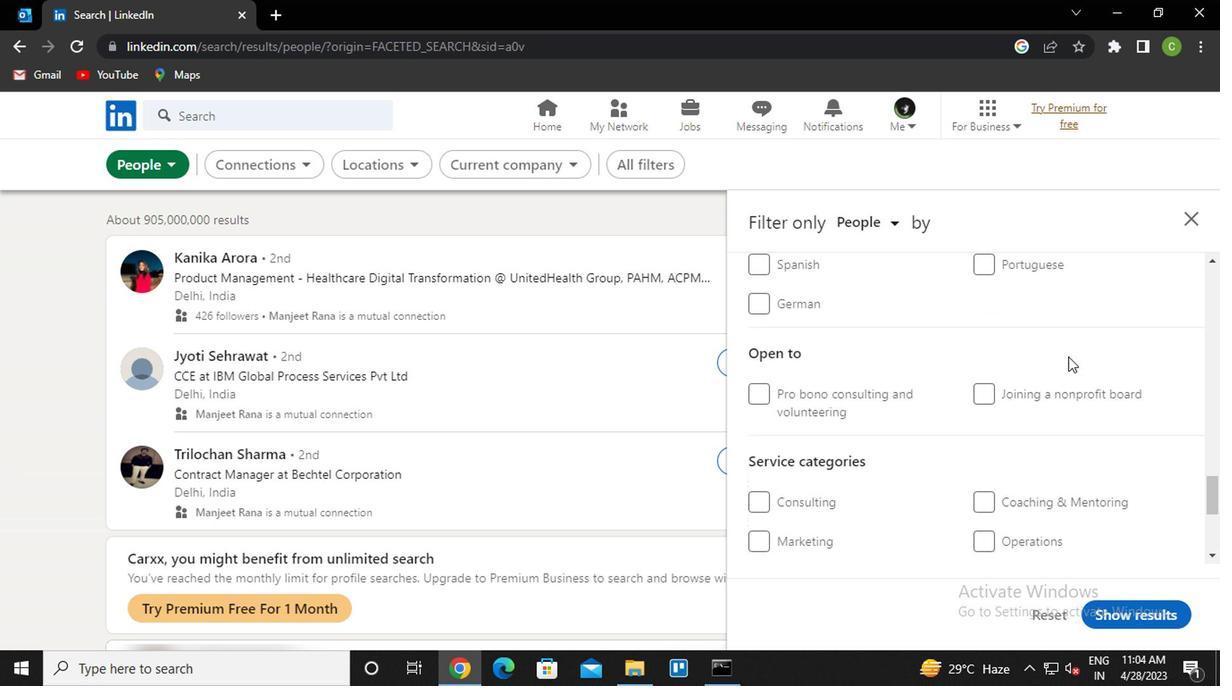 
Action: Mouse scrolled (1064, 357) with delta (0, -1)
Screenshot: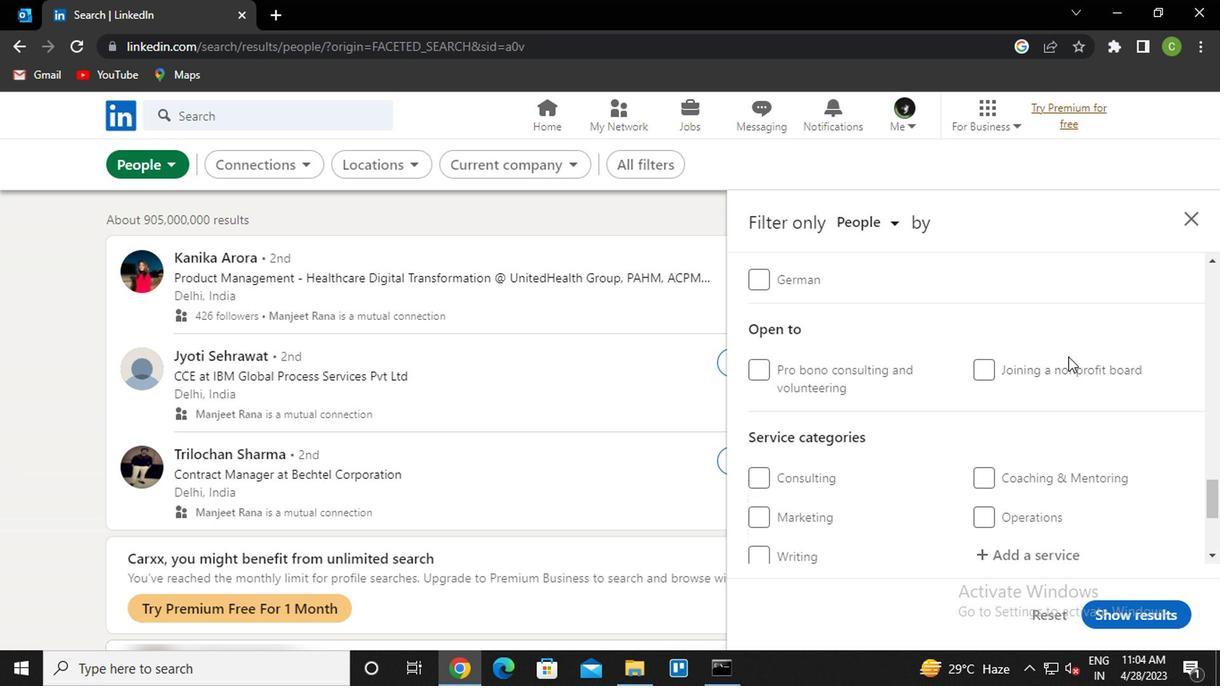 
Action: Mouse moved to (1063, 361)
Screenshot: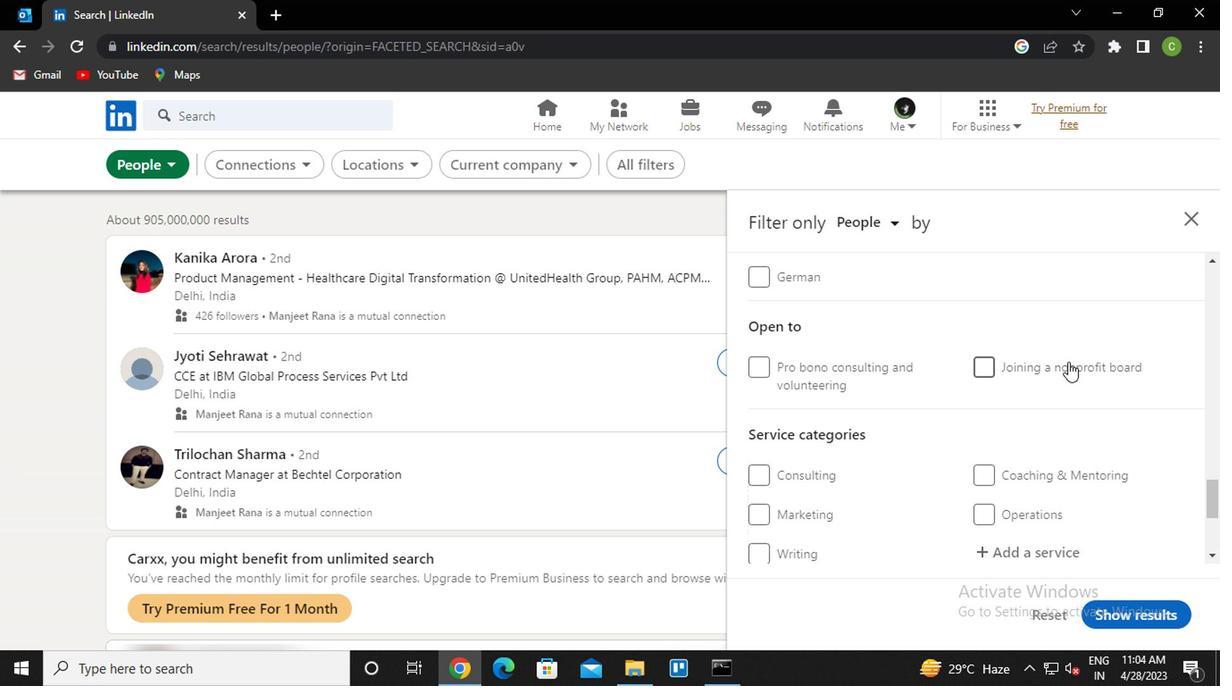 
Action: Mouse scrolled (1063, 360) with delta (0, 0)
Screenshot: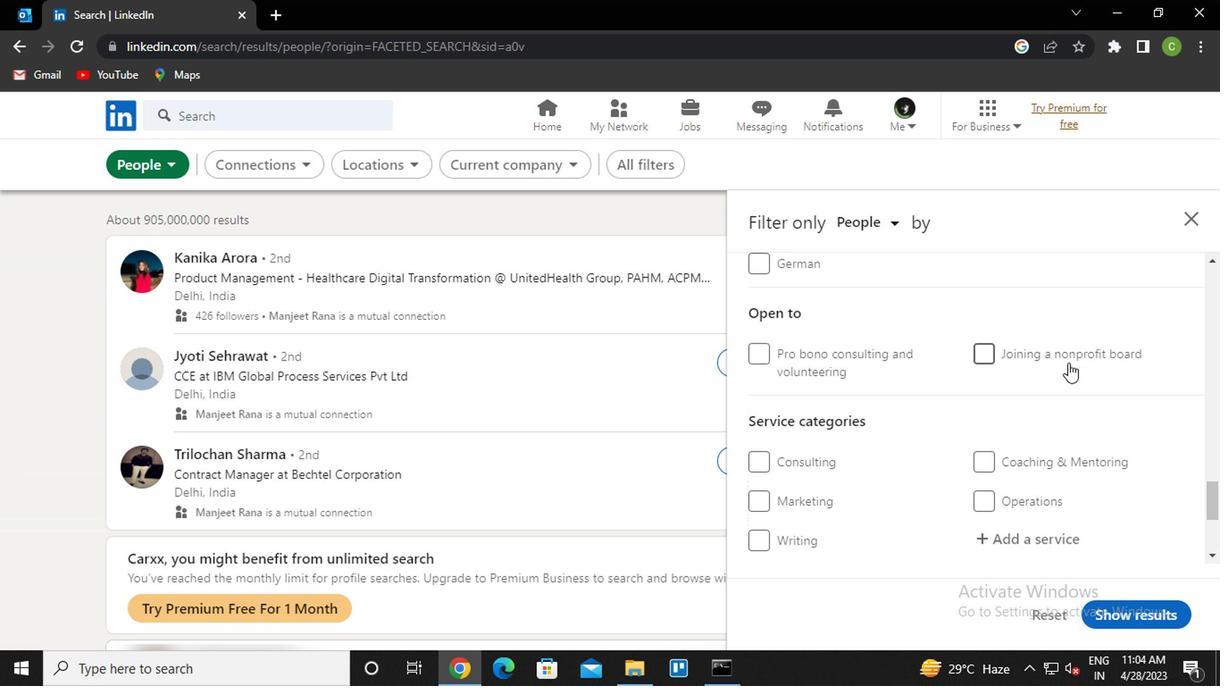 
Action: Mouse moved to (1047, 380)
Screenshot: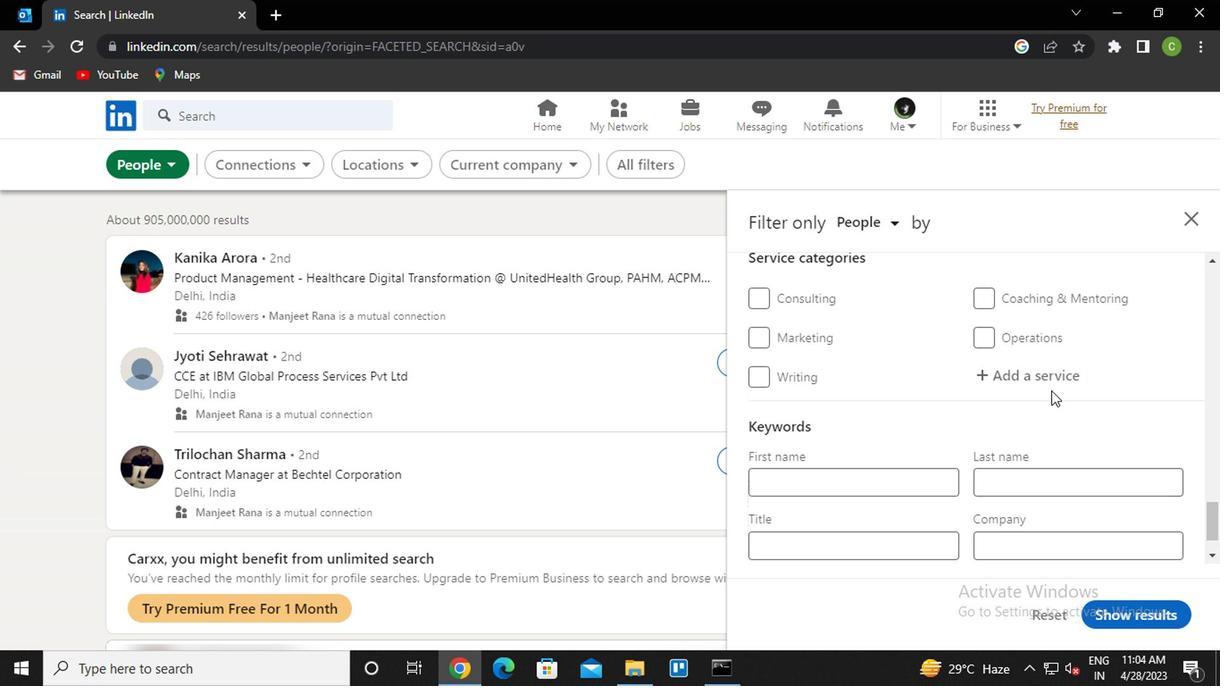 
Action: Mouse pressed left at (1047, 380)
Screenshot: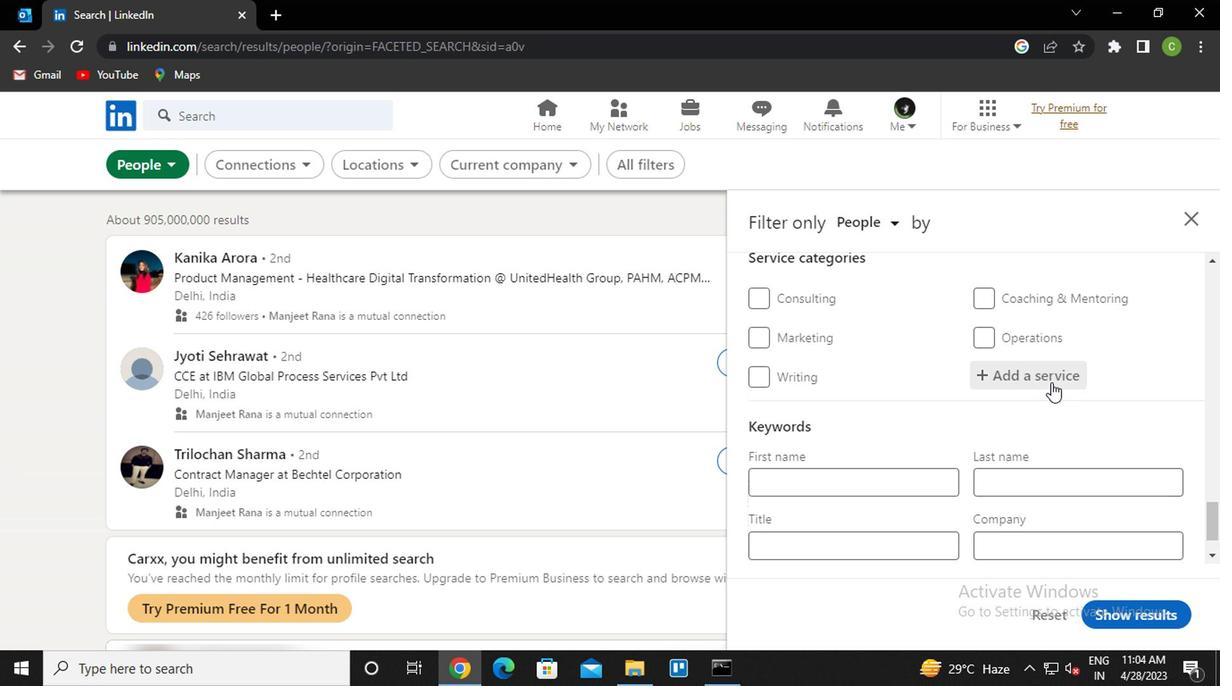 
Action: Key pressed <Key.caps_lock>e<Key.caps_lock>ne<Key.backspace><Key.backspace>vent<Key.space><Key.caps_lock>p<Key.caps_lock>lanning<Key.down><Key.enter>
Screenshot: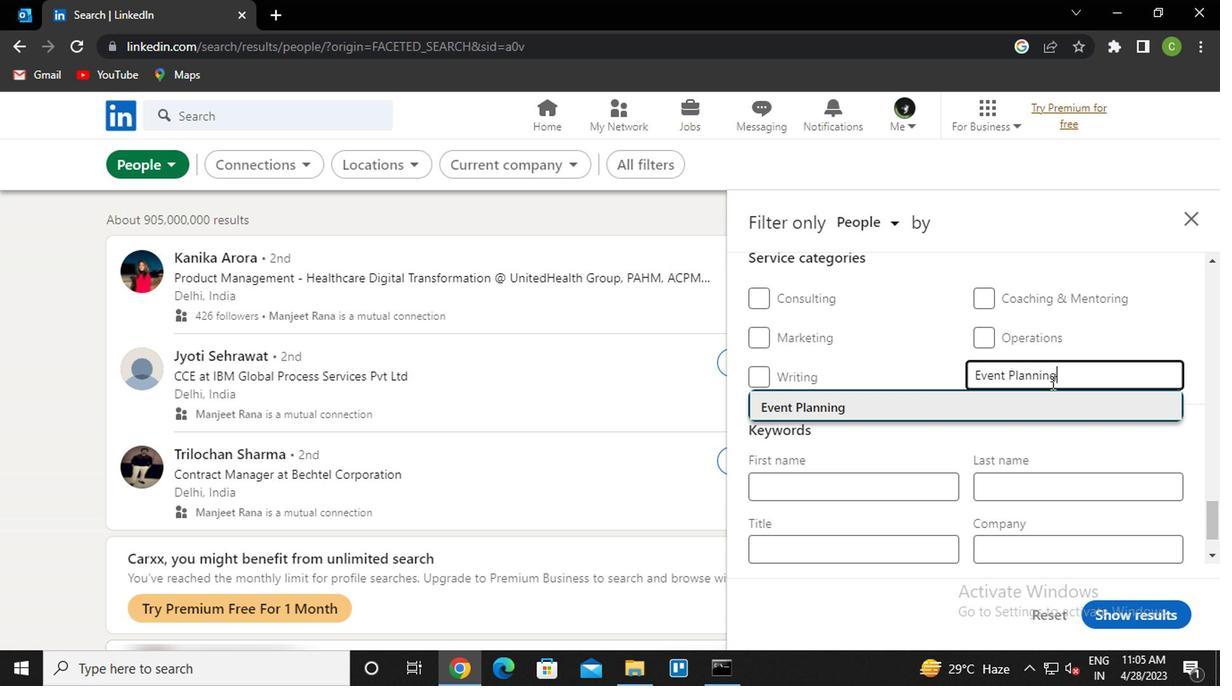 
Action: Mouse moved to (1046, 439)
Screenshot: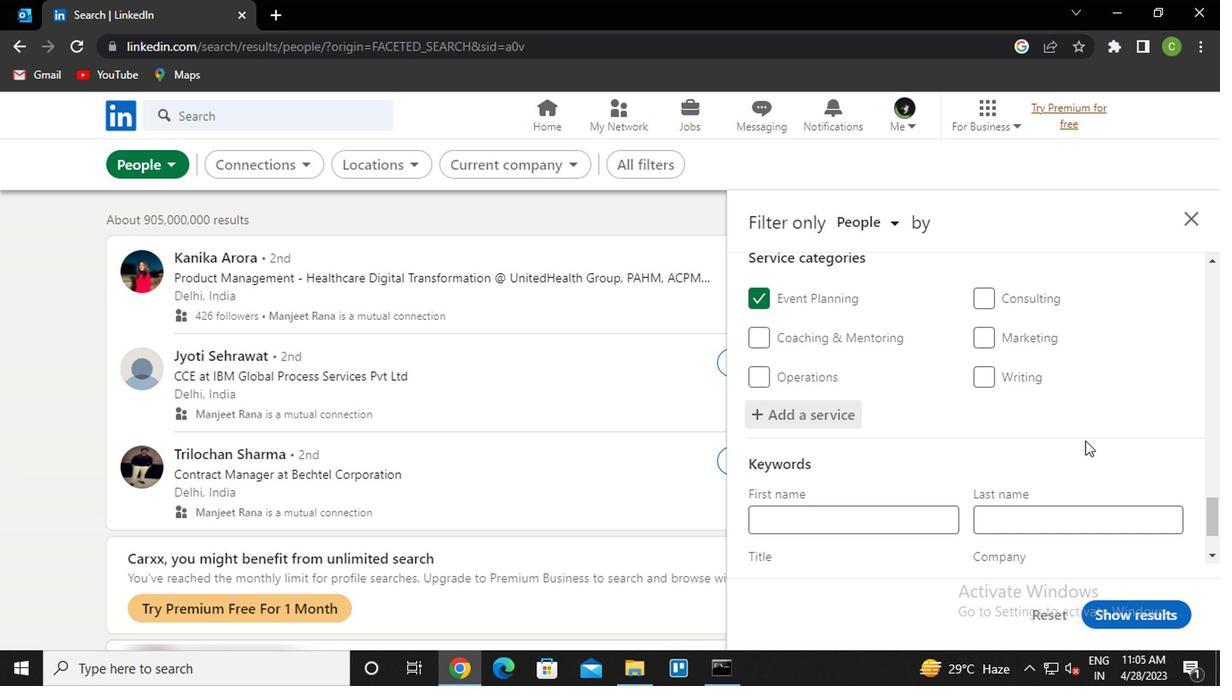 
Action: Mouse scrolled (1046, 439) with delta (0, 0)
Screenshot: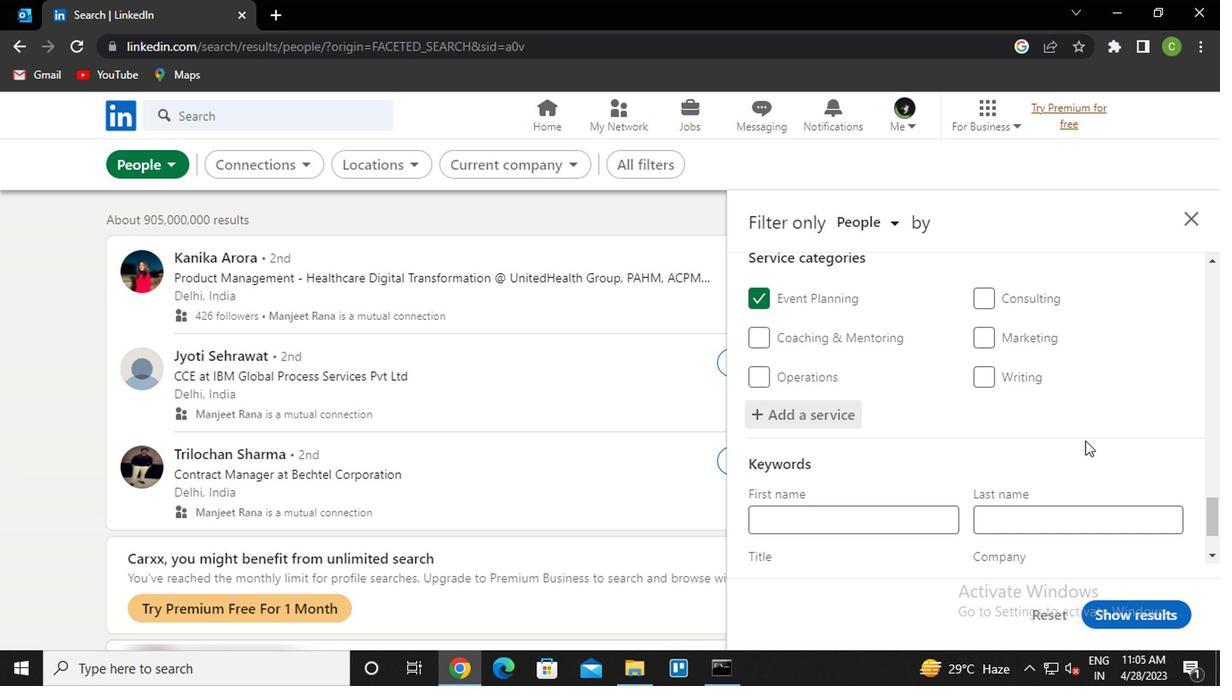 
Action: Mouse moved to (1028, 445)
Screenshot: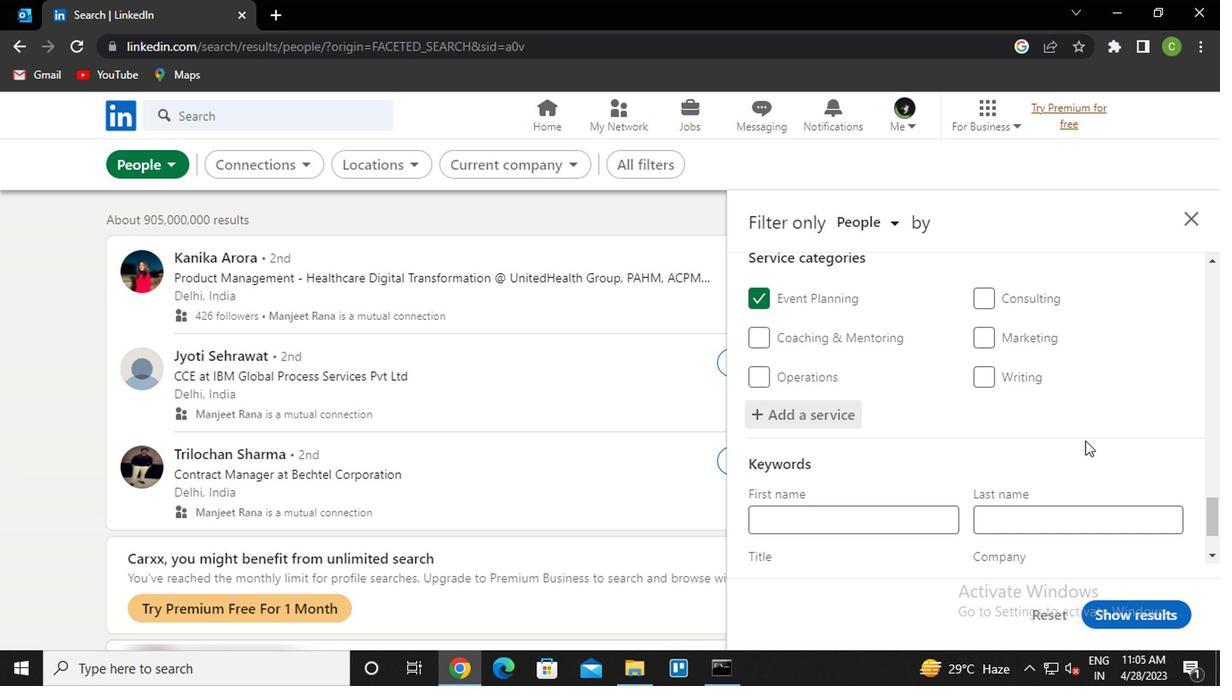 
Action: Mouse scrolled (1028, 444) with delta (0, -1)
Screenshot: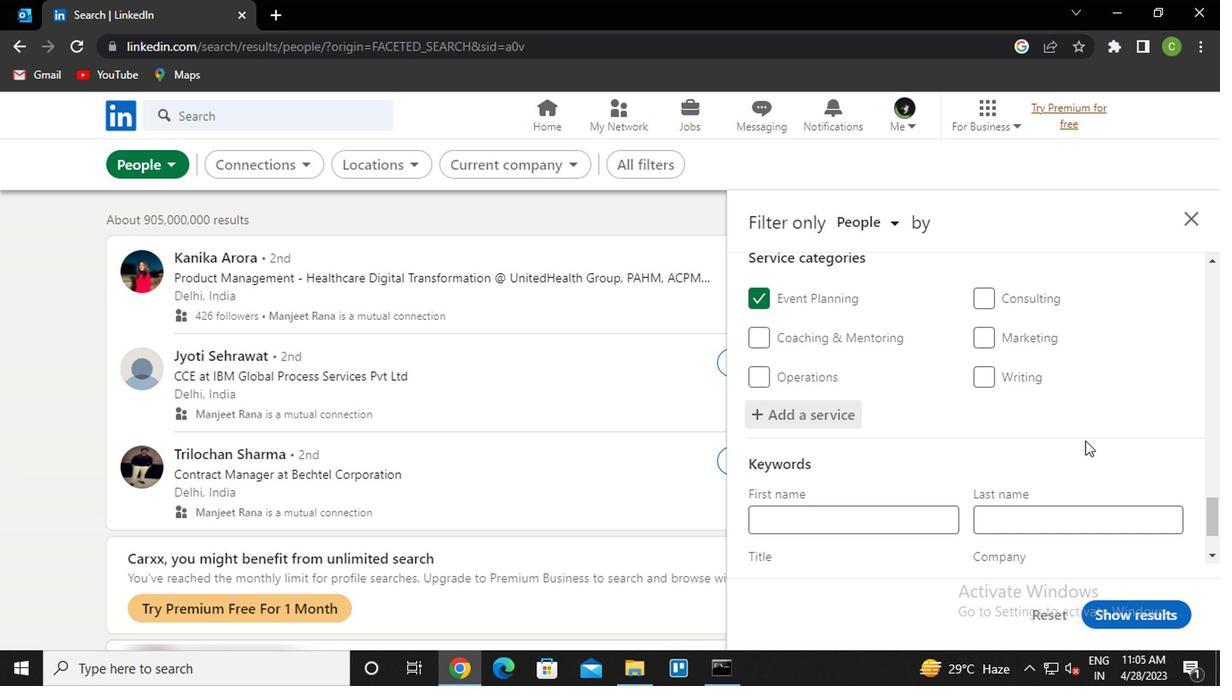 
Action: Mouse moved to (1007, 448)
Screenshot: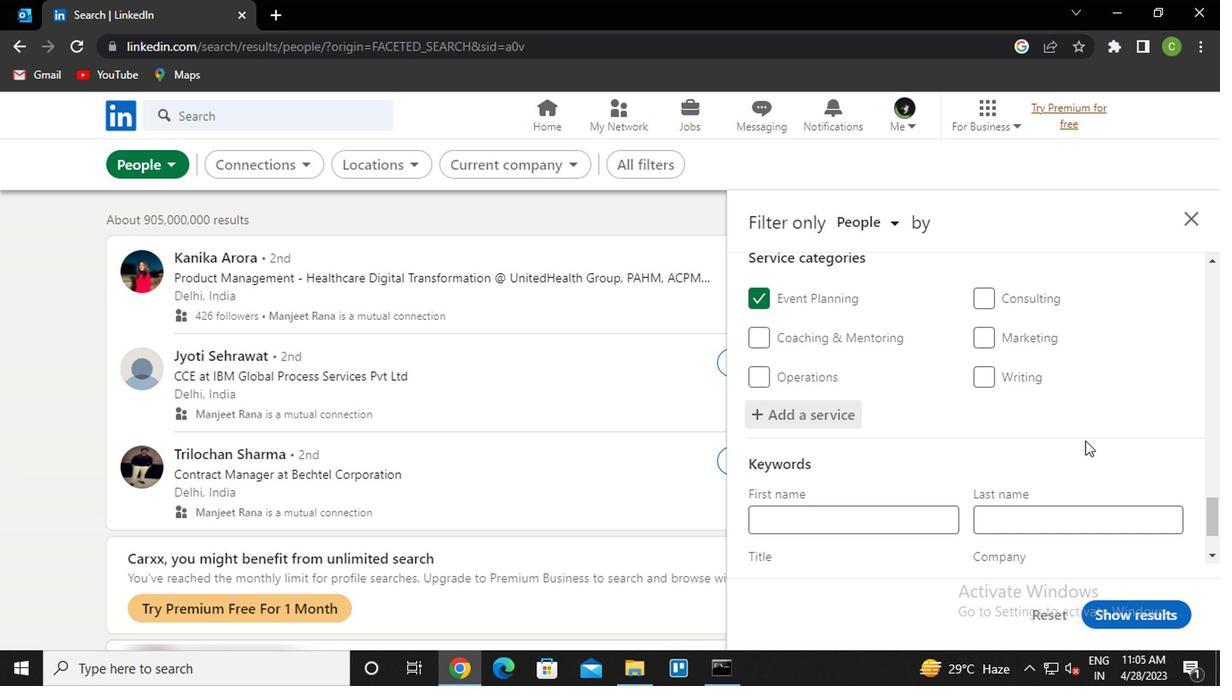 
Action: Mouse scrolled (1007, 447) with delta (0, 0)
Screenshot: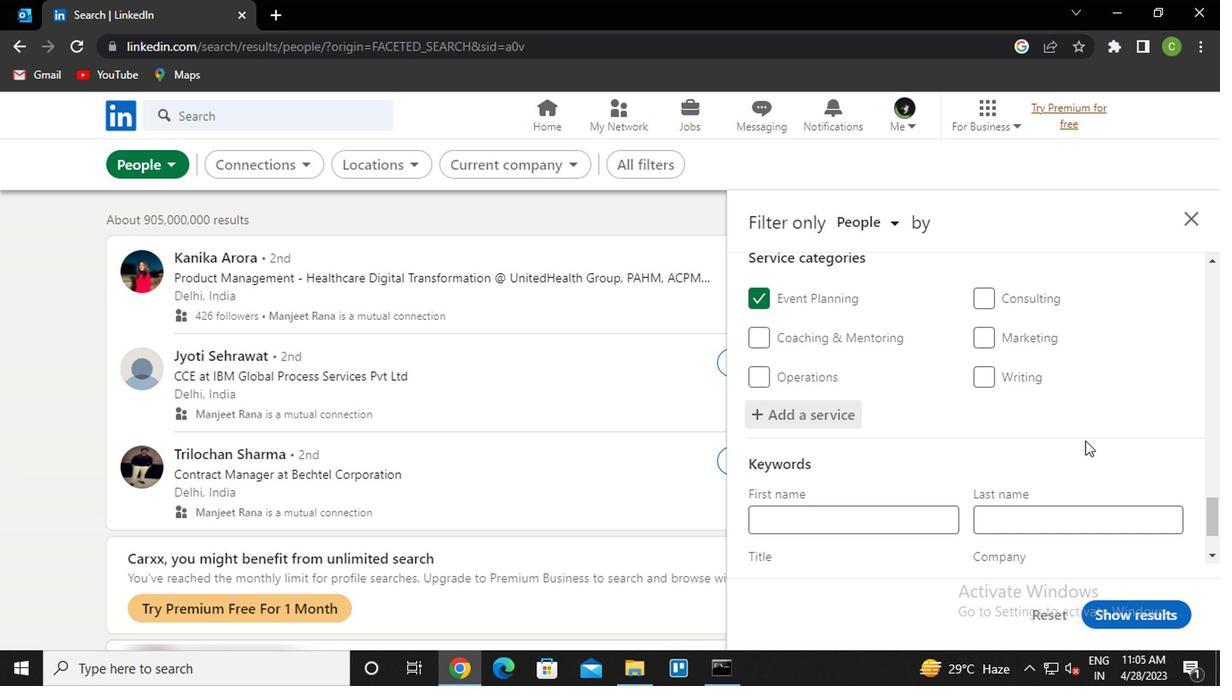 
Action: Mouse moved to (991, 448)
Screenshot: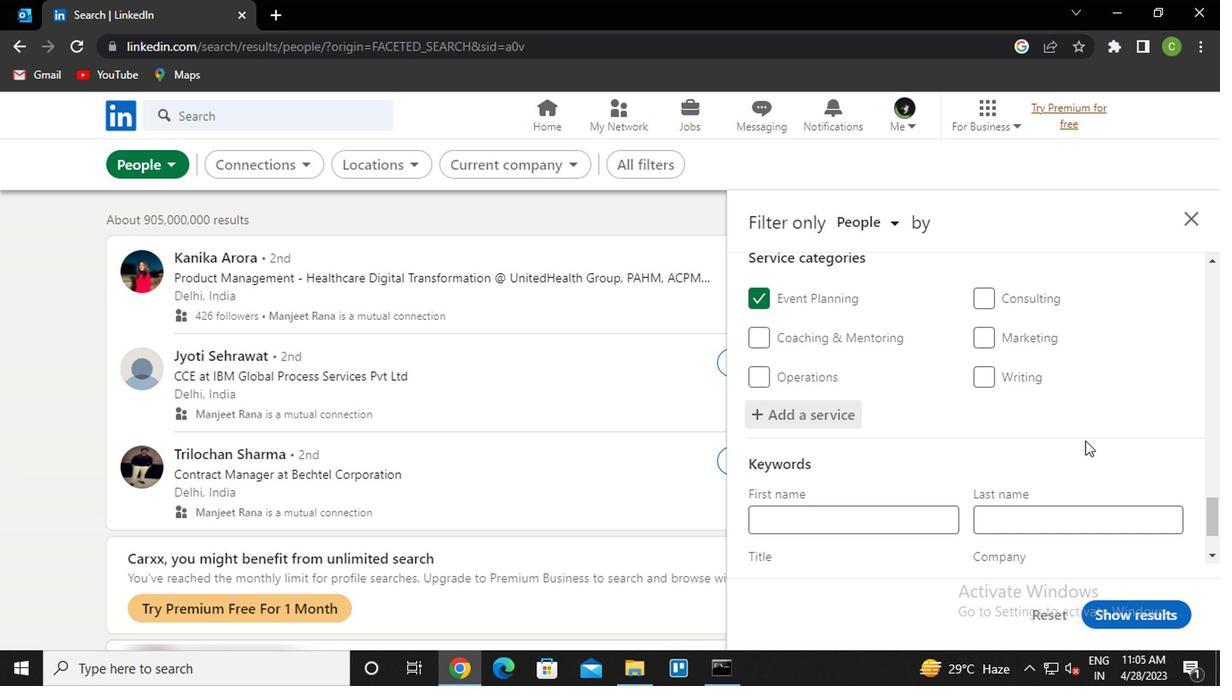
Action: Mouse scrolled (991, 447) with delta (0, 0)
Screenshot: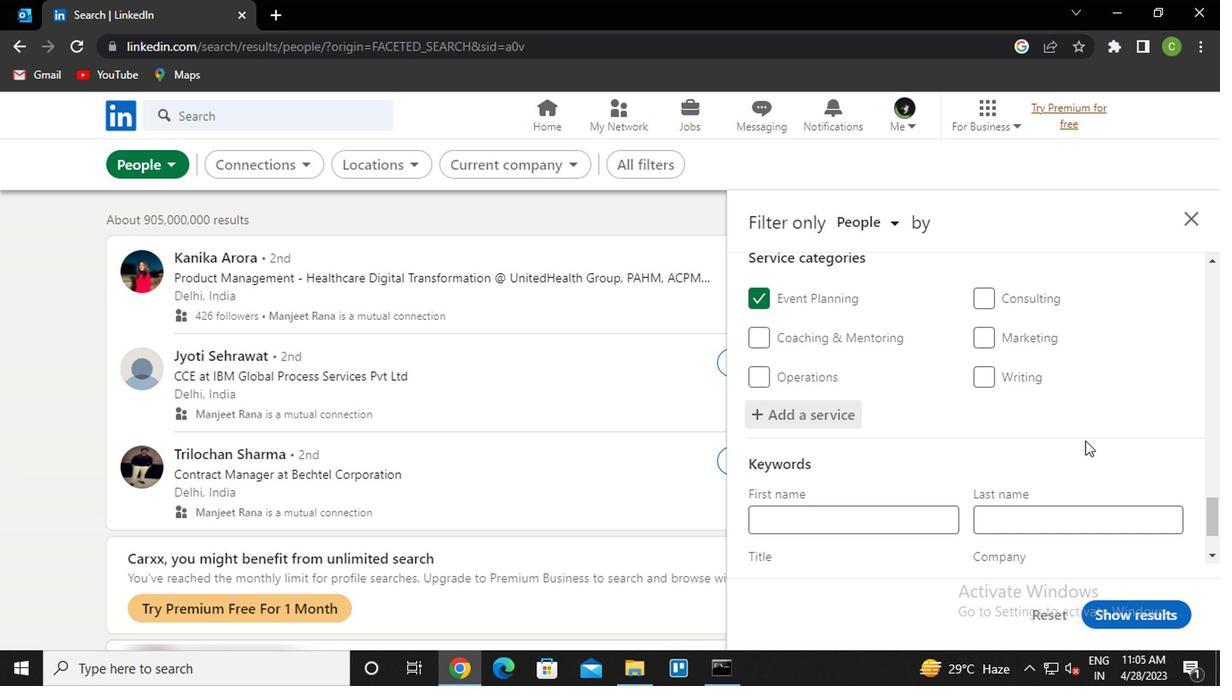 
Action: Mouse moved to (983, 448)
Screenshot: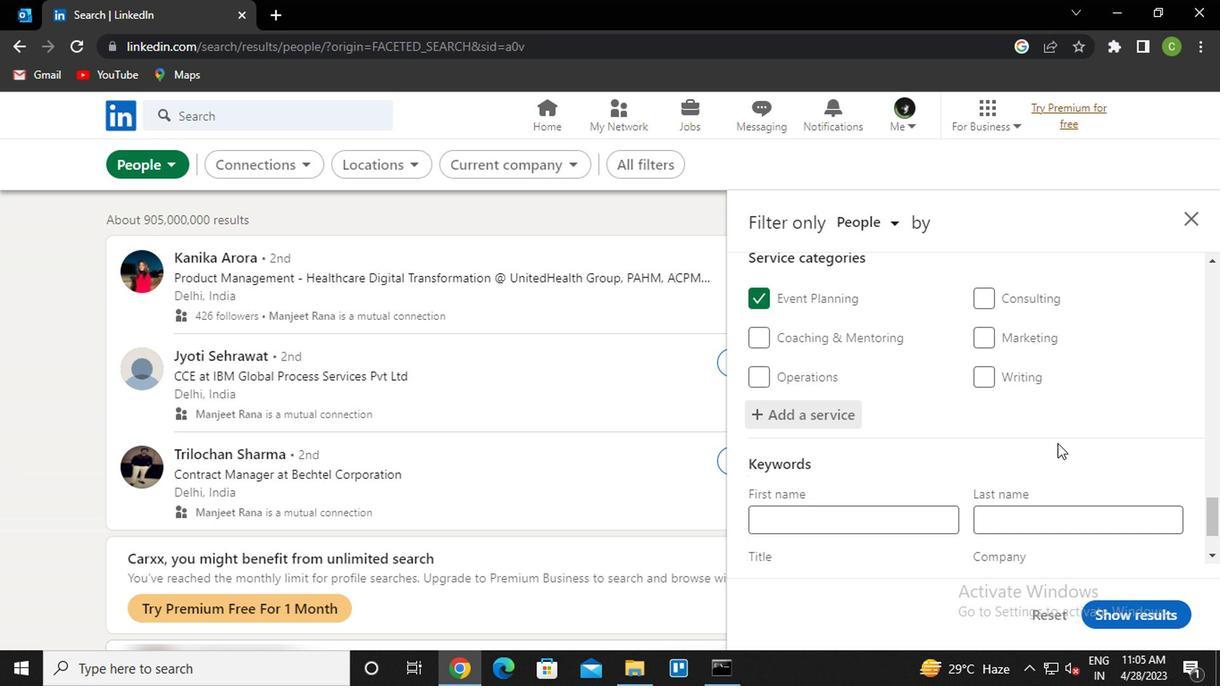 
Action: Mouse scrolled (983, 447) with delta (0, 0)
Screenshot: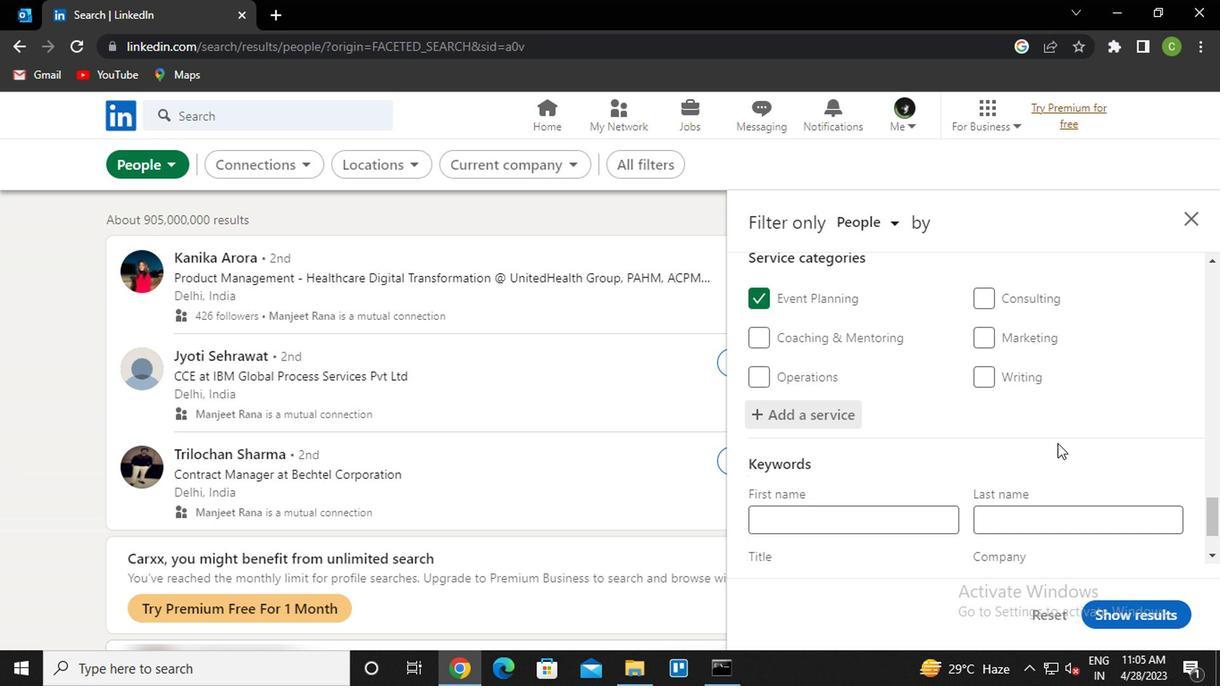 
Action: Mouse moved to (889, 474)
Screenshot: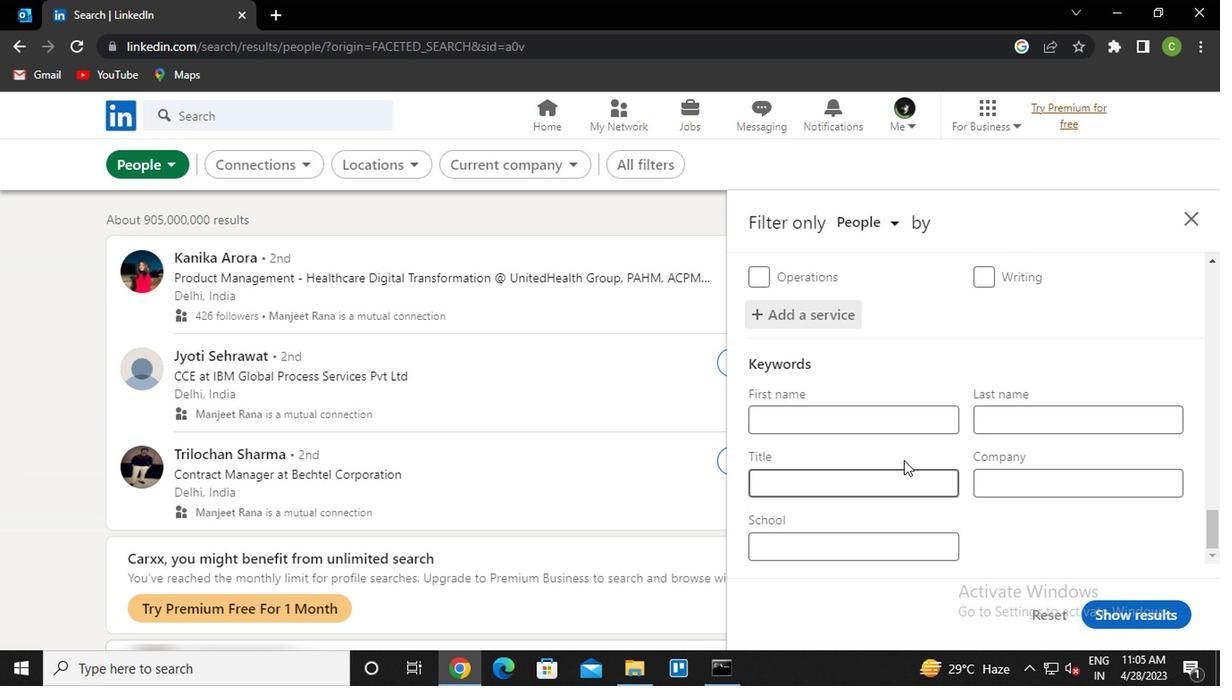 
Action: Mouse pressed left at (889, 474)
Screenshot: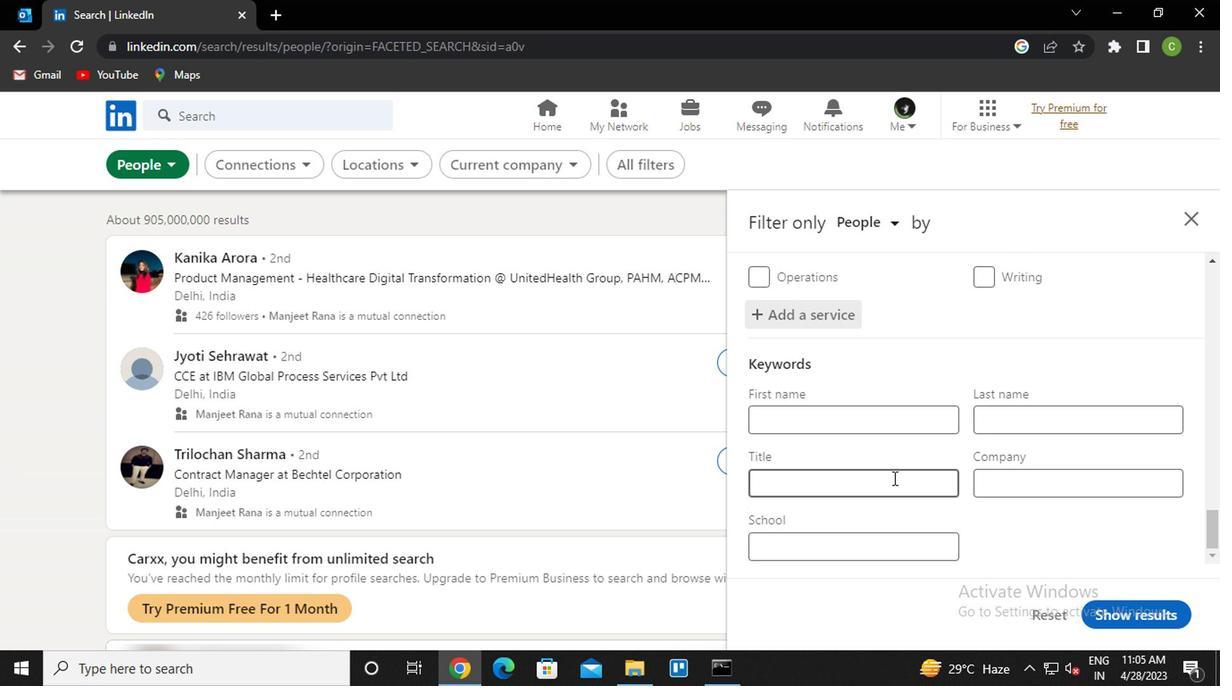 
Action: Key pressed <Key.caps_lock>s<Key.caps_lock>rceenwriter
Screenshot: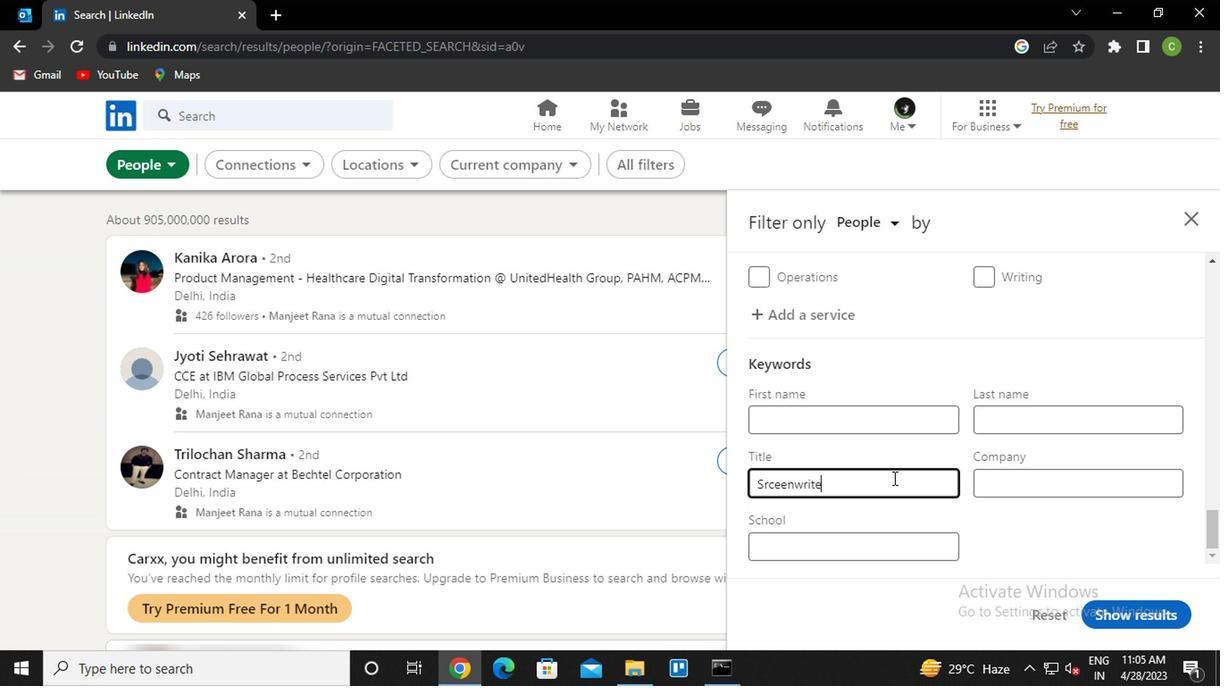 
Action: Mouse moved to (1160, 616)
Screenshot: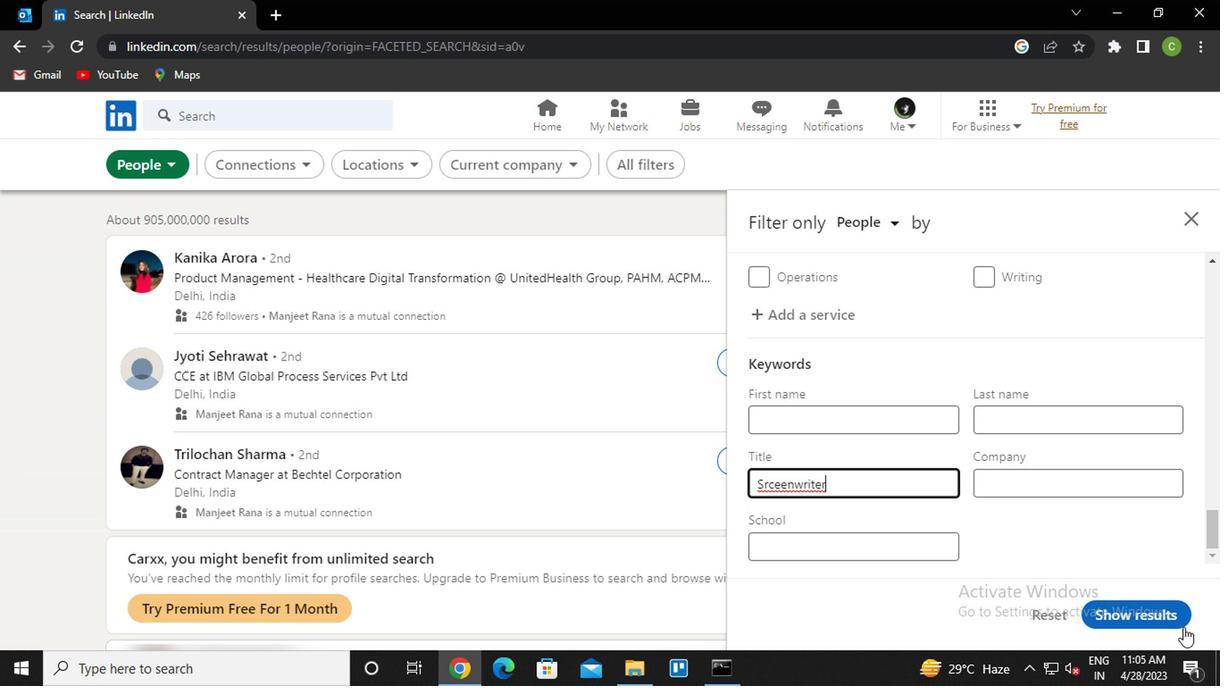 
Action: Mouse pressed left at (1160, 616)
Screenshot: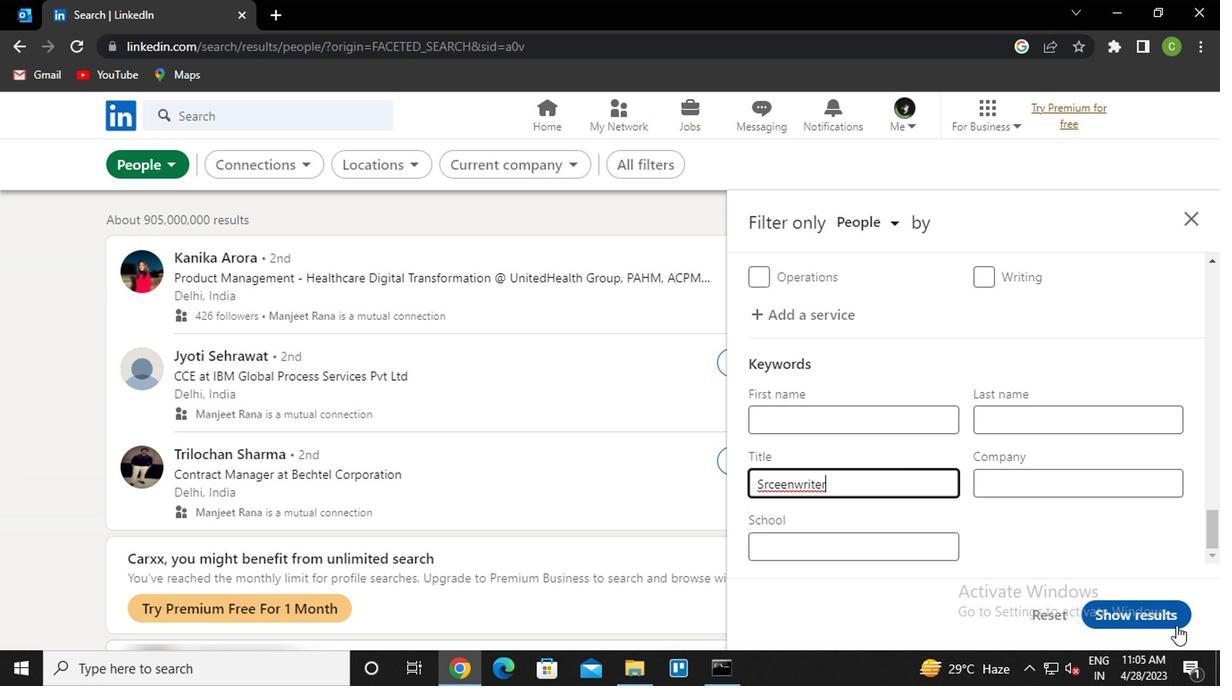 
Action: Mouse moved to (642, 582)
Screenshot: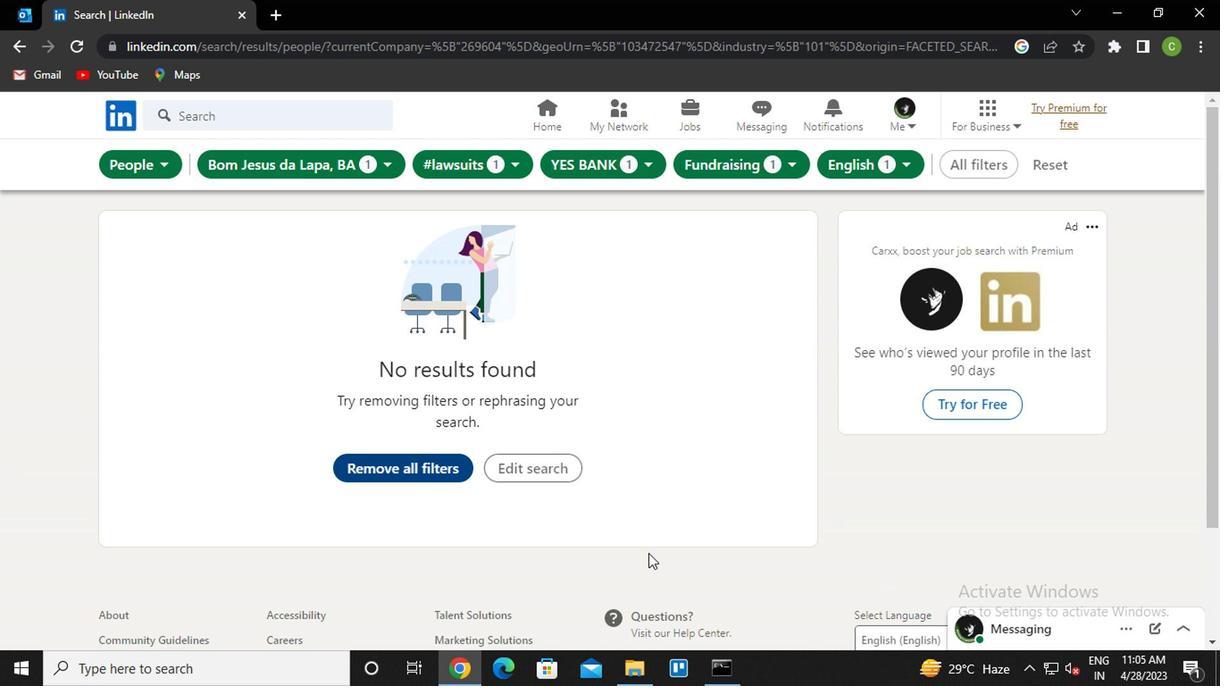 
